 Task: Create custom Objects Employees, performance review, leave request, training, department, HRs, Job posting, applicant.
Action: Mouse moved to (781, 56)
Screenshot: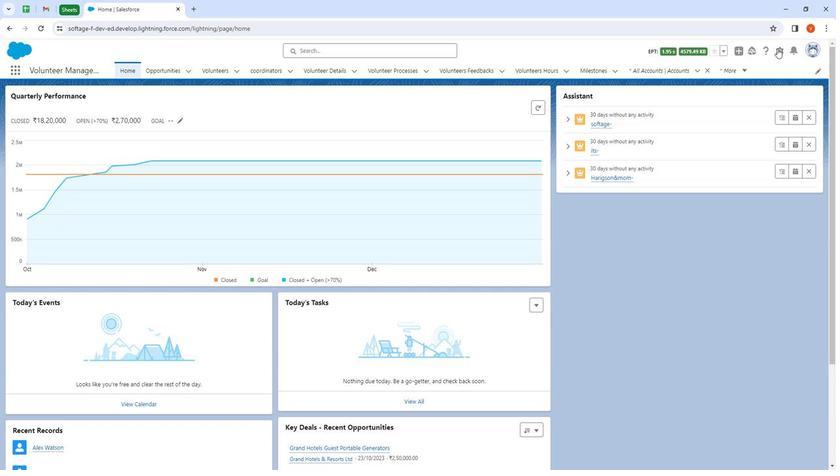 
Action: Mouse pressed left at (781, 56)
Screenshot: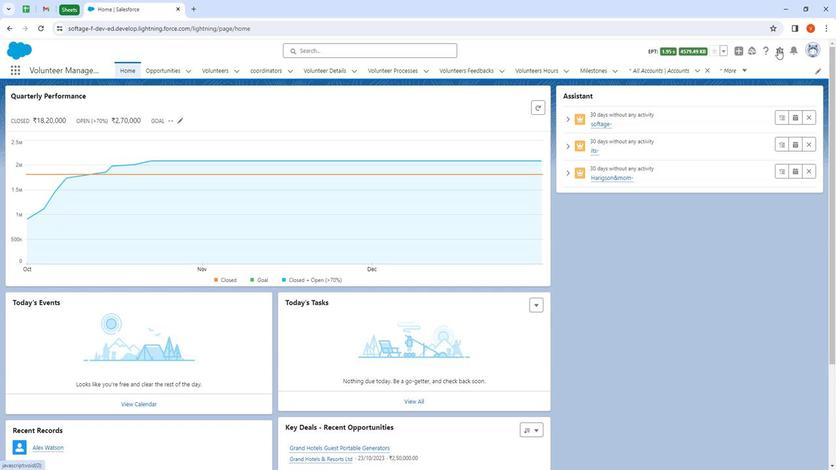 
Action: Mouse moved to (774, 83)
Screenshot: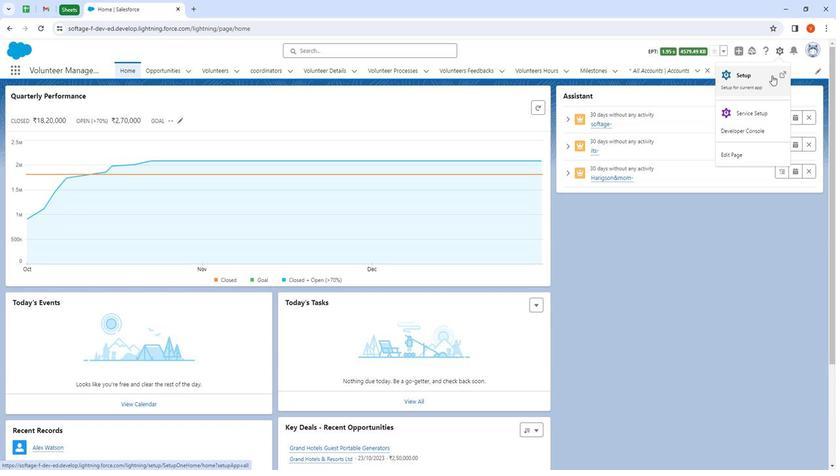 
Action: Mouse pressed left at (774, 83)
Screenshot: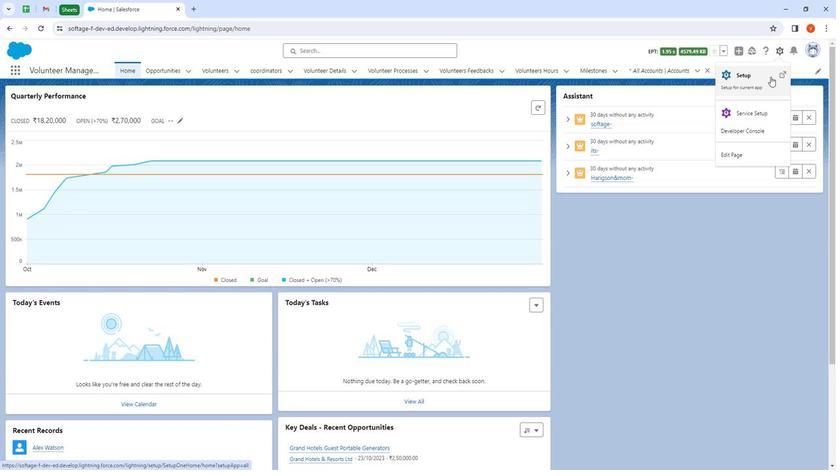 
Action: Mouse moved to (115, 79)
Screenshot: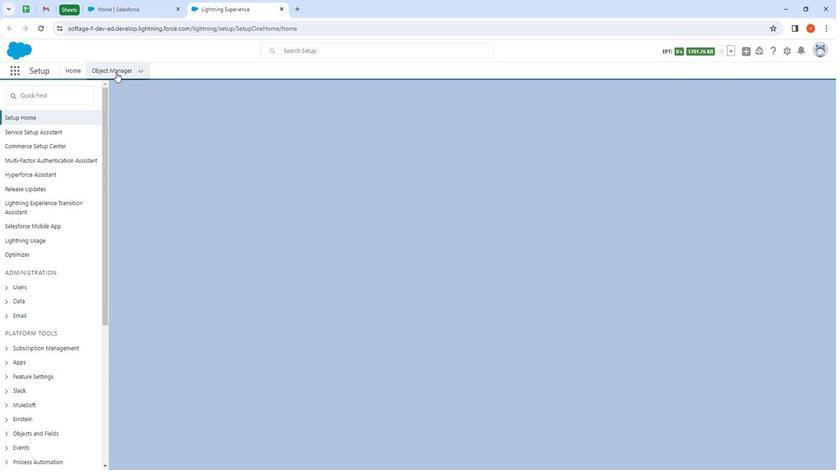 
Action: Mouse pressed left at (115, 79)
Screenshot: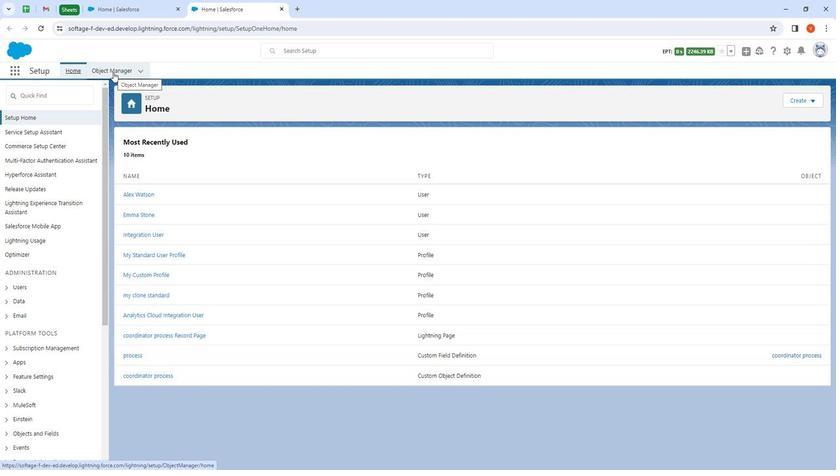 
Action: Mouse moved to (804, 105)
Screenshot: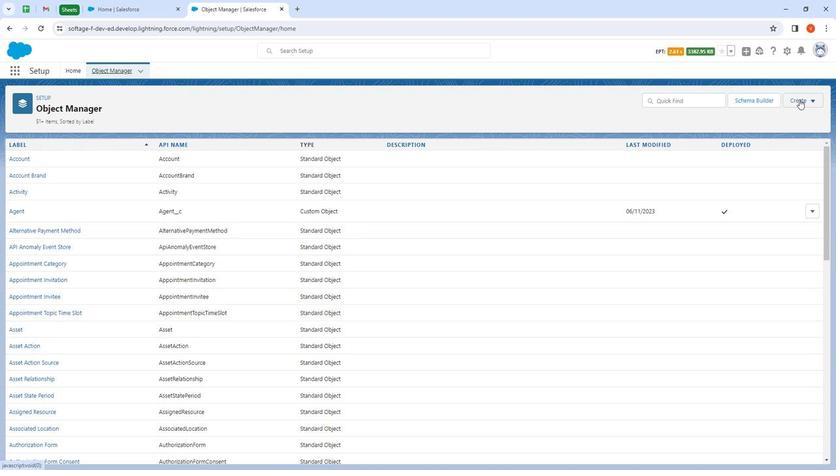 
Action: Mouse pressed left at (804, 105)
Screenshot: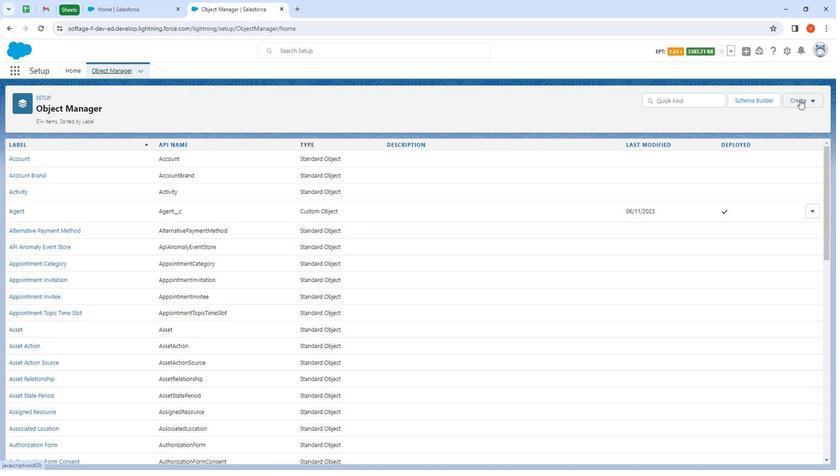
Action: Mouse moved to (780, 132)
Screenshot: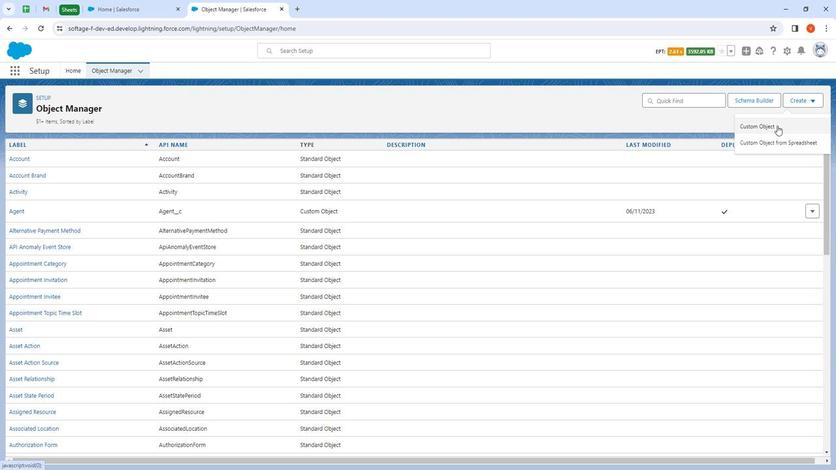 
Action: Mouse pressed left at (780, 132)
Screenshot: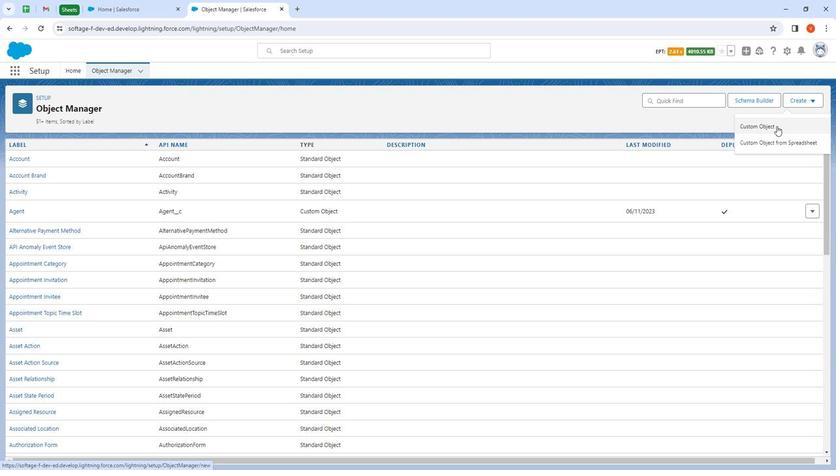 
Action: Mouse moved to (215, 219)
Screenshot: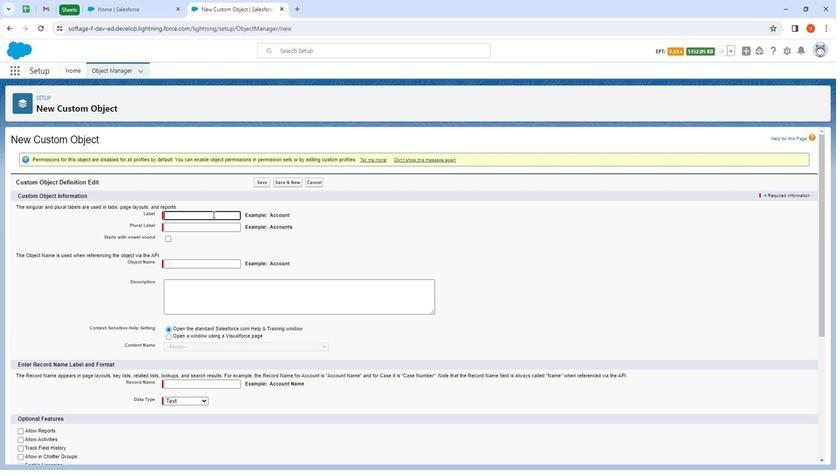 
Action: Mouse pressed left at (215, 219)
Screenshot: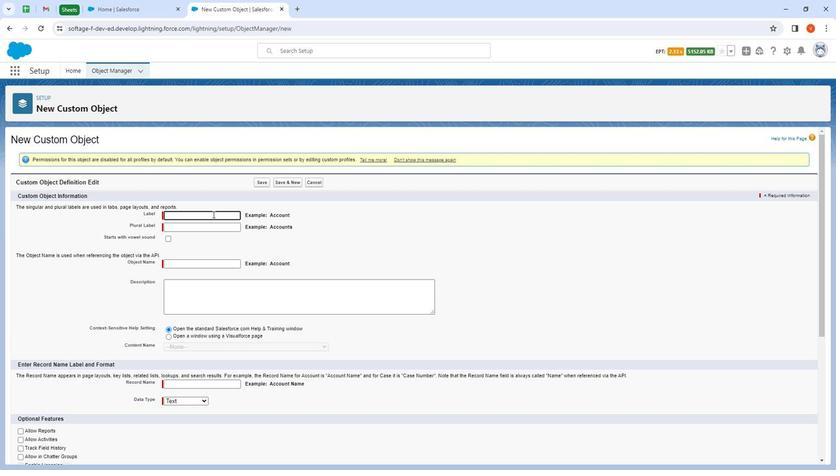 
Action: Key pressed <Key.shift>Employee<Key.shift><Key.shift><Key.shift><Key.shift><Key.shift><Key.shift><Key.shift><Key.shift><Key.shift>H
Screenshot: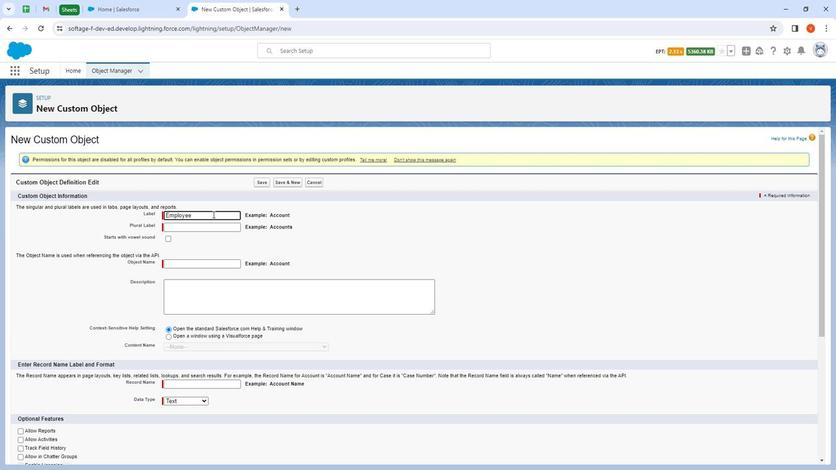 
Action: Mouse moved to (200, 238)
Screenshot: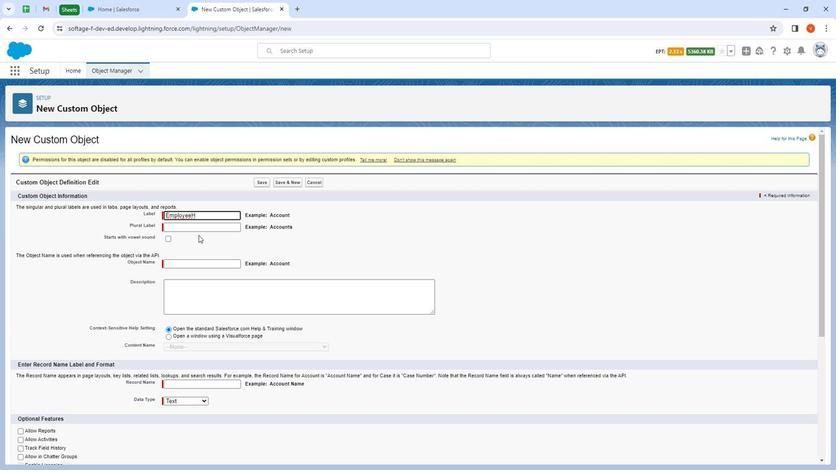 
Action: Key pressed <Key.shift>
Screenshot: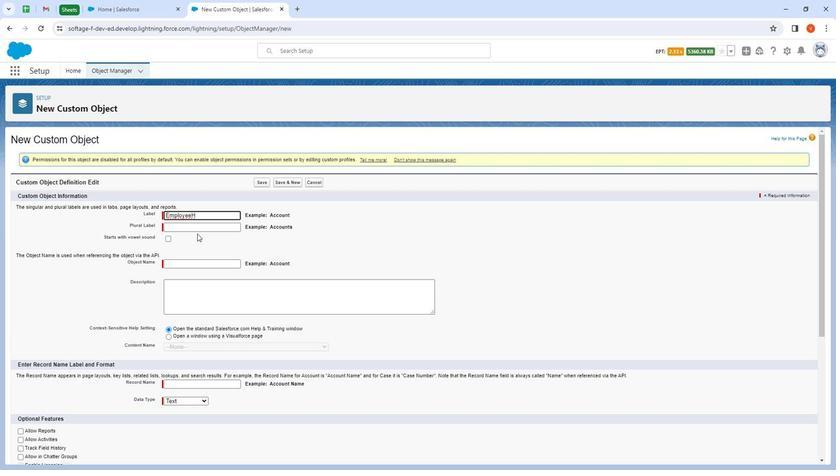 
Action: Mouse moved to (202, 237)
Screenshot: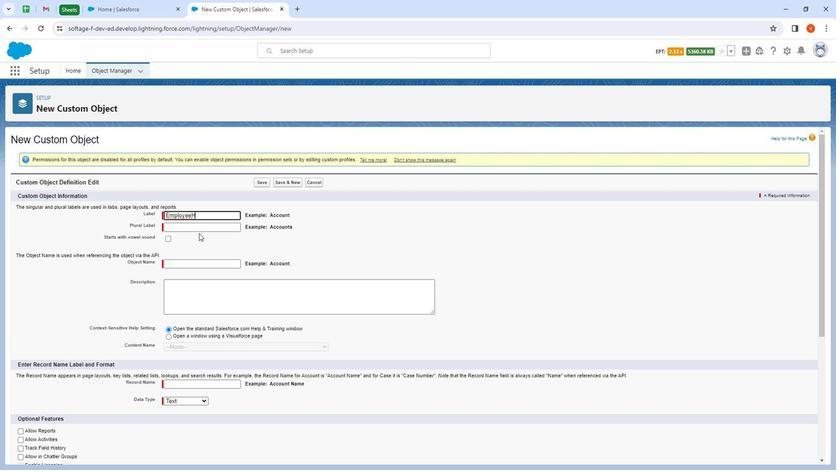 
Action: Key pressed R
Screenshot: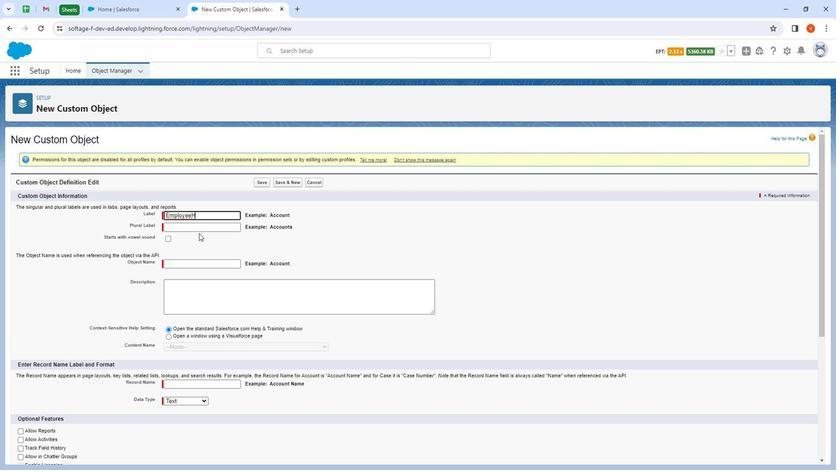 
Action: Mouse moved to (183, 232)
Screenshot: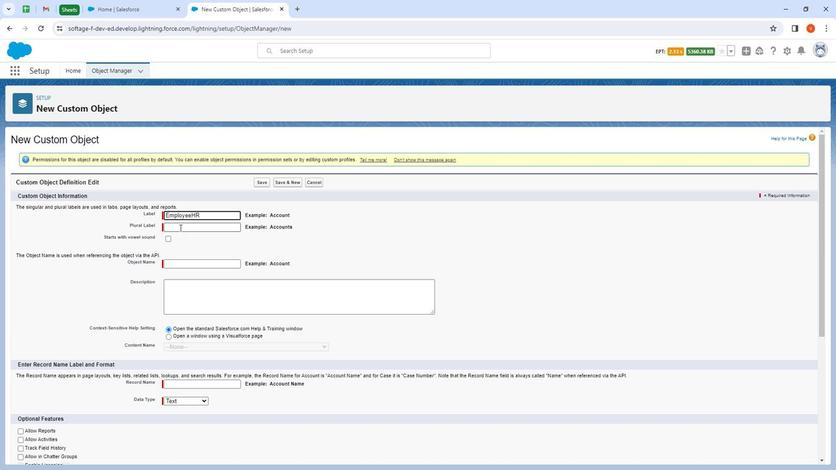 
Action: Mouse pressed left at (183, 232)
Screenshot: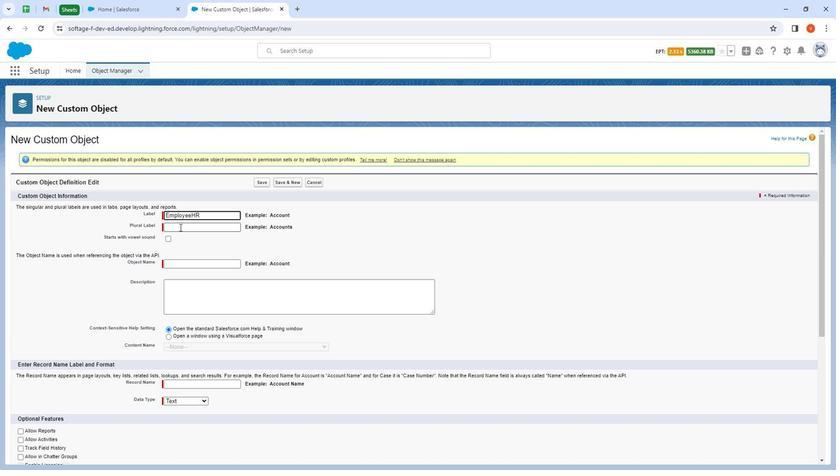 
Action: Key pressed <Key.shift>Employees<Key.shift><Key.shift><Key.shift><Key.shift><Key.shift>HR
Screenshot: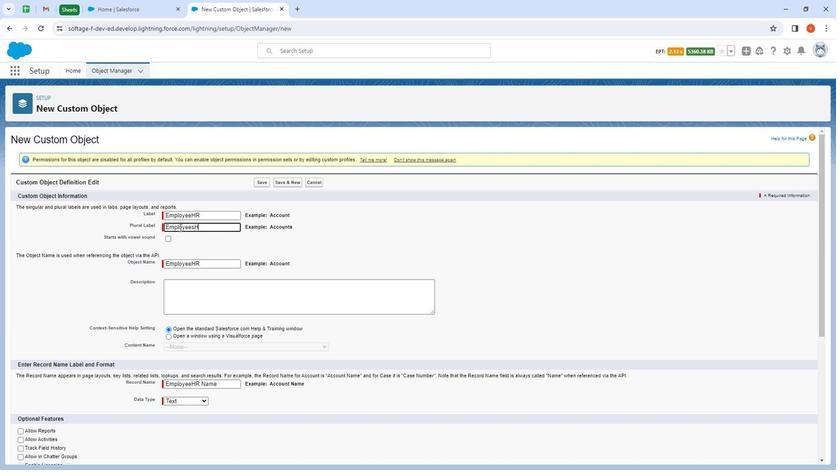 
Action: Mouse moved to (173, 242)
Screenshot: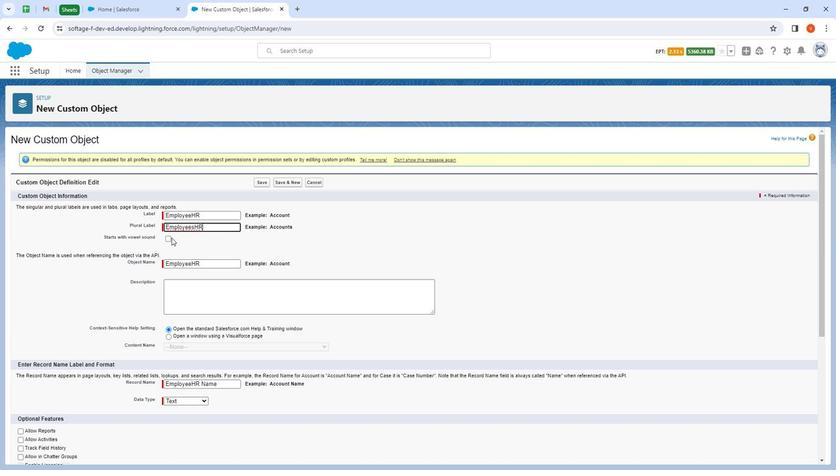 
Action: Mouse pressed left at (173, 242)
Screenshot: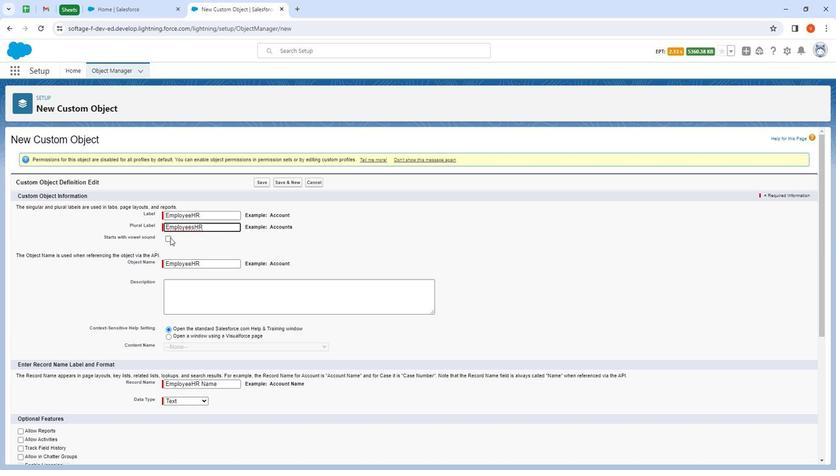 
Action: Mouse moved to (202, 293)
Screenshot: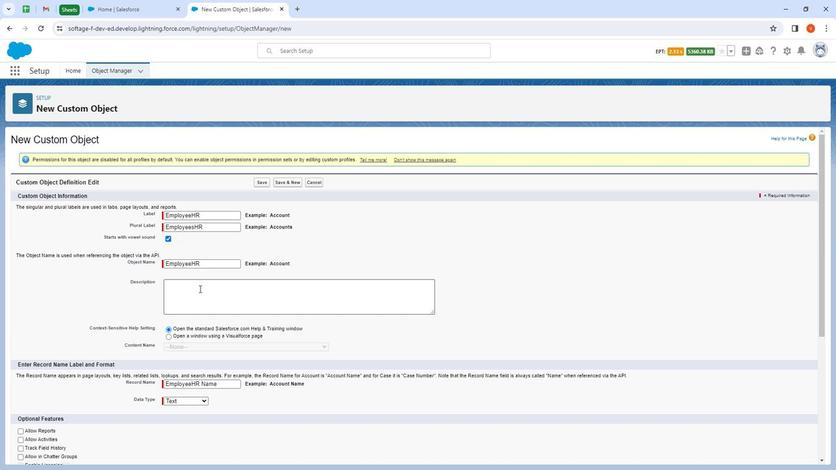 
Action: Mouse pressed left at (202, 293)
Screenshot: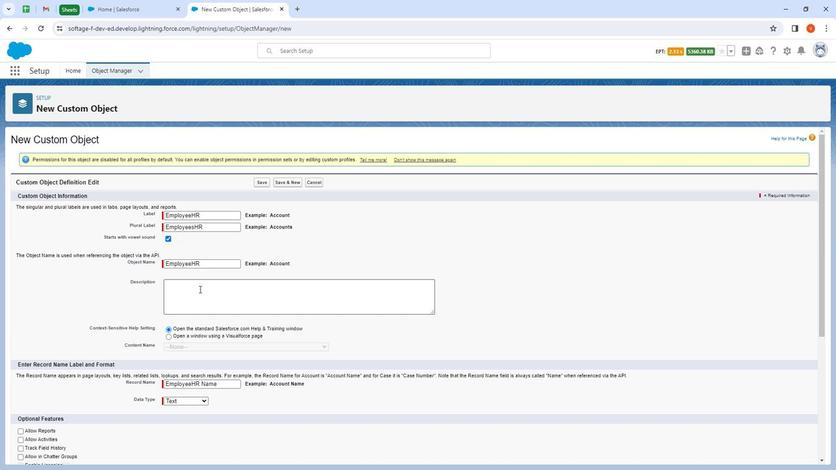 
Action: Key pressed <Key.shift>This<Key.space>is<Key.space>custom<Key.space>object<Key.space>field<Key.space><Key.backspace><Key.shift>For<Key.space><Key.shift>Application<Key.space>name<Key.space><Key.shift>HR<Key.space>management.
Screenshot: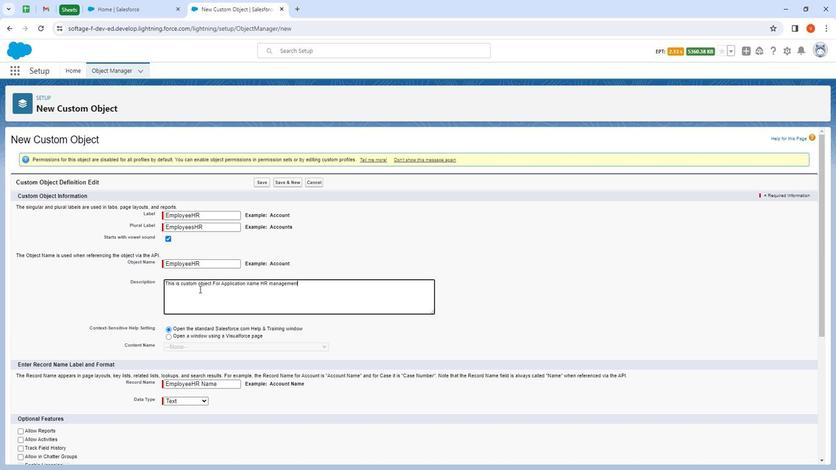 
Action: Mouse moved to (211, 270)
Screenshot: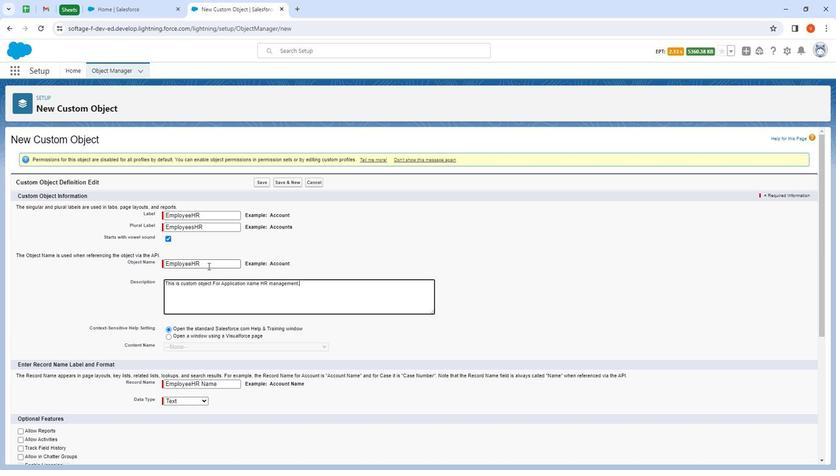 
Action: Mouse scrolled (211, 270) with delta (0, 0)
Screenshot: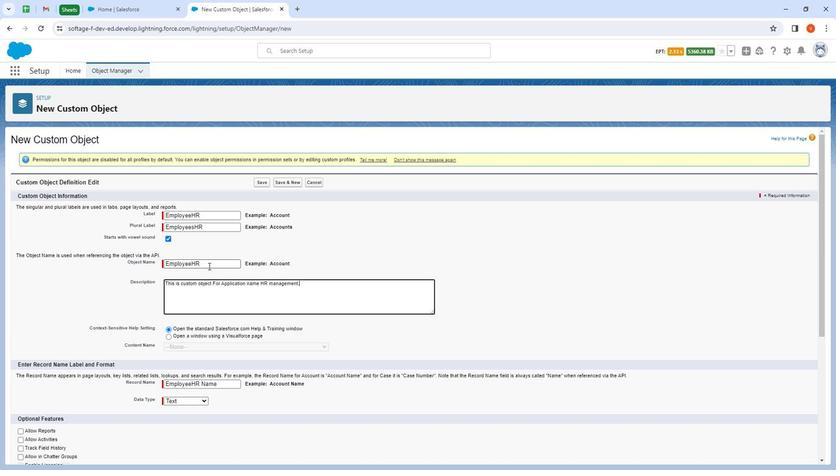 
Action: Mouse moved to (211, 271)
Screenshot: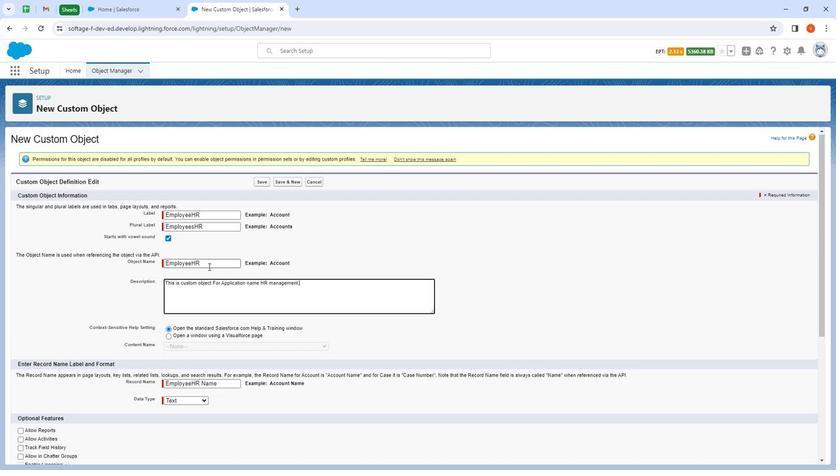 
Action: Mouse scrolled (211, 271) with delta (0, 0)
Screenshot: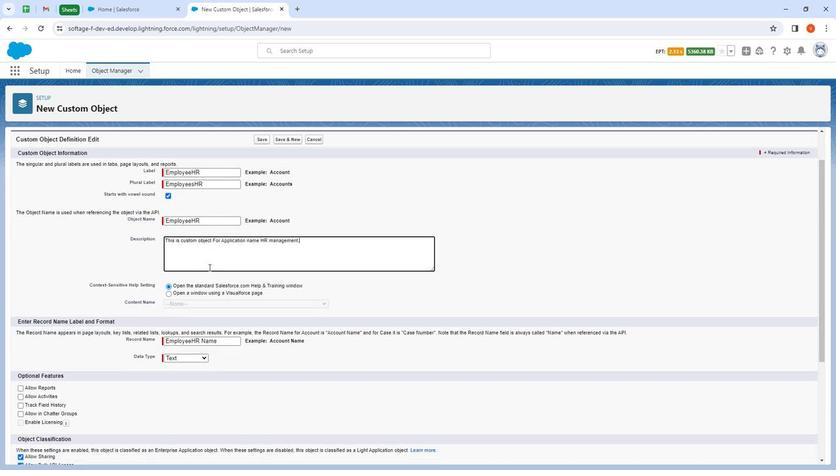 
Action: Mouse moved to (187, 298)
Screenshot: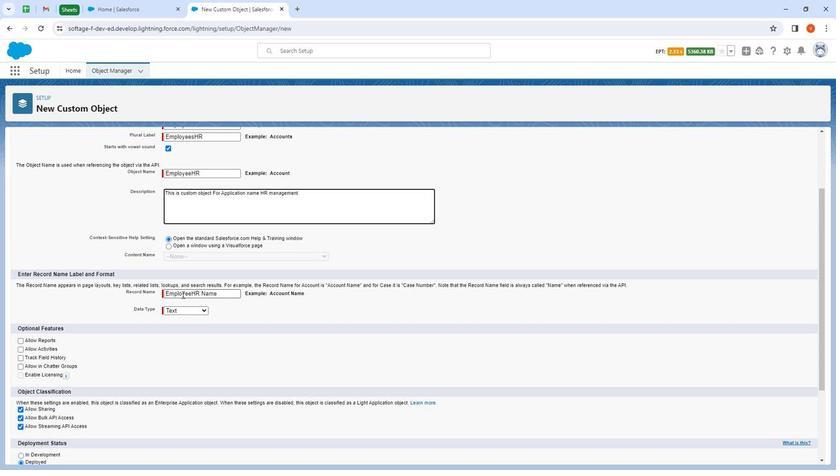 
Action: Mouse scrolled (187, 298) with delta (0, 0)
Screenshot: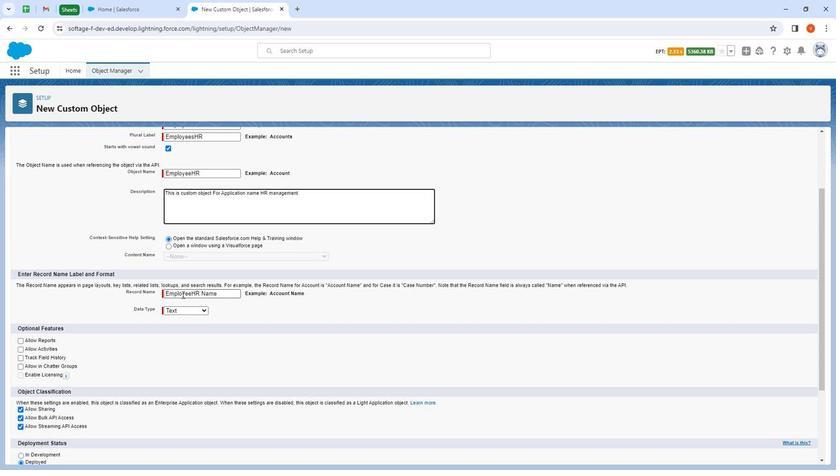 
Action: Mouse scrolled (187, 298) with delta (0, 0)
Screenshot: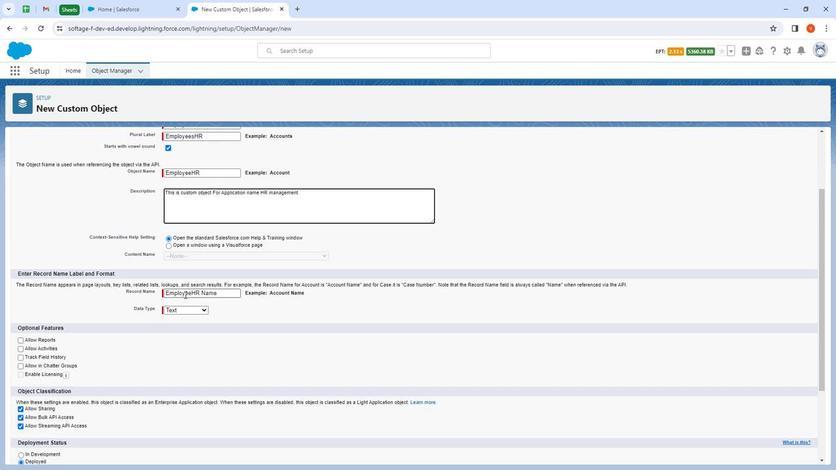 
Action: Mouse moved to (189, 298)
Screenshot: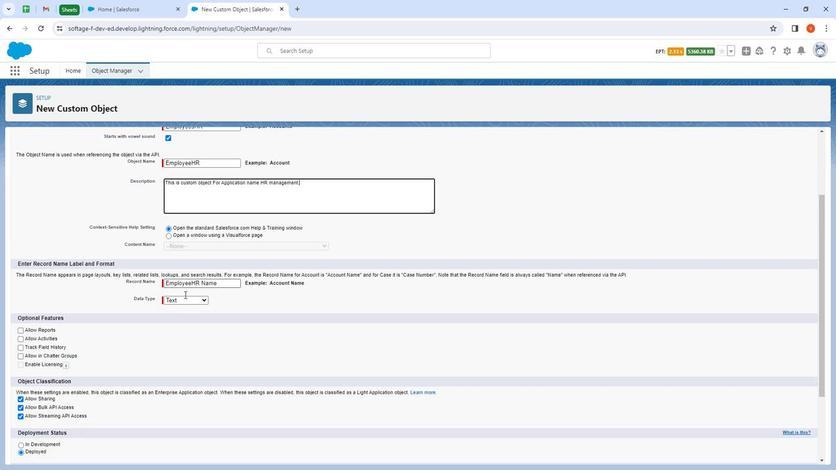 
Action: Mouse scrolled (188, 298) with delta (0, 0)
Screenshot: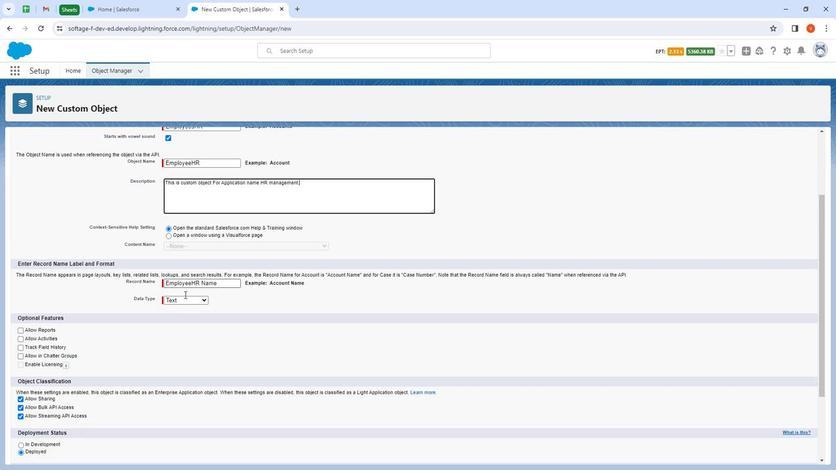 
Action: Mouse moved to (42, 235)
Screenshot: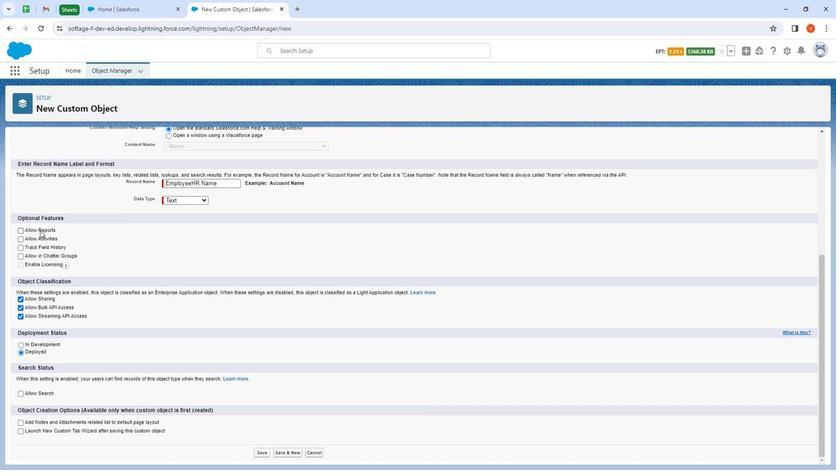 
Action: Mouse pressed left at (42, 235)
Screenshot: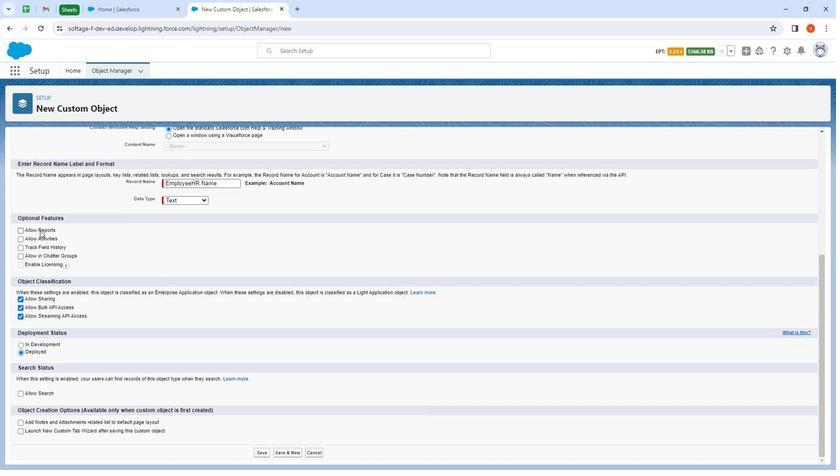 
Action: Mouse moved to (40, 243)
Screenshot: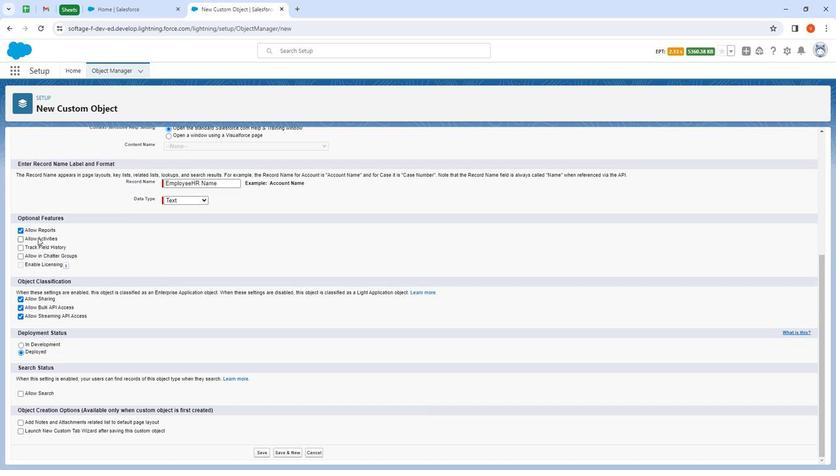 
Action: Mouse pressed left at (40, 243)
Screenshot: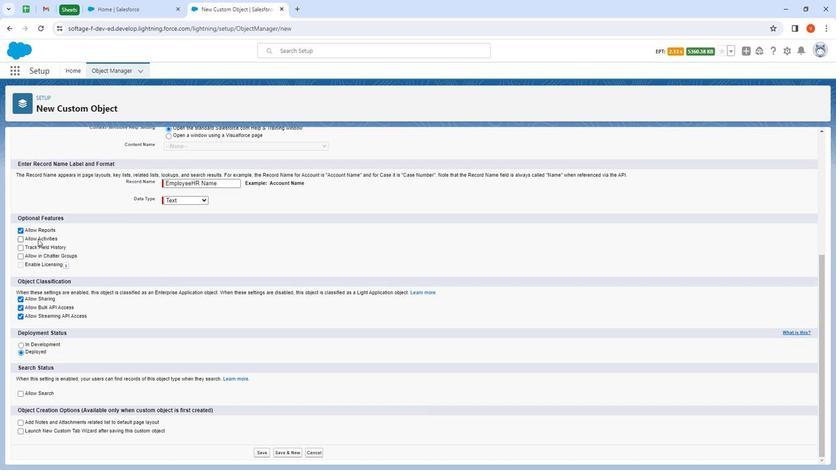 
Action: Mouse moved to (45, 249)
Screenshot: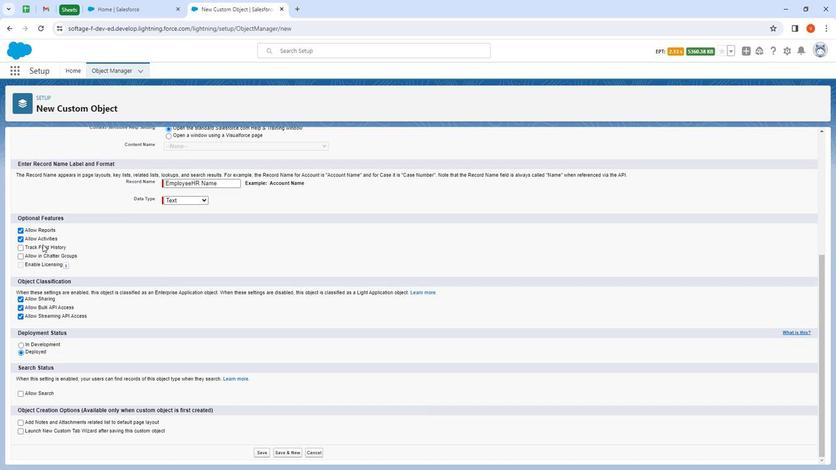 
Action: Mouse pressed left at (45, 249)
Screenshot: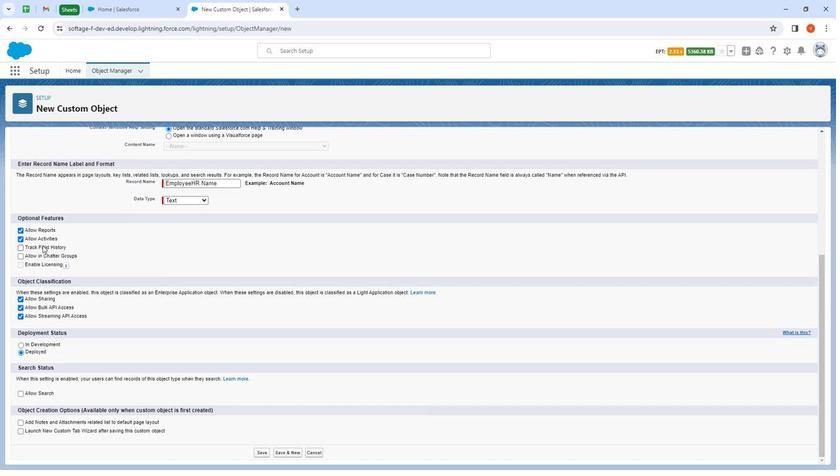 
Action: Mouse moved to (39, 259)
Screenshot: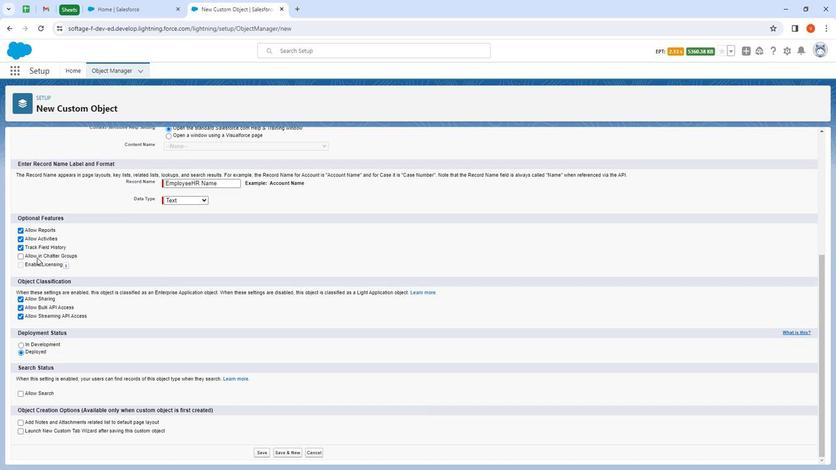 
Action: Mouse pressed left at (39, 259)
Screenshot: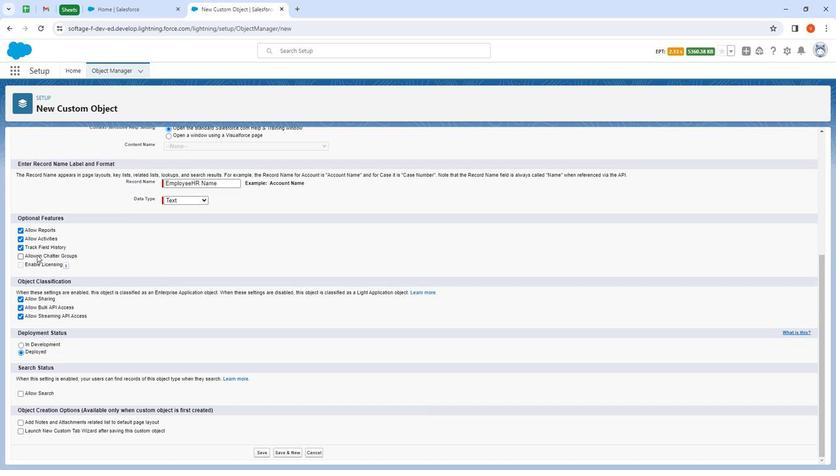 
Action: Mouse moved to (71, 319)
Screenshot: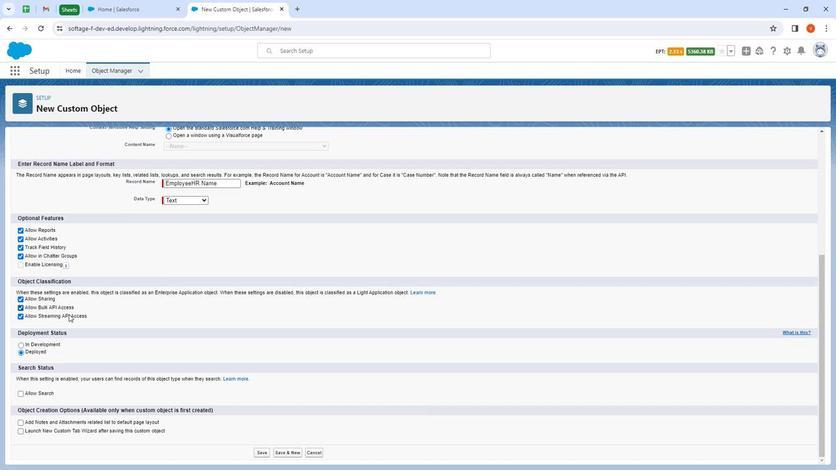 
Action: Mouse scrolled (71, 318) with delta (0, 0)
Screenshot: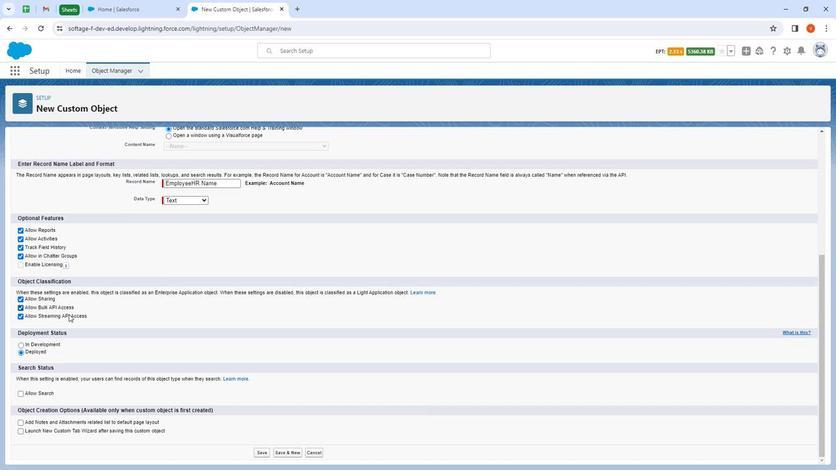 
Action: Mouse moved to (72, 319)
Screenshot: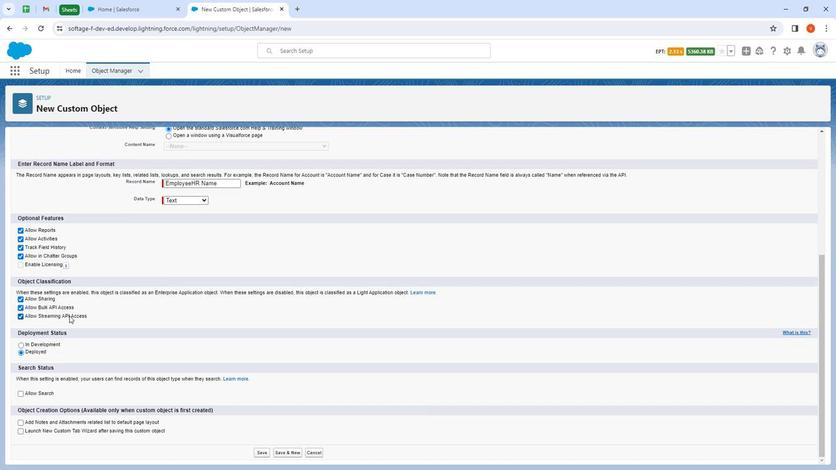 
Action: Mouse scrolled (72, 319) with delta (0, 0)
Screenshot: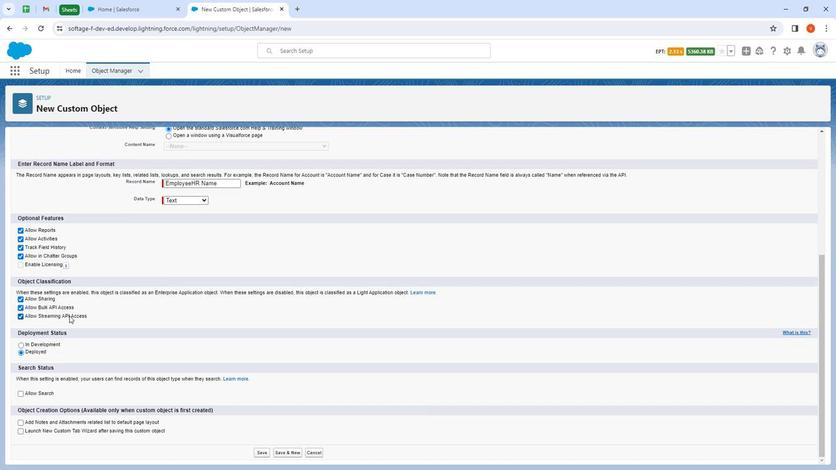 
Action: Mouse scrolled (72, 319) with delta (0, 0)
Screenshot: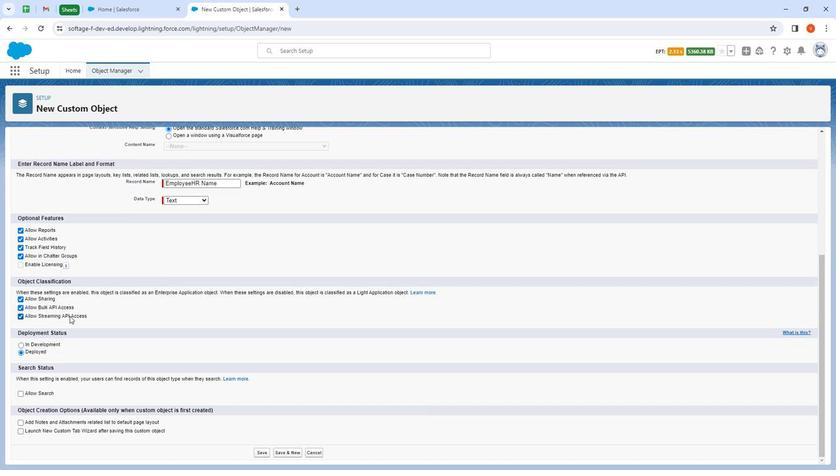
Action: Mouse moved to (32, 396)
Screenshot: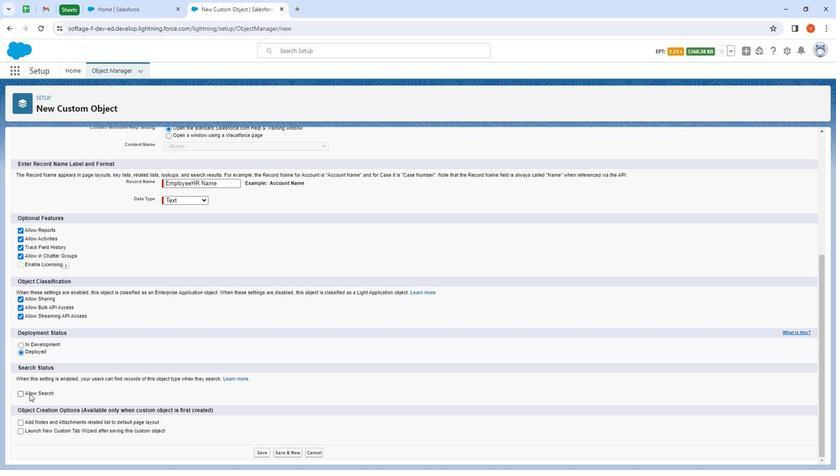 
Action: Mouse pressed left at (32, 396)
Screenshot: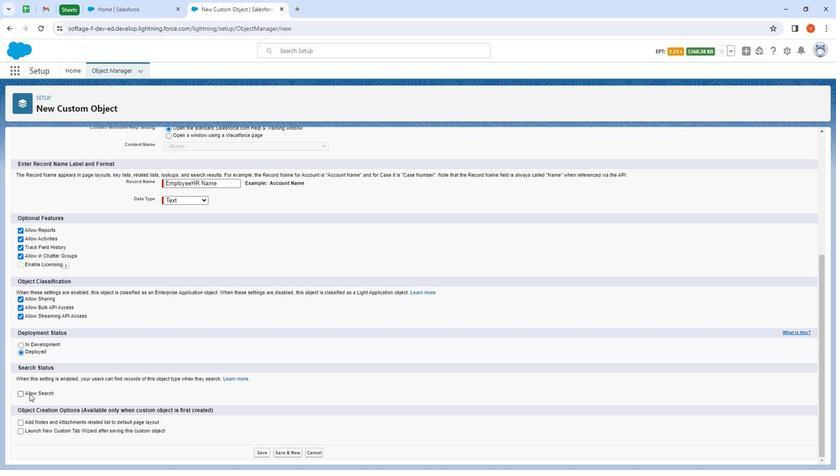 
Action: Mouse moved to (24, 397)
Screenshot: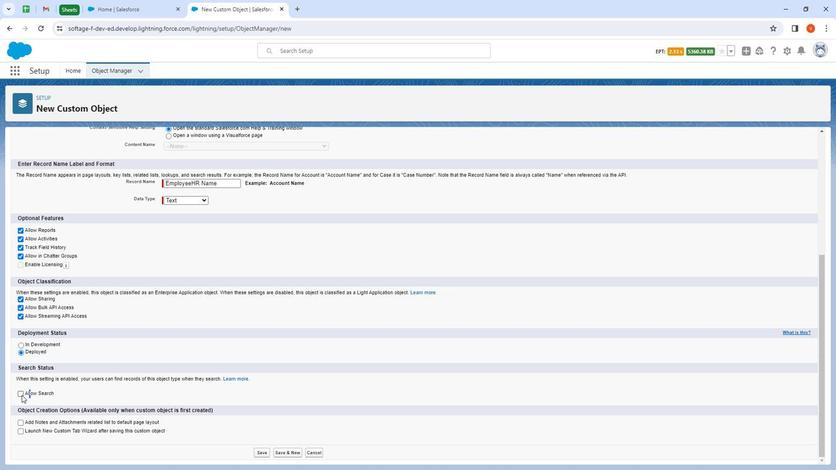 
Action: Mouse pressed left at (24, 397)
Screenshot: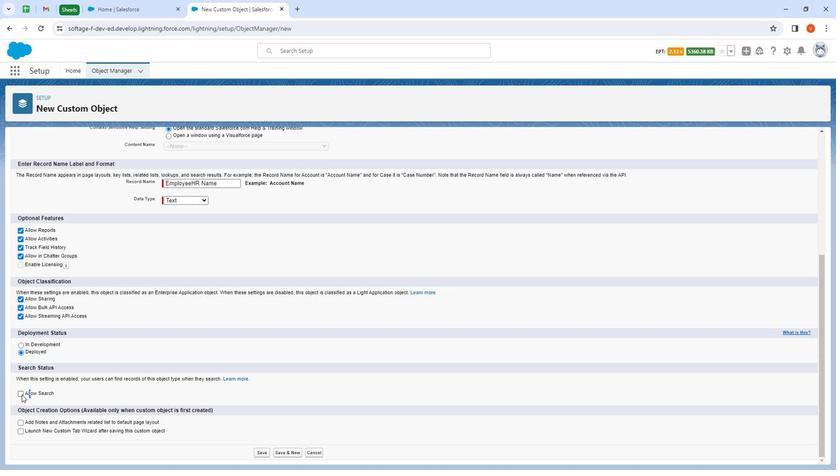 
Action: Mouse moved to (266, 457)
Screenshot: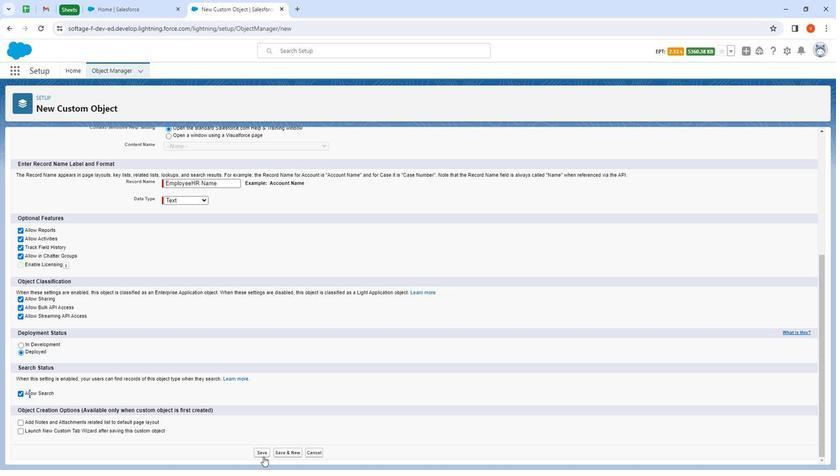
Action: Mouse pressed left at (266, 457)
Screenshot: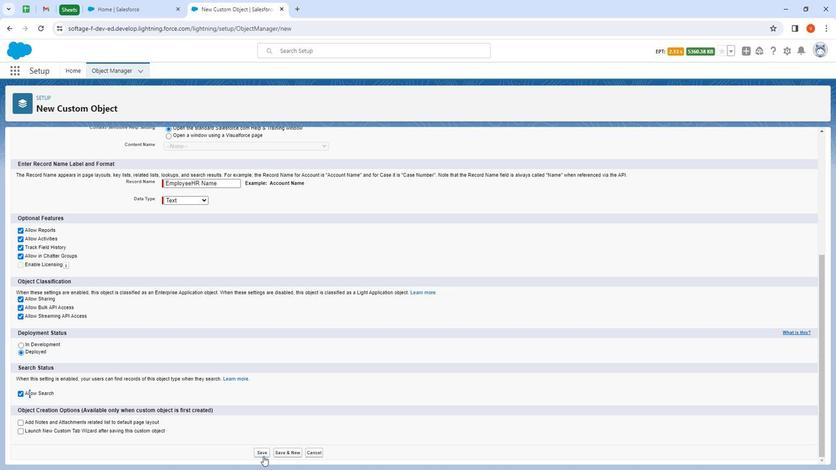 
Action: Mouse moved to (74, 167)
Screenshot: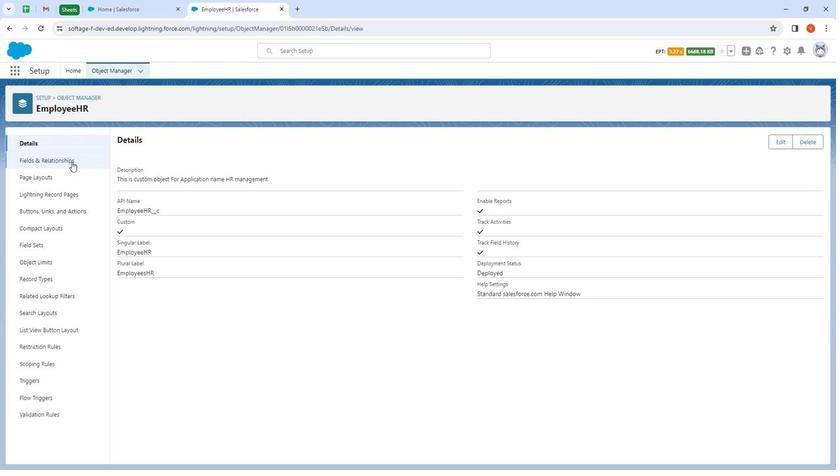 
Action: Mouse pressed left at (74, 167)
Screenshot: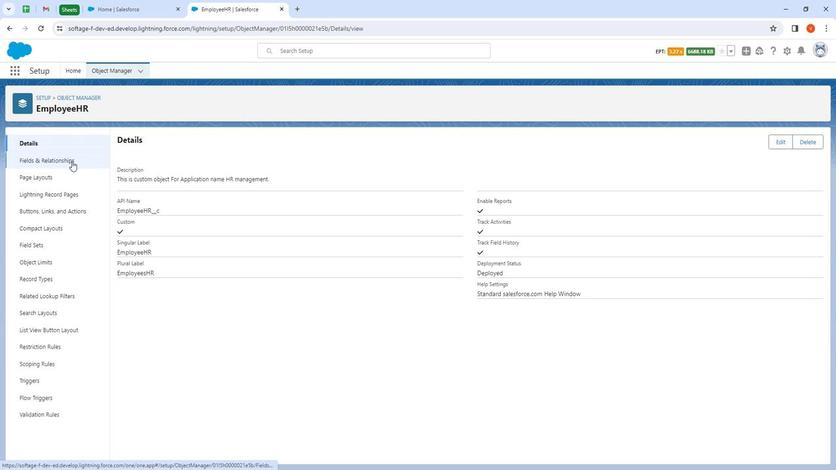 
Action: Mouse moved to (645, 148)
Screenshot: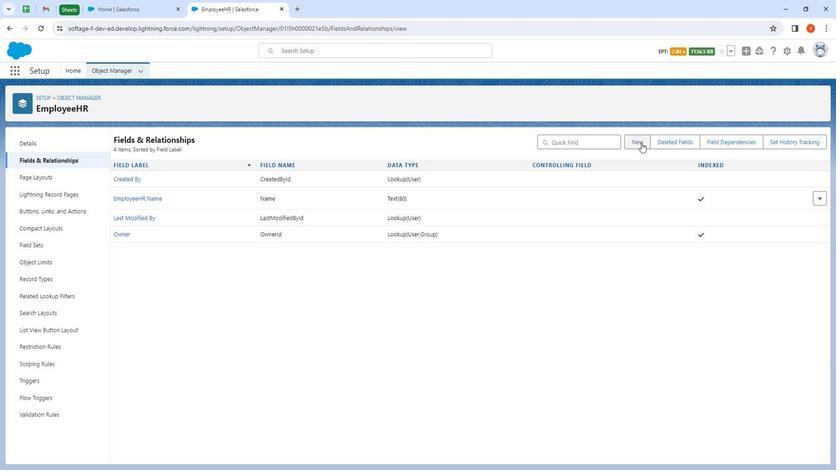 
Action: Mouse pressed left at (645, 148)
Screenshot: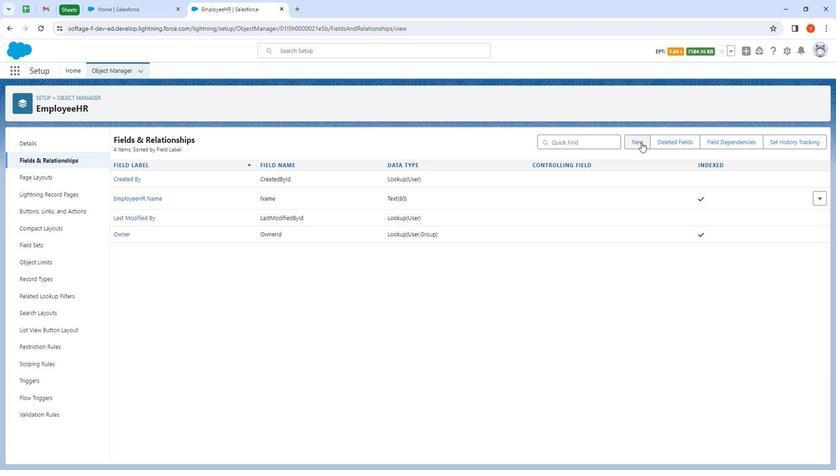
Action: Mouse moved to (140, 264)
Screenshot: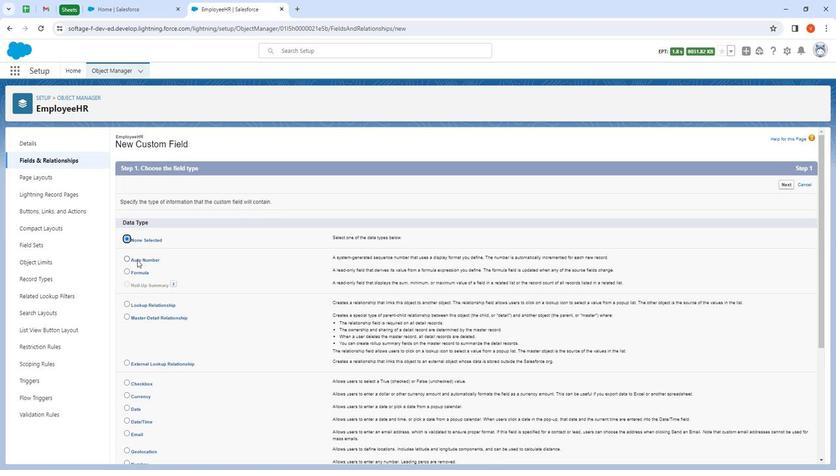 
Action: Mouse pressed left at (140, 264)
Screenshot: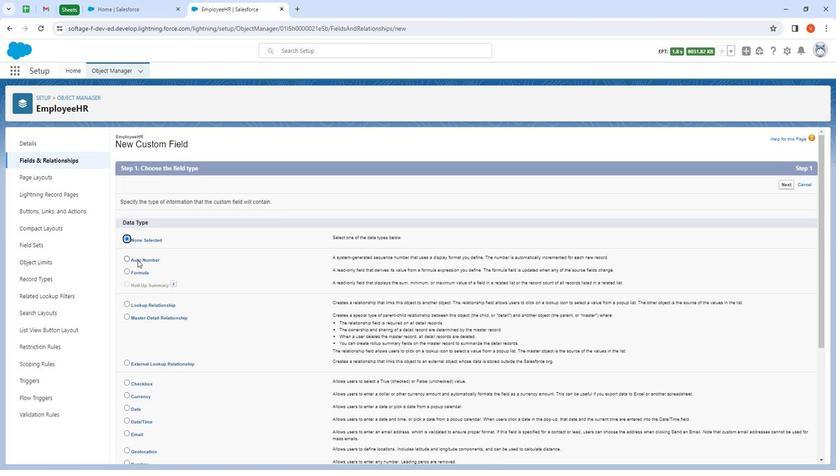 
Action: Mouse moved to (790, 188)
Screenshot: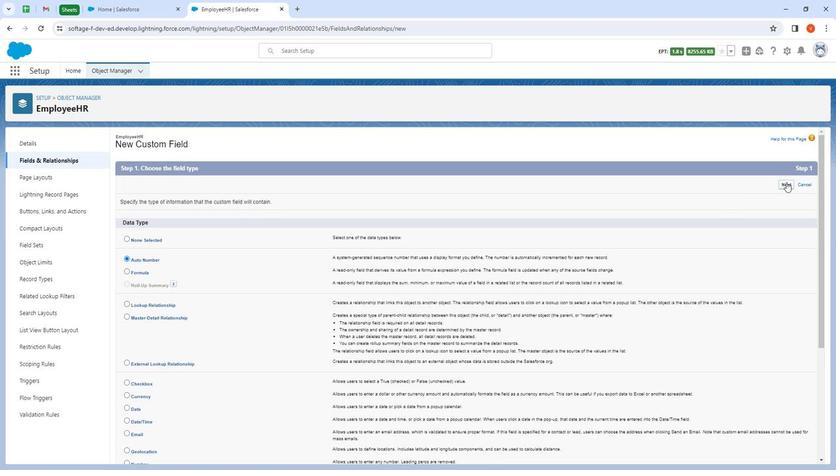 
Action: Mouse pressed left at (790, 188)
Screenshot: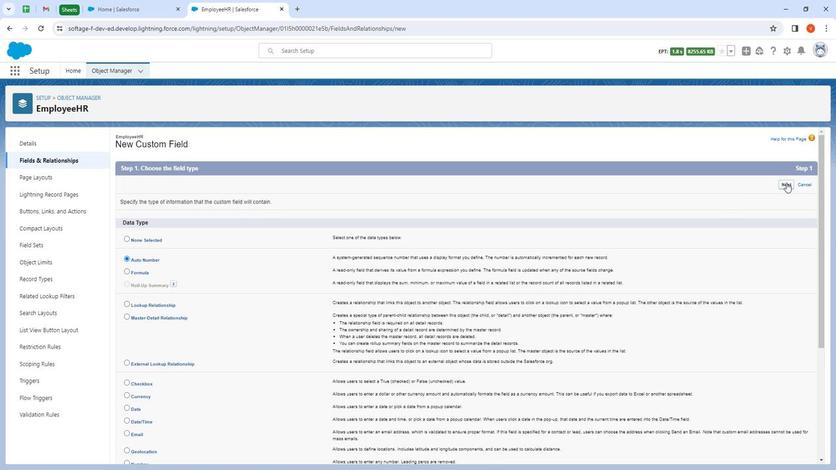 
Action: Mouse moved to (258, 208)
Screenshot: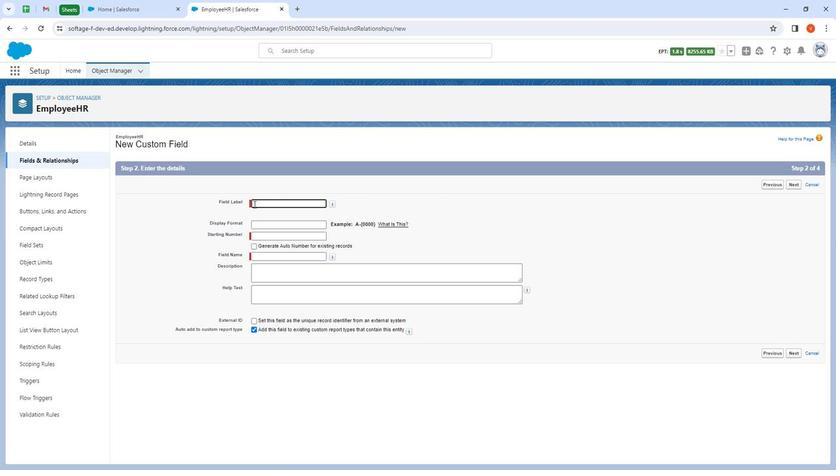 
Action: Mouse pressed left at (258, 208)
Screenshot: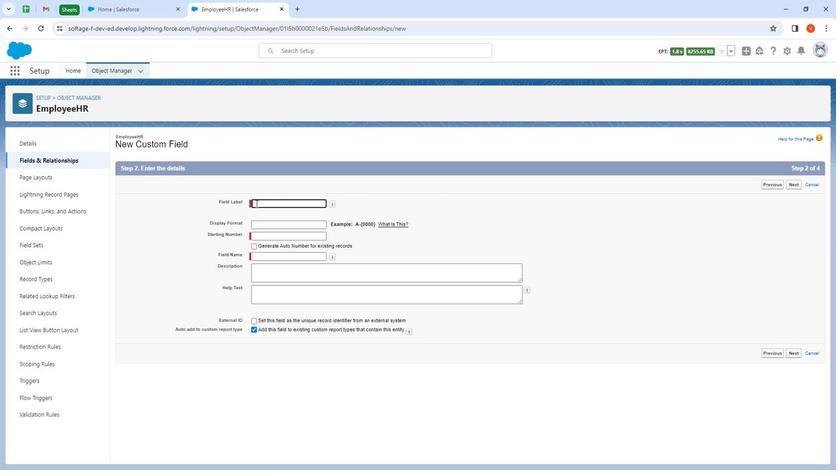 
Action: Mouse moved to (258, 208)
Screenshot: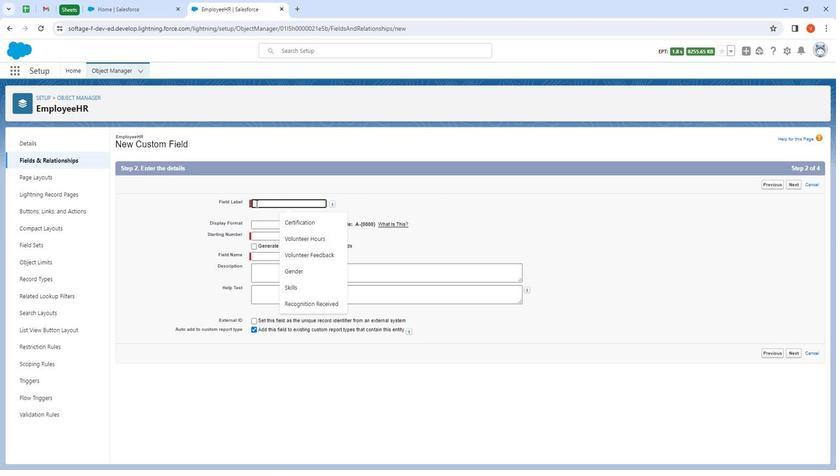 
Action: Key pressed <Key.shift>
Screenshot: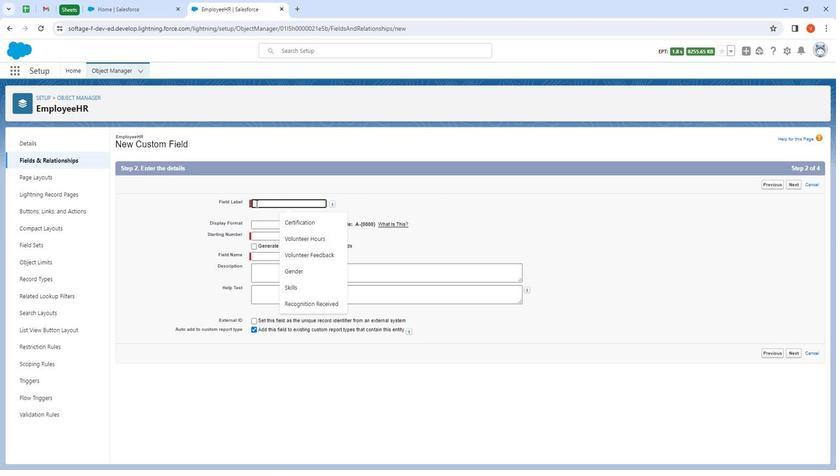 
Action: Mouse moved to (254, 205)
Screenshot: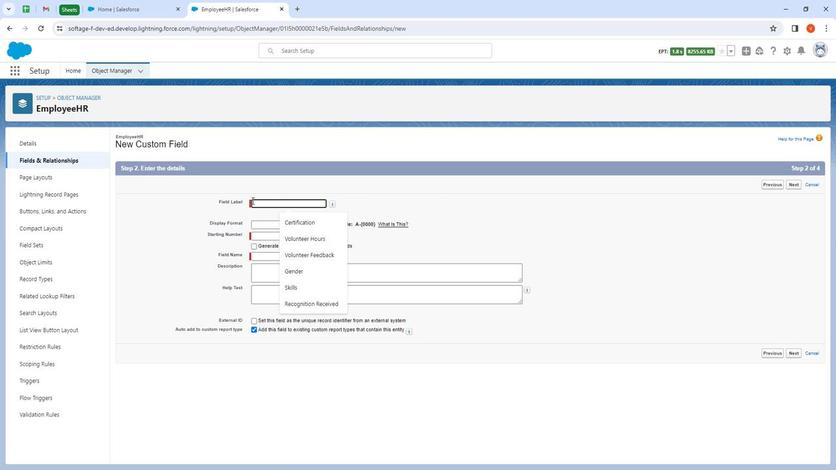 
Action: Key pressed Employee<Key.space><Key.shift>
Screenshot: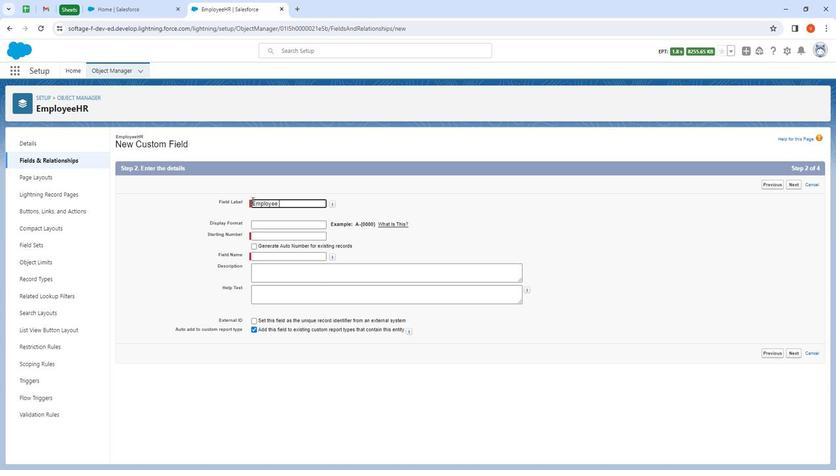 
Action: Mouse moved to (254, 205)
Screenshot: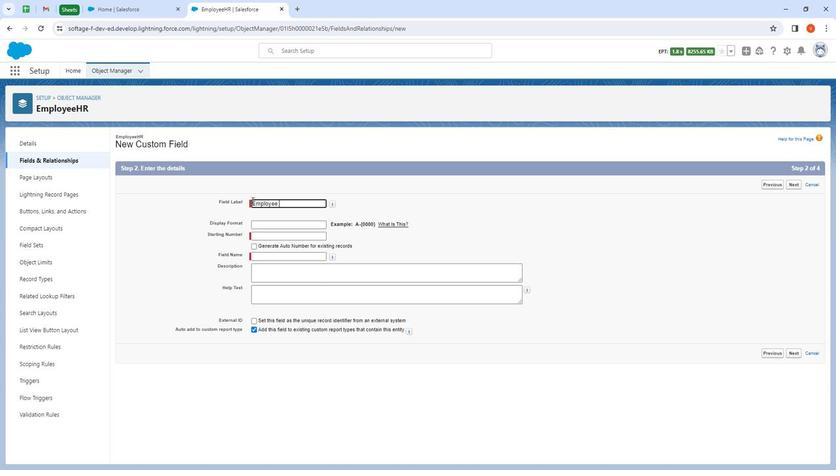 
Action: Key pressed Code
Screenshot: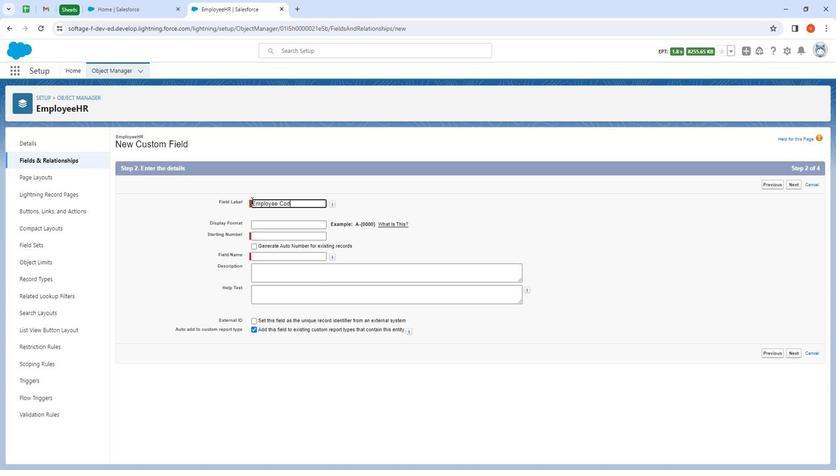 
Action: Mouse moved to (279, 227)
Screenshot: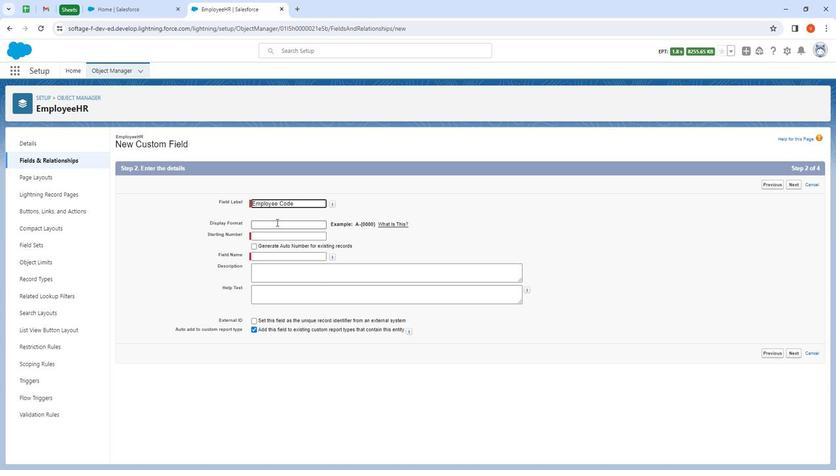 
Action: Mouse pressed left at (279, 227)
Screenshot: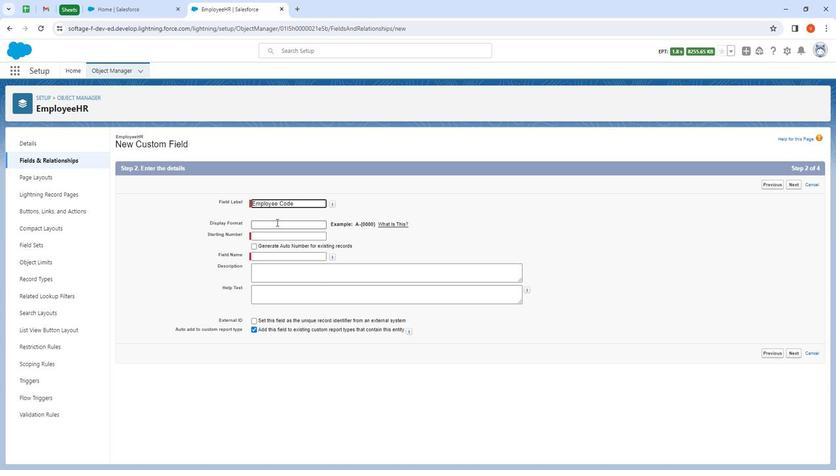 
Action: Key pressed <Key.shift>
Screenshot: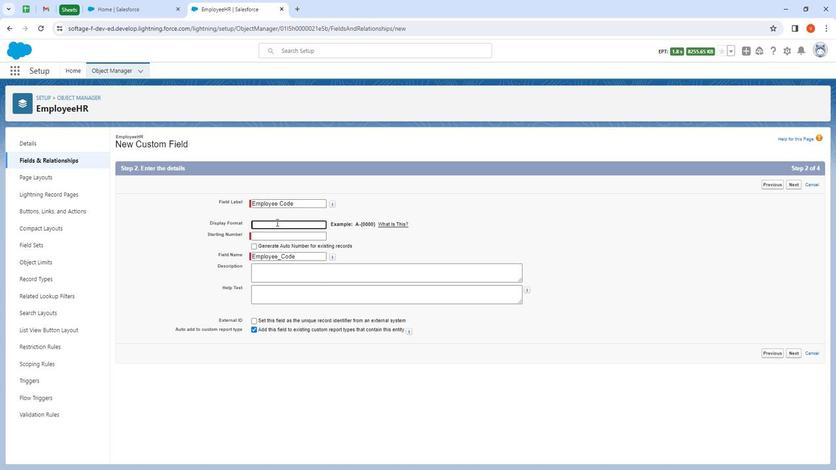 
Action: Mouse moved to (279, 227)
Screenshot: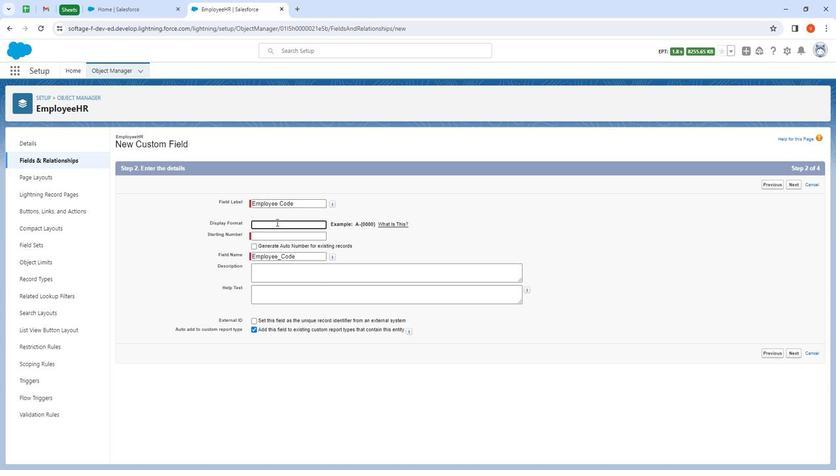 
Action: Key pressed A
Screenshot: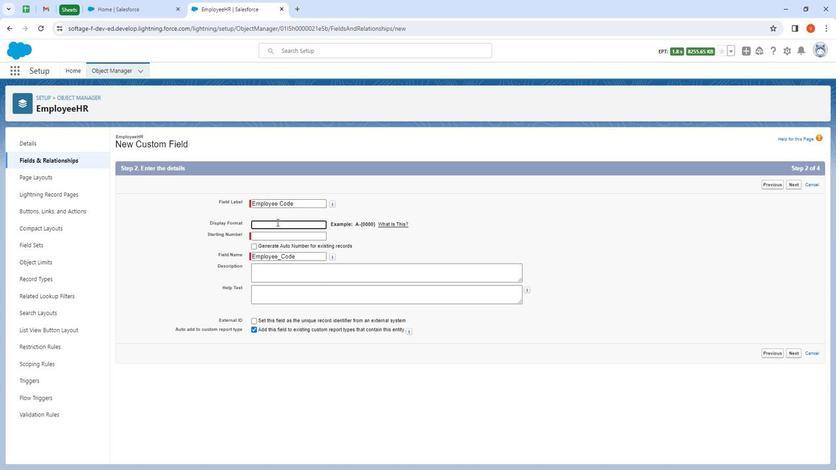 
Action: Mouse moved to (262, 215)
Screenshot: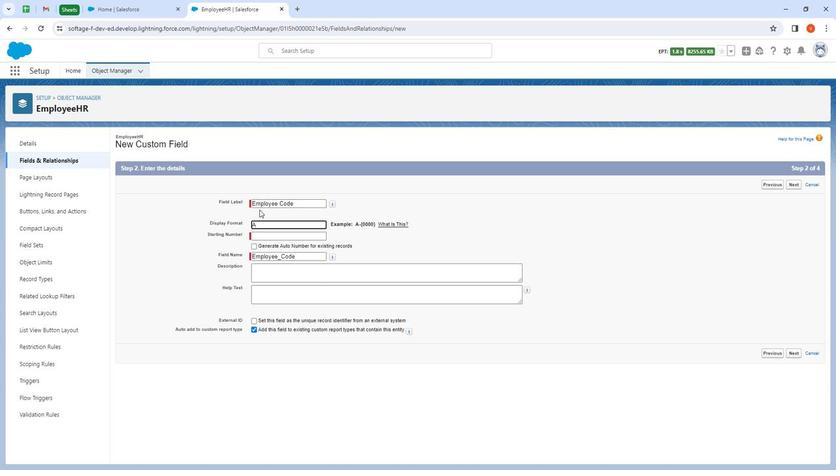 
Action: Key pressed -<Key.shift><Key.shift><Key.shift><Key.shift><Key.shift><Key.shift><Key.shift><Key.shift><Key.shift><Key.shift><Key.shift><Key.shift><Key.shift><Key.shift><Key.shift><Key.shift><Key.shift>(<Key.backspace><Key.shift>{0000000<Key.shift><Key.shift><Key.shift><Key.shift><Key.shift><Key.shift><Key.shift><Key.shift><Key.shift><Key.shift><Key.shift>}
Screenshot: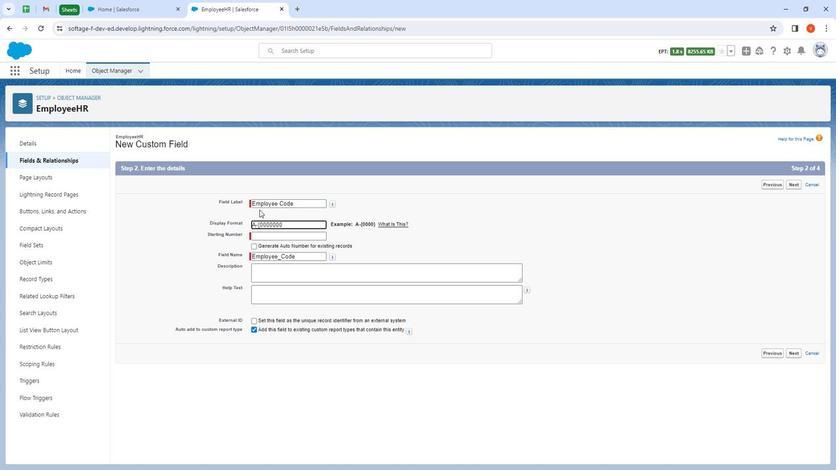 
Action: Mouse moved to (281, 241)
Screenshot: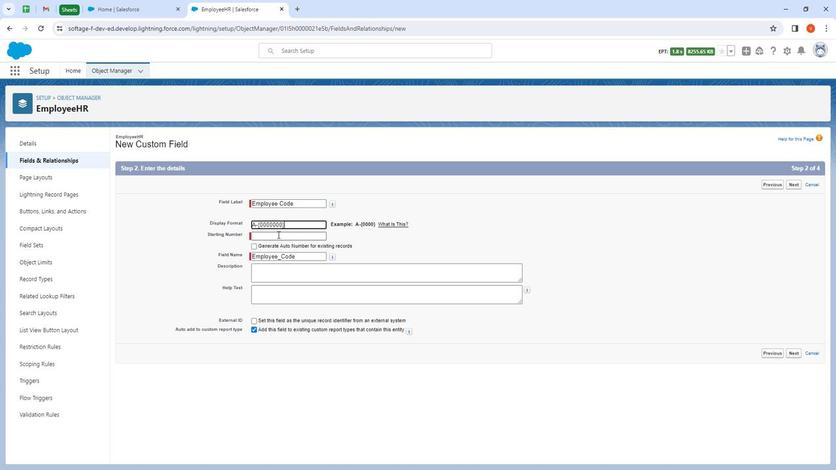 
Action: Mouse pressed left at (281, 241)
Screenshot: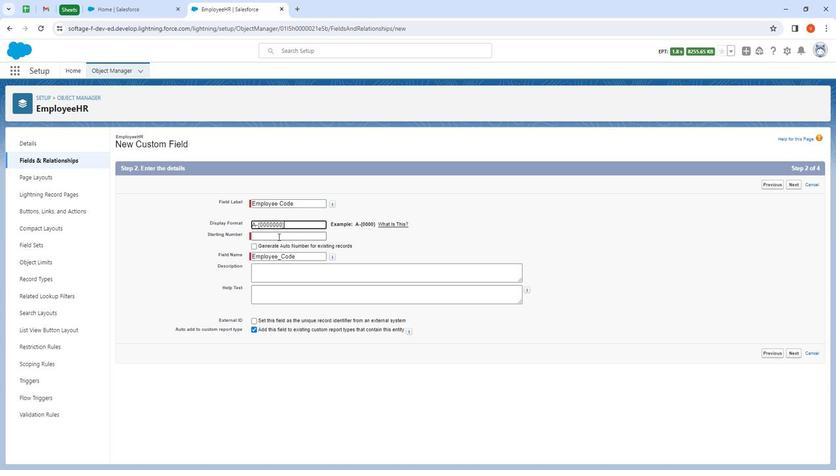 
Action: Key pressed 0
Screenshot: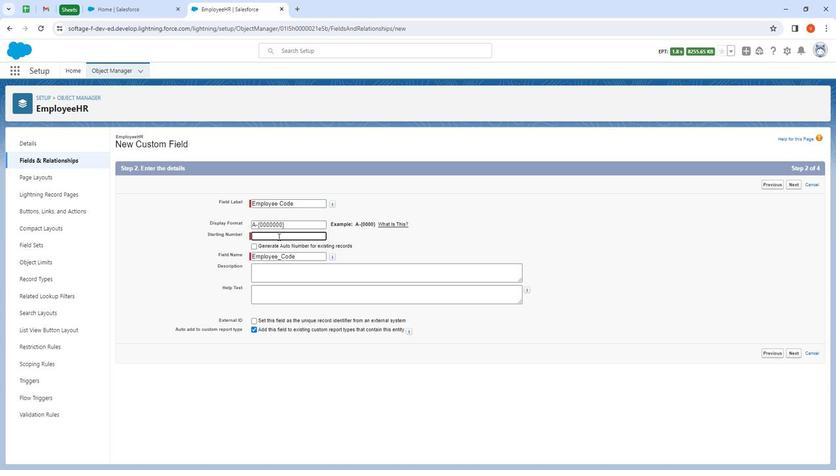 
Action: Mouse moved to (262, 237)
Screenshot: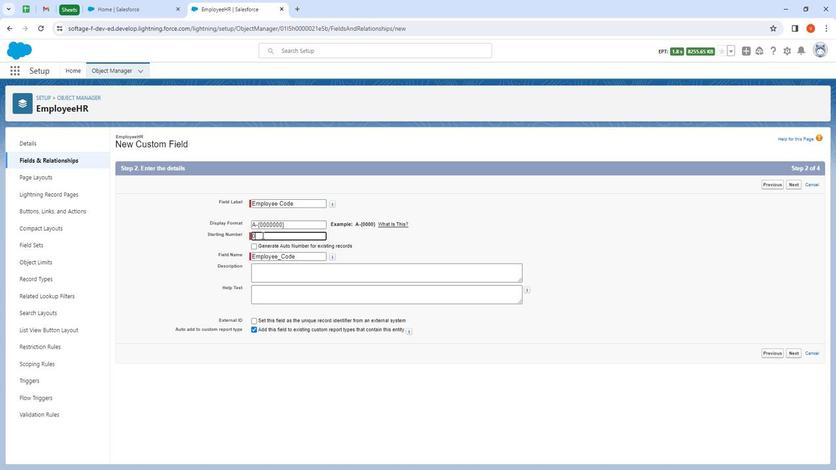 
Action: Key pressed <Key.backspace>1
Screenshot: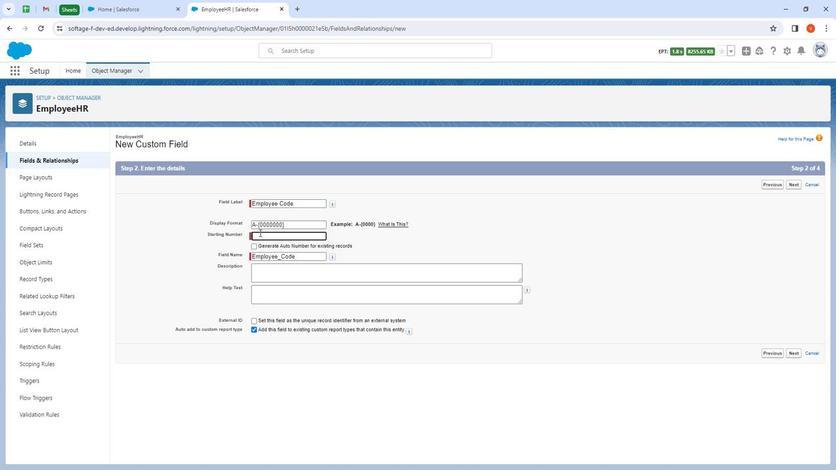 
Action: Mouse moved to (283, 275)
Screenshot: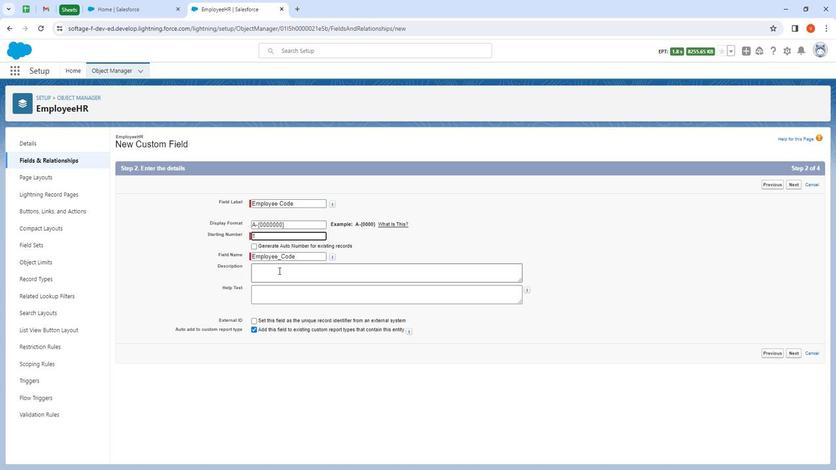 
Action: Mouse pressed left at (283, 275)
Screenshot: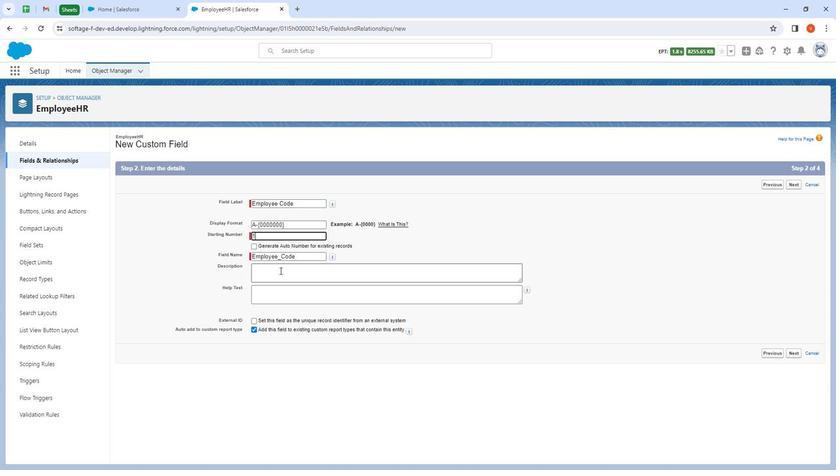 
Action: Mouse moved to (260, 252)
Screenshot: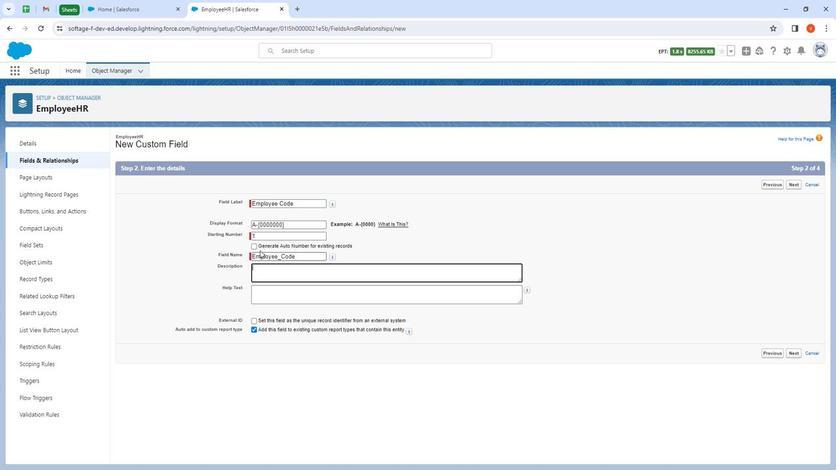 
Action: Key pressed <Key.shift>This<Key.space>is<Key.space>description<Key.space>for<Key.space>emplyee<Key.space><Key.backspace><Key.backspace><Key.backspace><Key.backspace><Key.backspace>loyee<Key.space>cd<Key.backspace>ode<Key.space>for<Key.space>custom<Key.space>object<Key.space><Key.shift>Employee
Screenshot: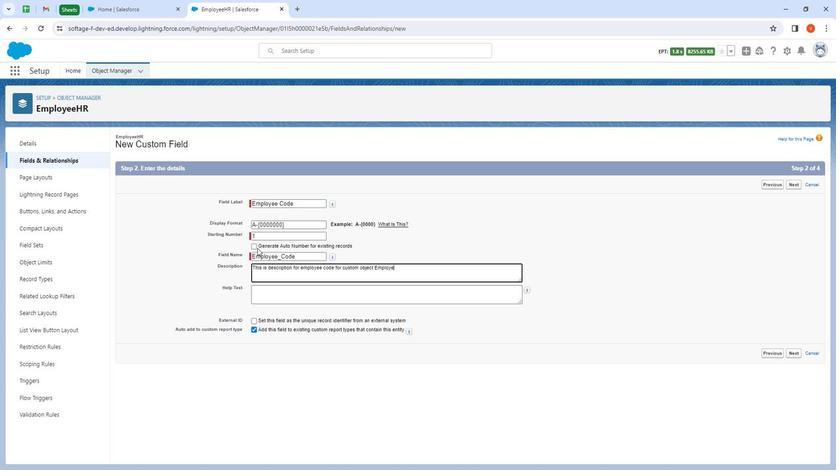 
Action: Mouse moved to (300, 298)
Screenshot: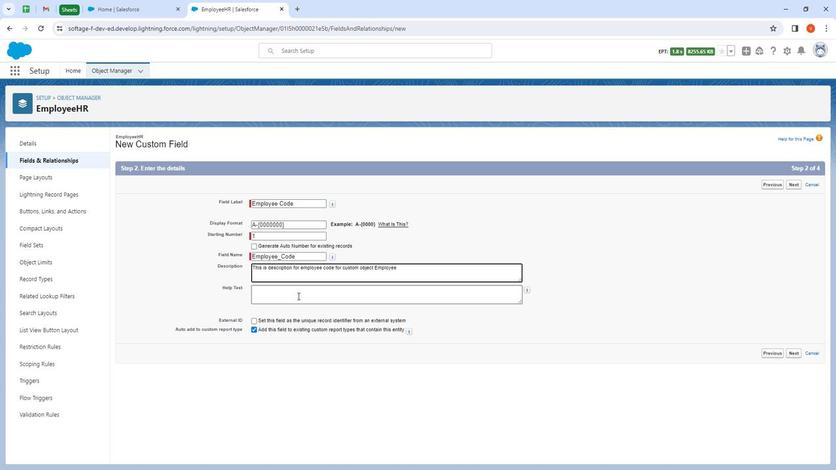 
Action: Mouse pressed left at (300, 298)
Screenshot: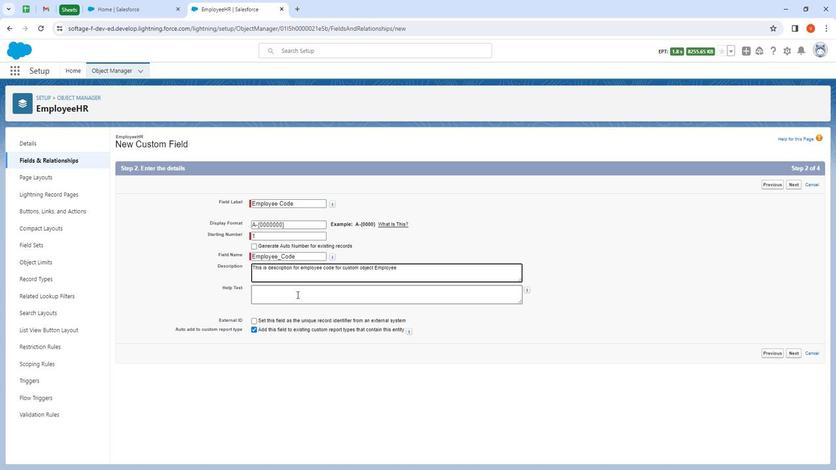 
Action: Mouse moved to (290, 290)
Screenshot: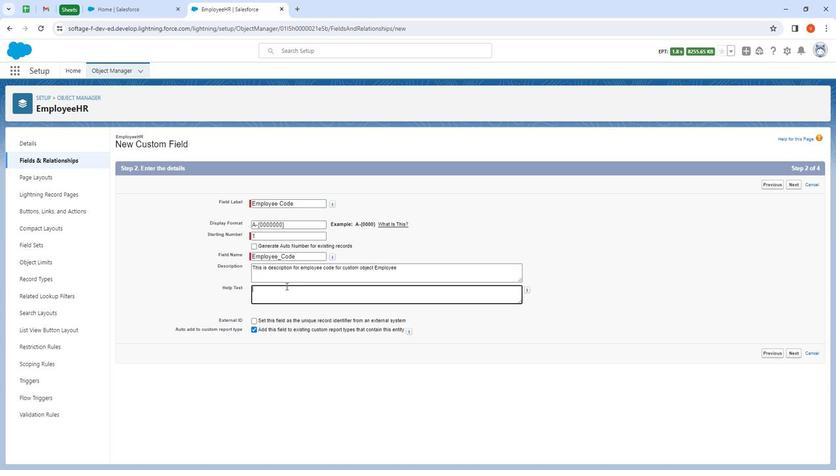 
Action: Key pressed <Key.shift>
Screenshot: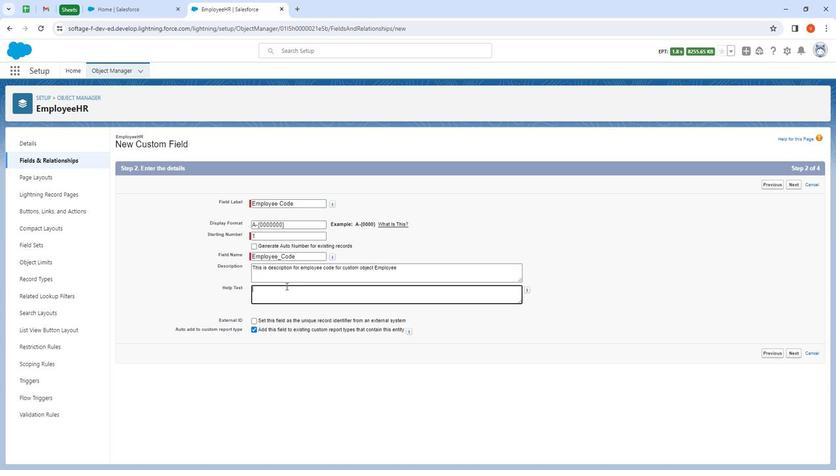 
Action: Mouse moved to (283, 285)
Screenshot: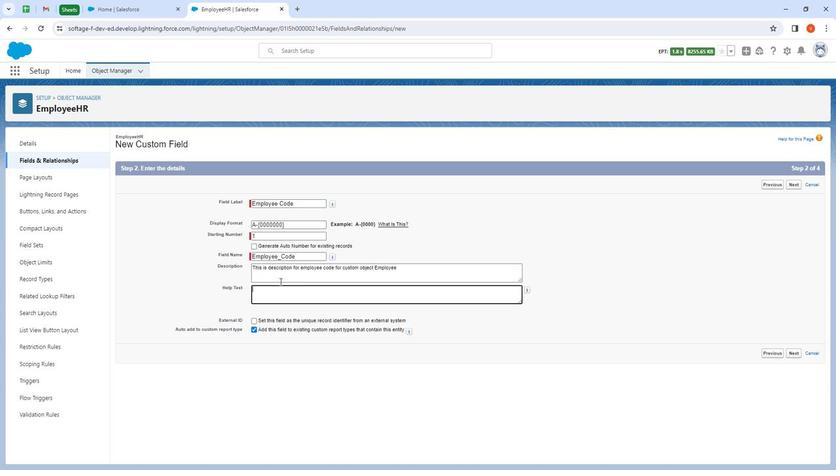 
Action: Key pressed <Key.shift><Key.shift><Key.shift><Key.shift><Key.shift><Key.shift><Key.shift><Key.shift><Key.shift><Key.shift><Key.shift><Key.shift><Key.shift><Key.shift><Key.shift><Key.shift><Key.shift><Key.shift><Key.shift><Key.shift><Key.shift><Key.shift><Key.shift><Key.shift><Key.shift><Key.shift><Key.shift><Key.shift><Key.shift><Key.shift><Key.shift><Key.shift><Key.shift><Key.shift><Key.shift><Key.shift><Key.shift><Key.shift><Key.shift><Key.shift><Key.shift>This<Key.space>is<Key.space>auto<Key.space>generated<Key.space>field<Key.space>that<Key.space>is<Key.space>employee<Key.space>code
Screenshot: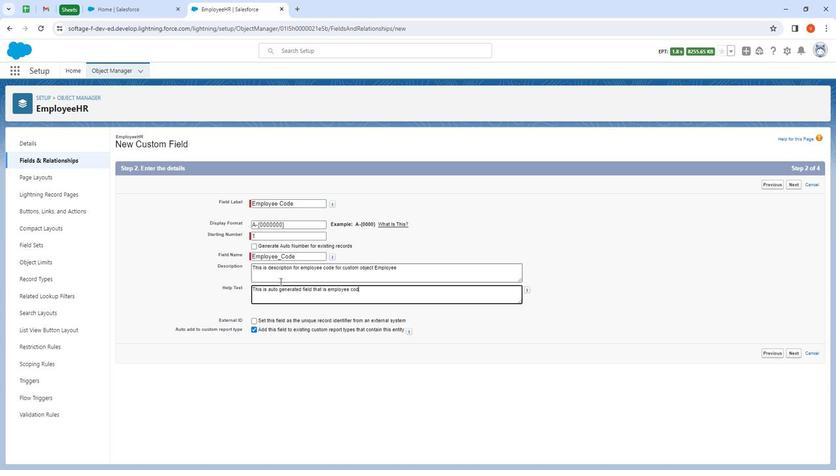 
Action: Mouse moved to (796, 353)
Screenshot: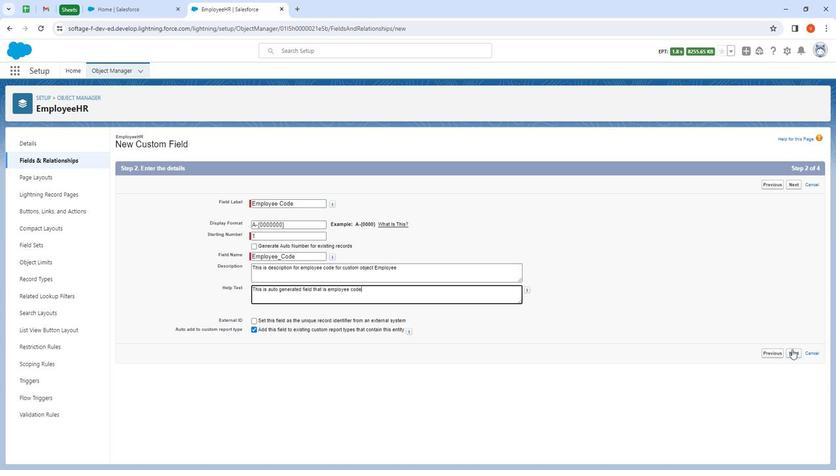 
Action: Mouse pressed left at (796, 353)
Screenshot: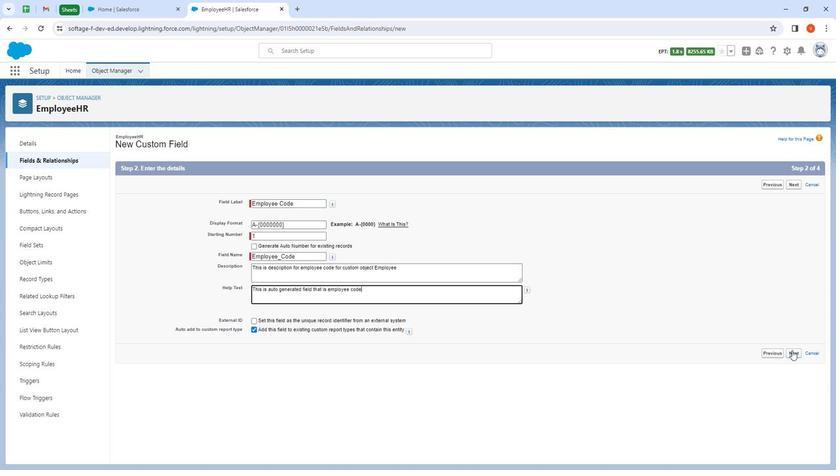 
Action: Mouse moved to (628, 295)
Screenshot: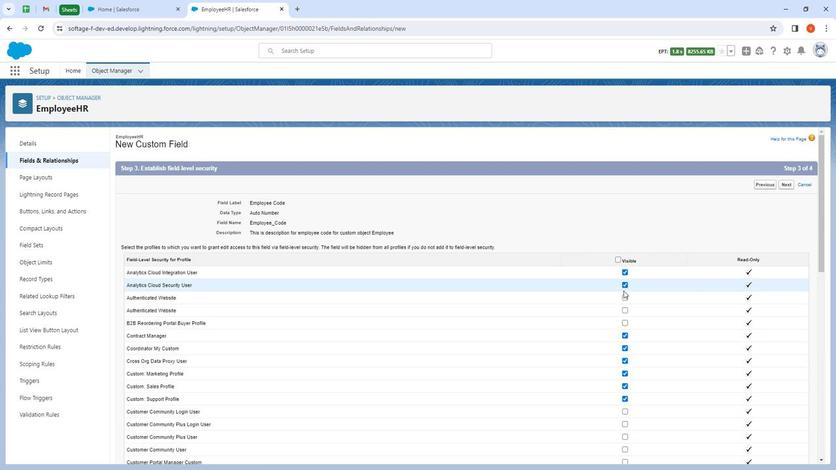 
Action: Mouse scrolled (628, 294) with delta (0, 0)
Screenshot: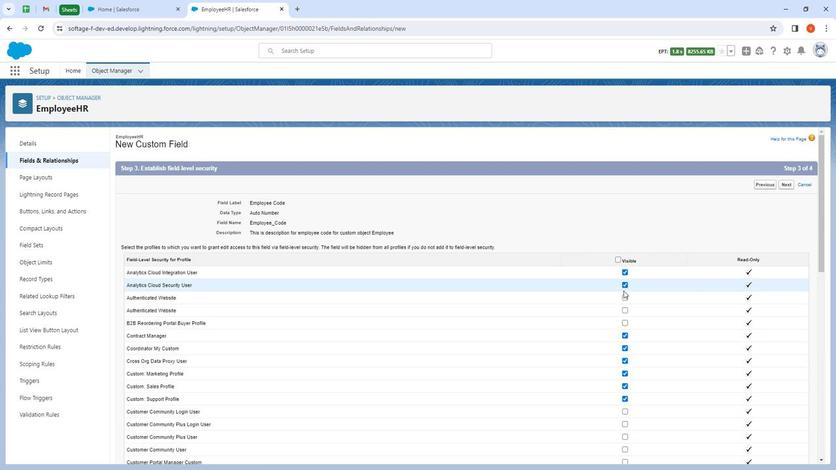 
Action: Mouse moved to (630, 296)
Screenshot: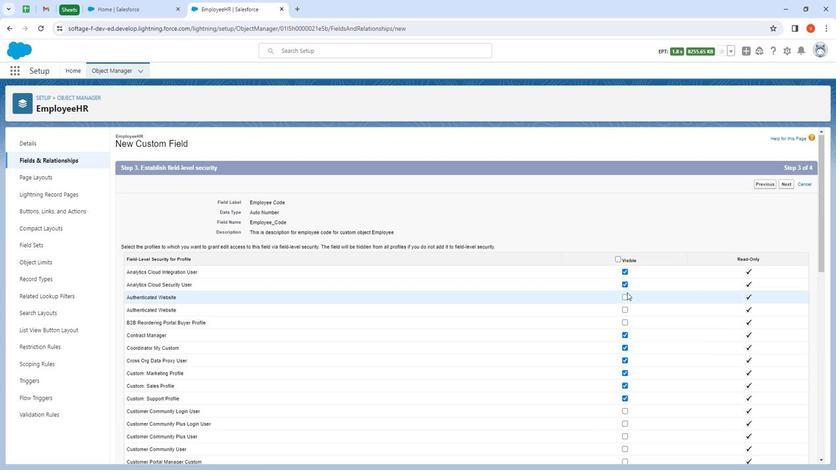 
Action: Mouse scrolled (630, 296) with delta (0, 0)
Screenshot: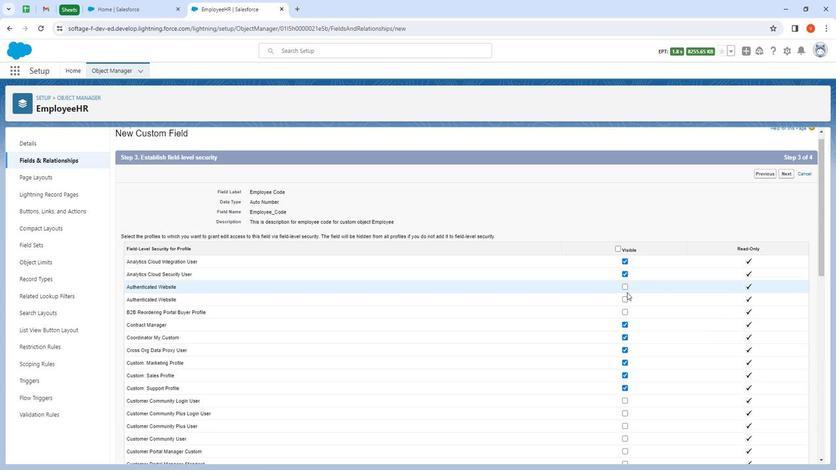 
Action: Mouse moved to (628, 212)
Screenshot: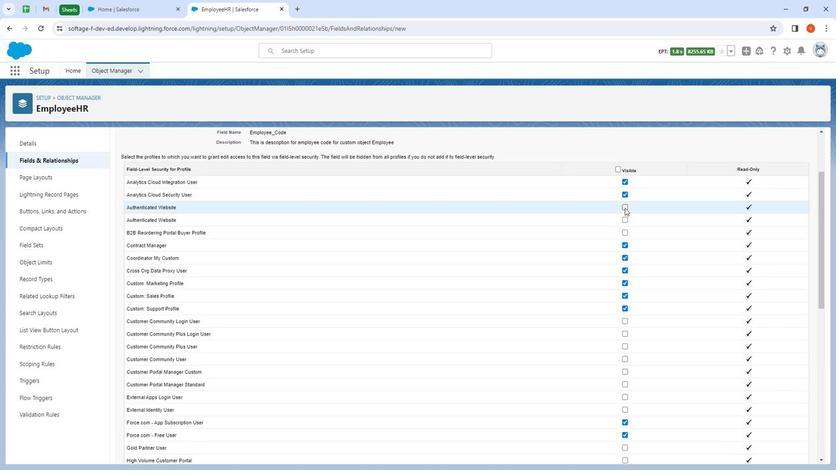 
Action: Mouse pressed left at (628, 212)
Screenshot: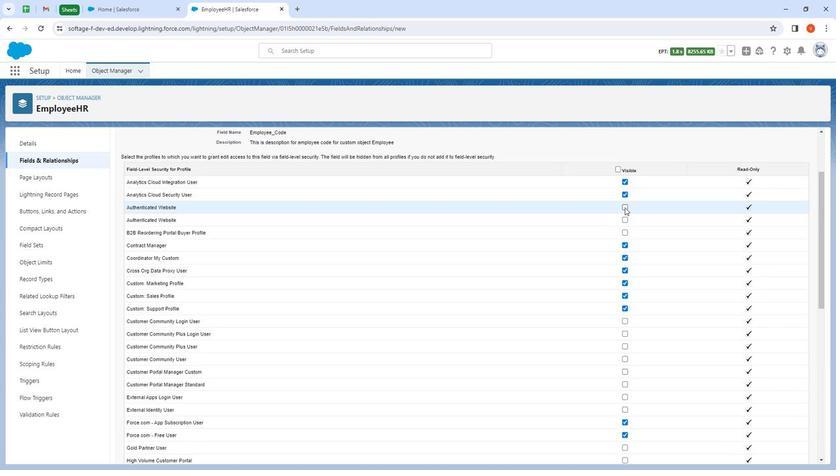 
Action: Mouse moved to (627, 226)
Screenshot: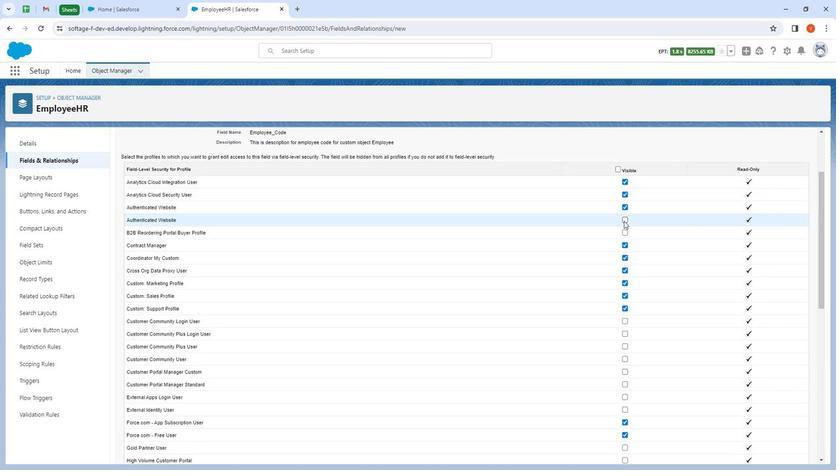 
Action: Mouse pressed left at (627, 226)
Screenshot: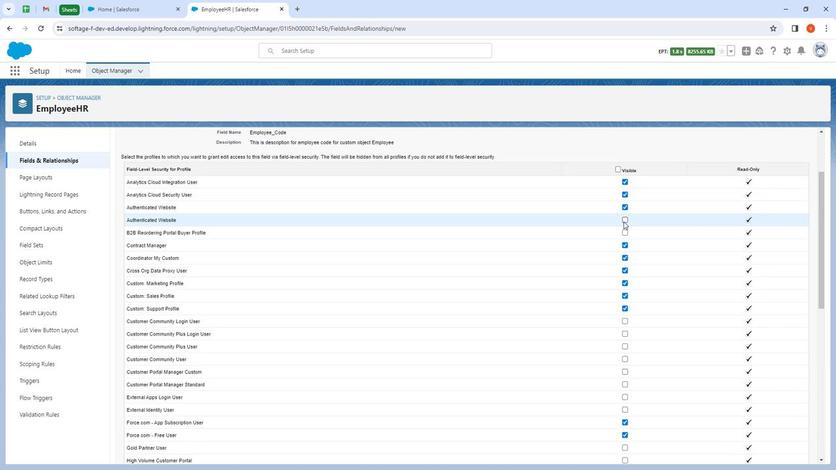 
Action: Mouse moved to (628, 236)
Screenshot: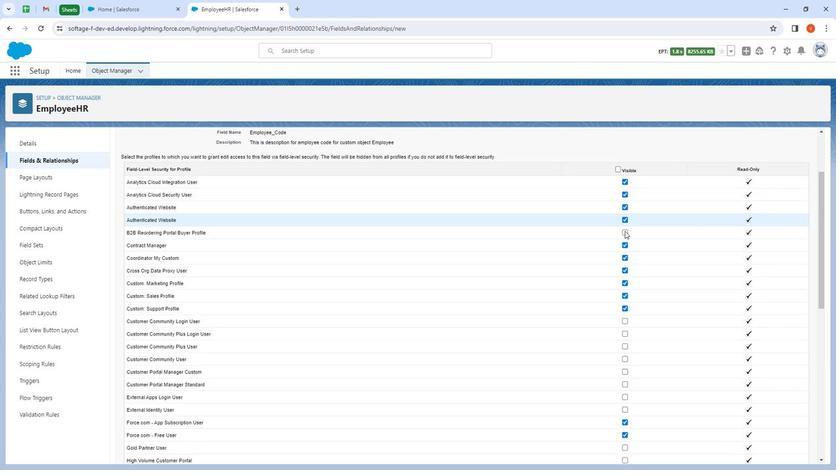 
Action: Mouse pressed left at (628, 236)
Screenshot: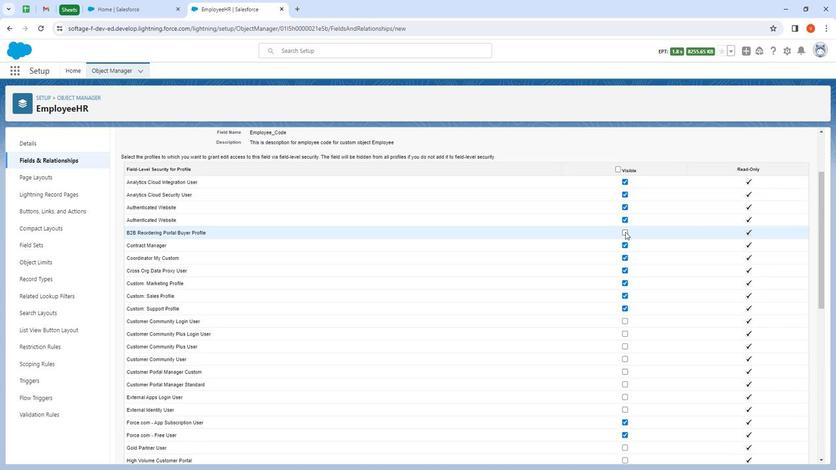 
Action: Mouse moved to (631, 325)
Screenshot: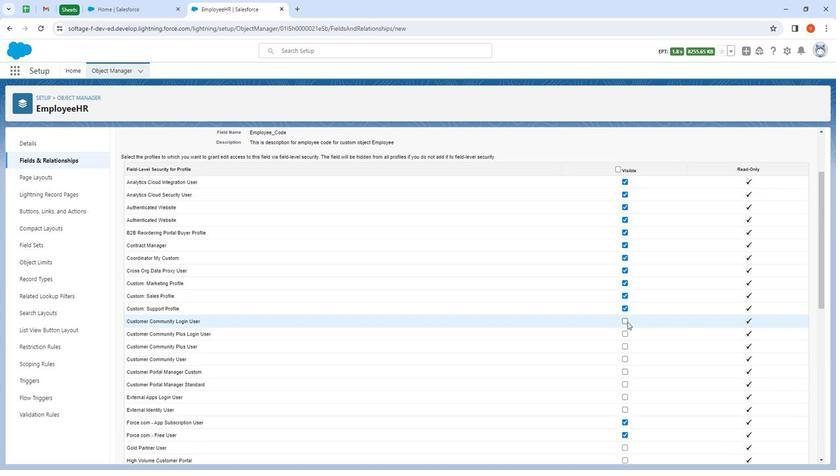 
Action: Mouse pressed left at (631, 325)
Screenshot: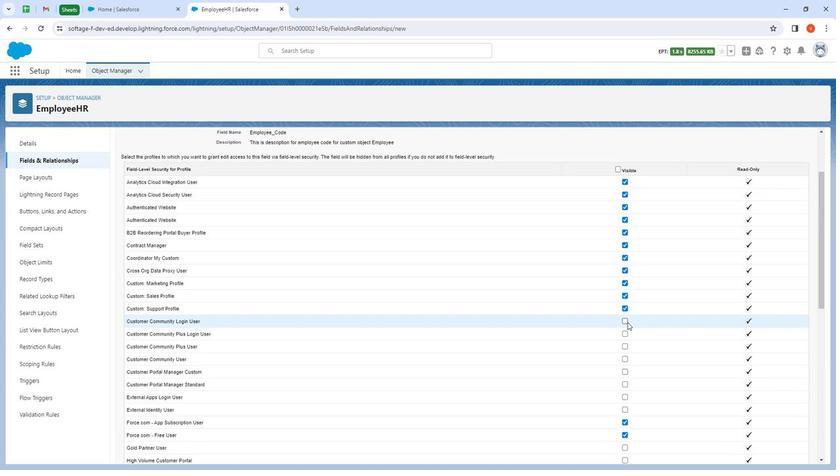 
Action: Mouse moved to (629, 338)
Screenshot: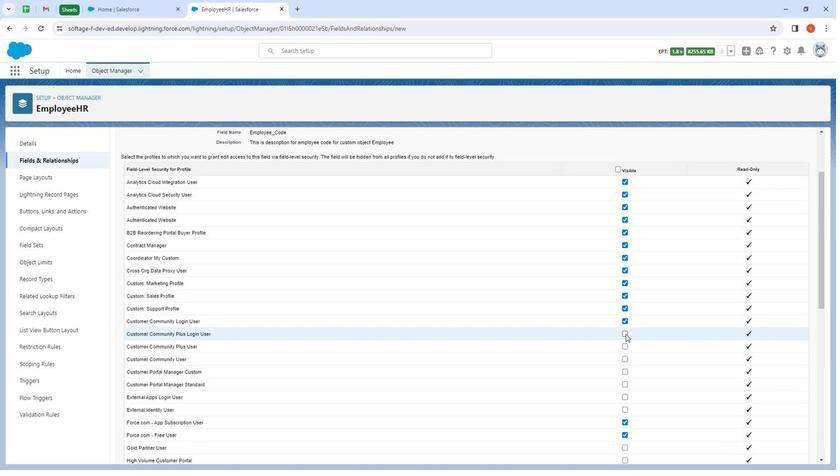 
Action: Mouse pressed left at (629, 338)
Screenshot: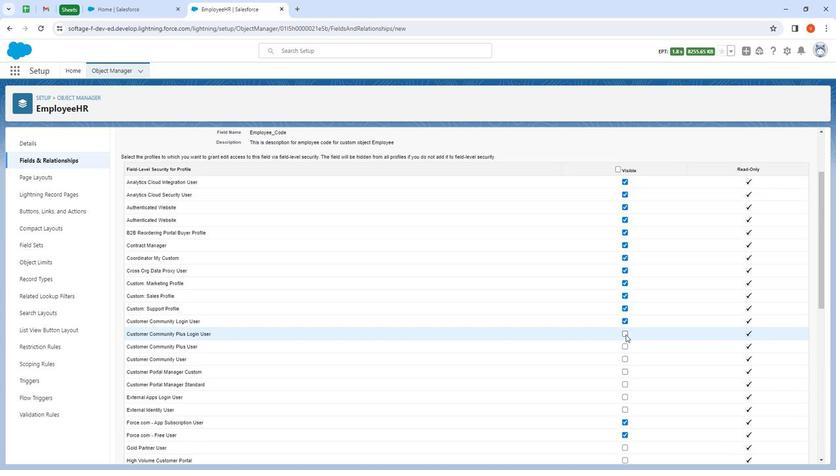 
Action: Mouse moved to (643, 324)
Screenshot: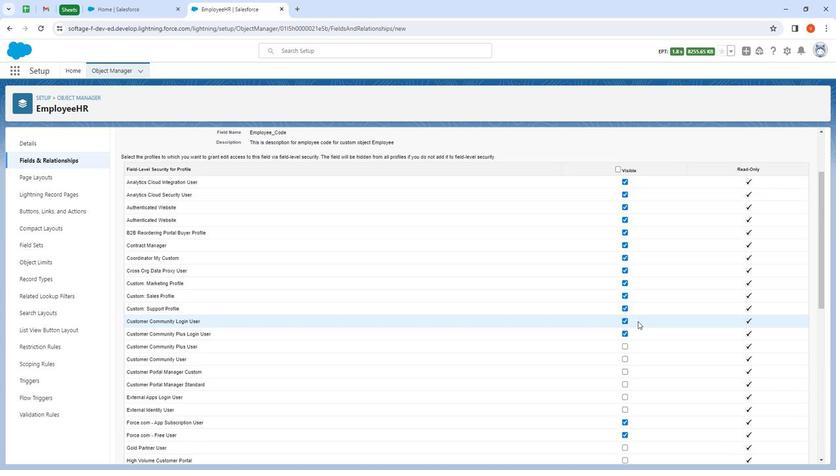 
Action: Mouse scrolled (643, 324) with delta (0, 0)
Screenshot: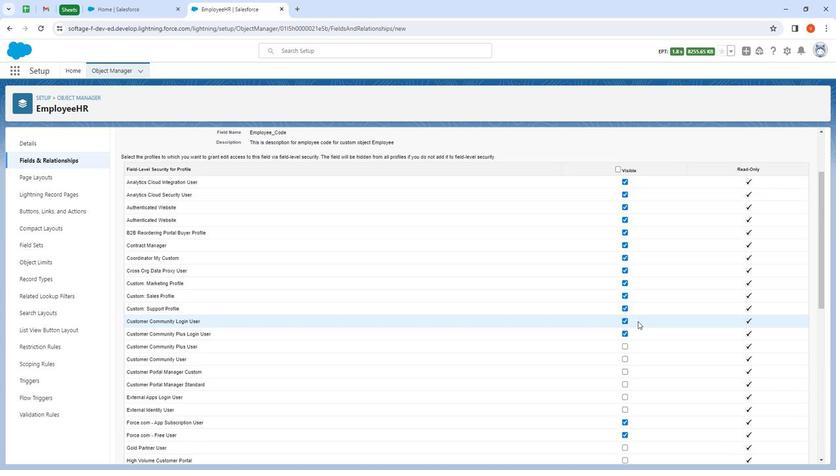 
Action: Mouse scrolled (643, 324) with delta (0, 0)
Screenshot: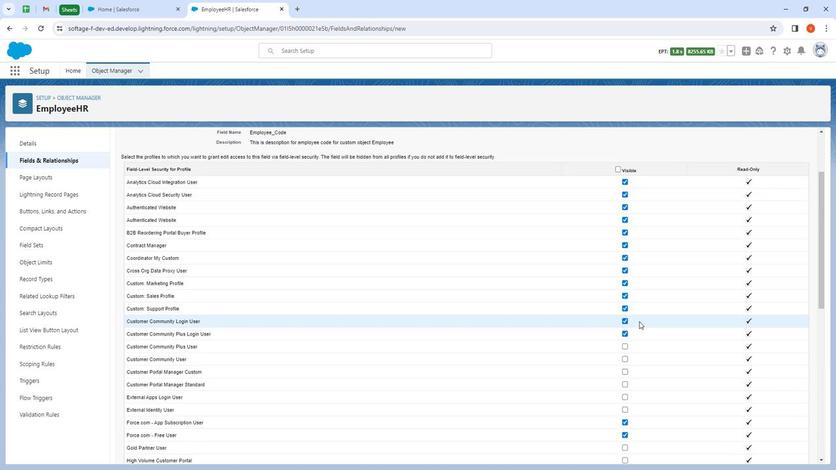 
Action: Mouse scrolled (643, 324) with delta (0, 0)
Screenshot: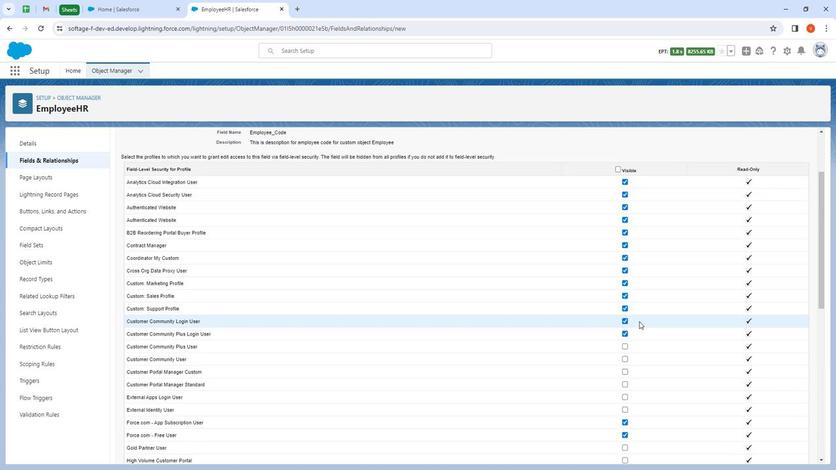 
Action: Mouse scrolled (643, 324) with delta (0, 0)
Screenshot: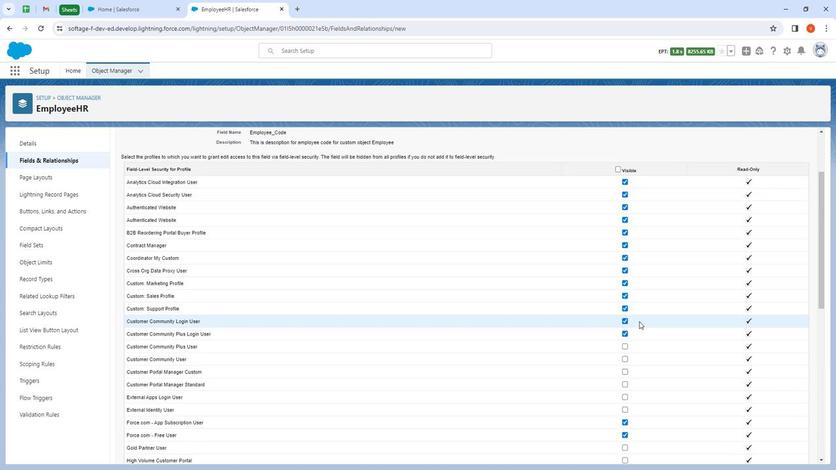 
Action: Mouse moved to (643, 324)
Screenshot: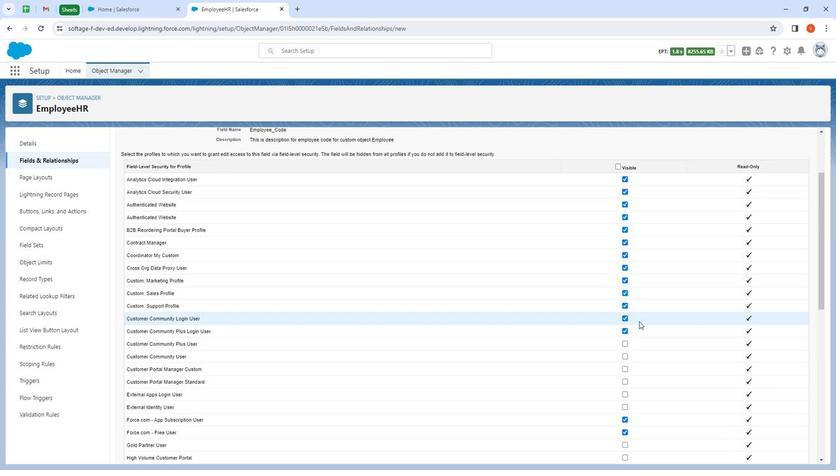
Action: Mouse scrolled (643, 324) with delta (0, 0)
Screenshot: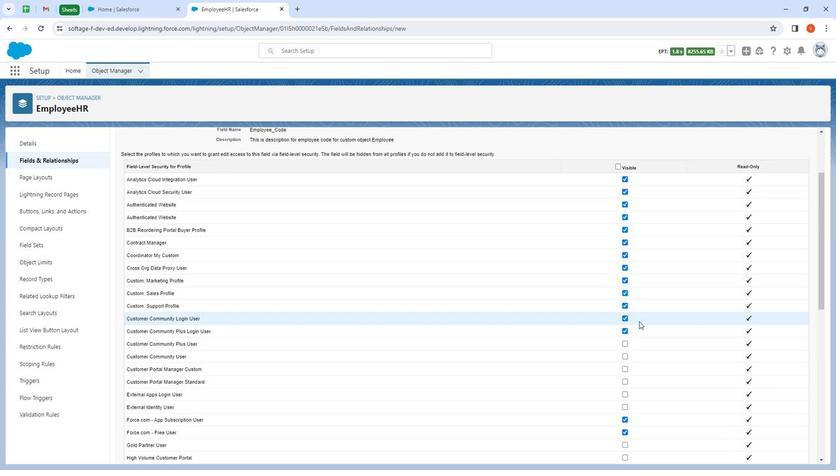 
Action: Mouse moved to (644, 324)
Screenshot: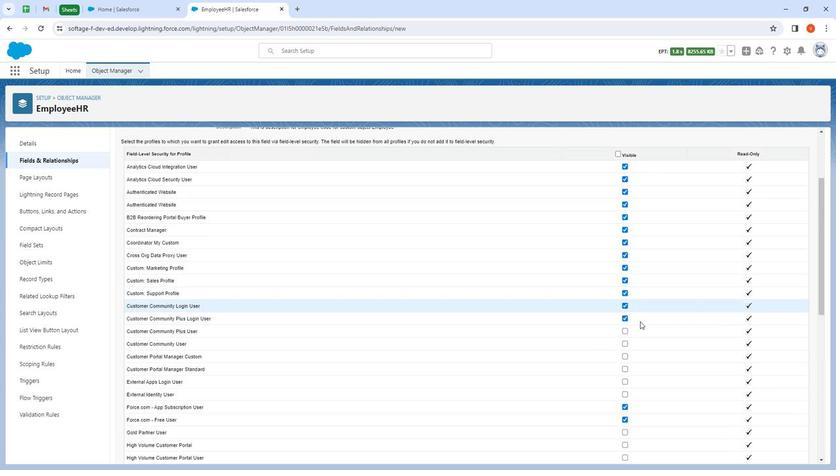 
Action: Mouse scrolled (644, 323) with delta (0, 0)
Screenshot: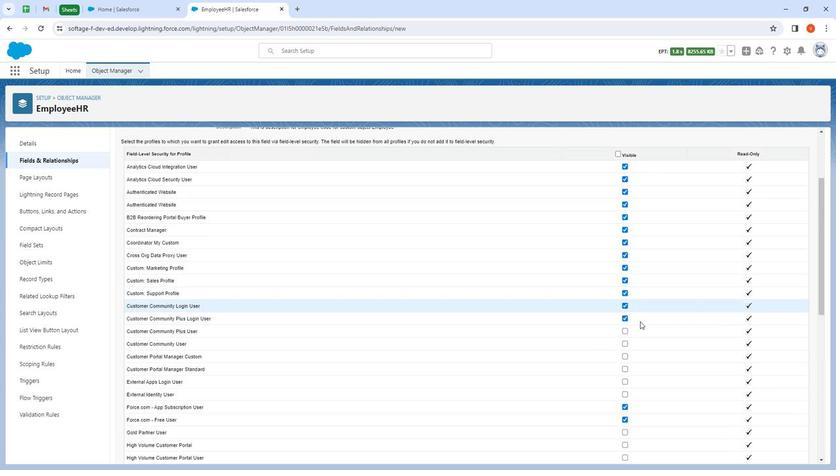 
Action: Mouse moved to (646, 321)
Screenshot: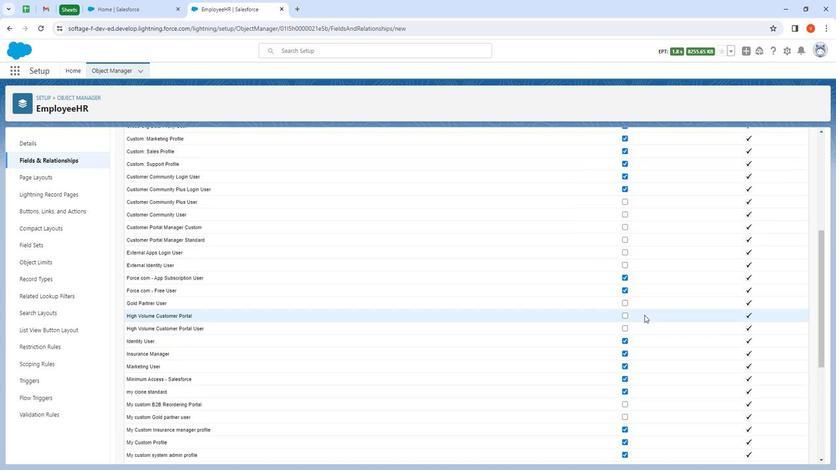 
Action: Mouse scrolled (646, 321) with delta (0, 0)
Screenshot: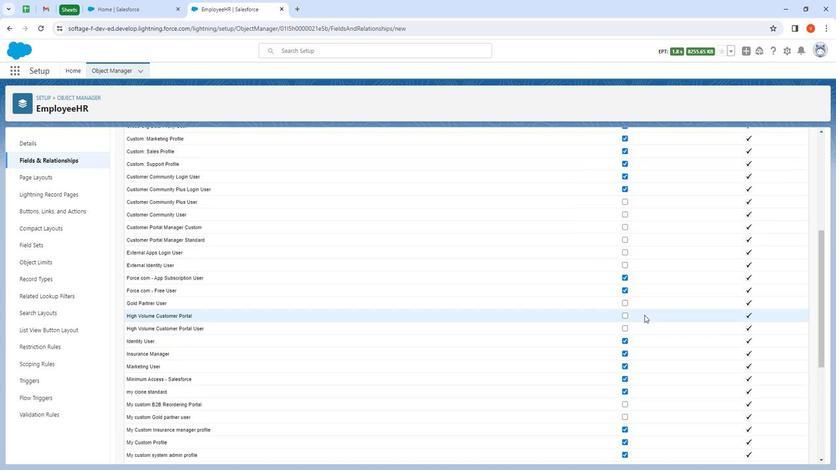 
Action: Mouse moved to (629, 337)
Screenshot: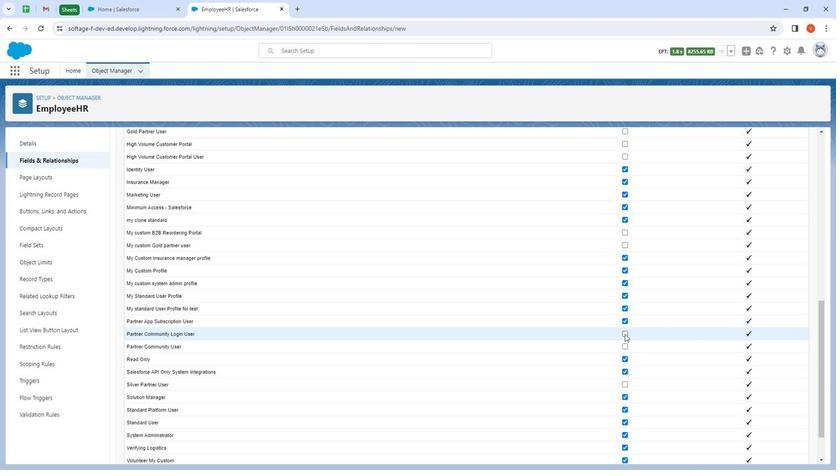
Action: Mouse pressed left at (629, 337)
Screenshot: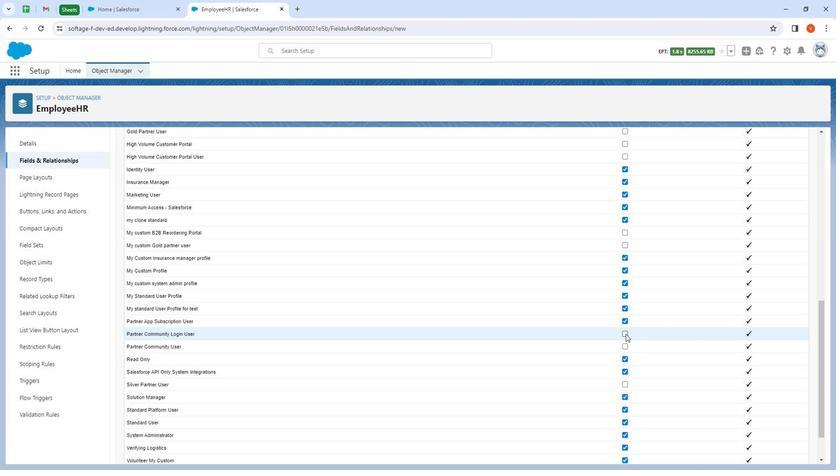 
Action: Mouse moved to (630, 349)
Screenshot: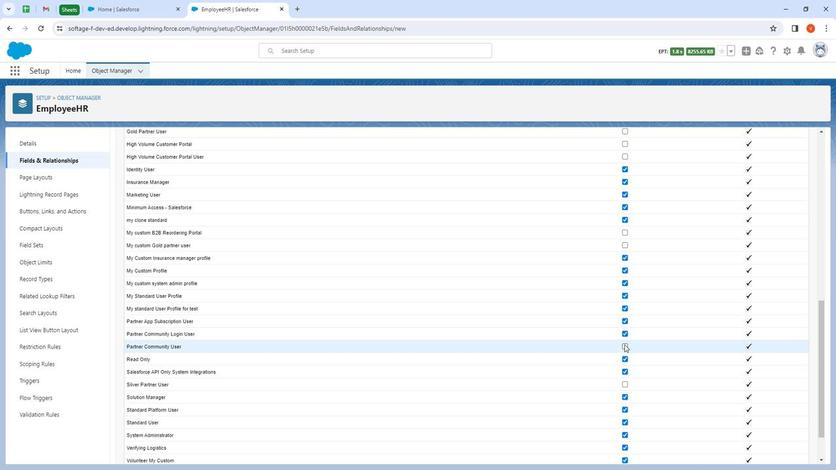 
Action: Mouse pressed left at (630, 349)
Screenshot: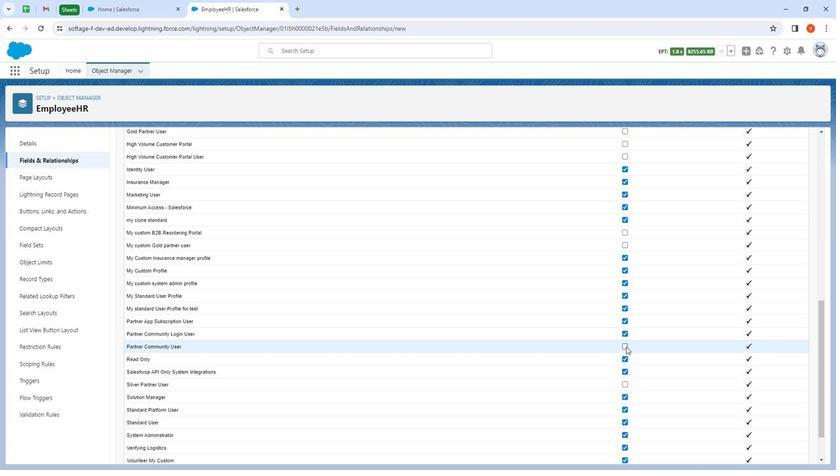 
Action: Mouse moved to (719, 318)
Screenshot: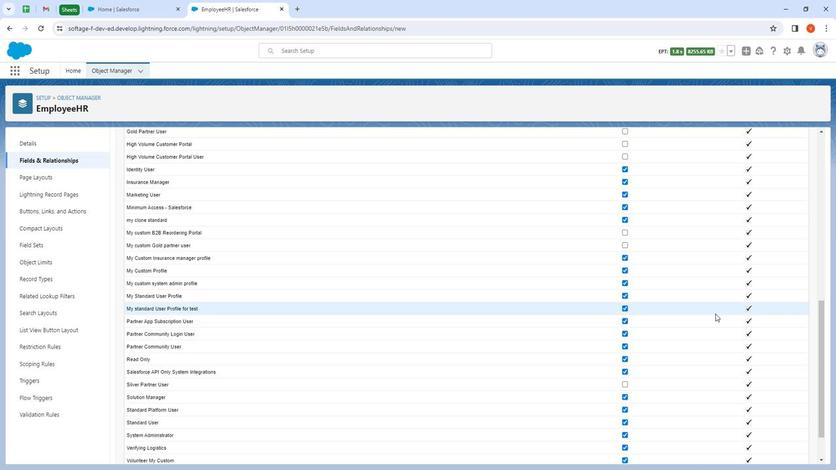 
Action: Mouse scrolled (719, 318) with delta (0, 0)
Screenshot: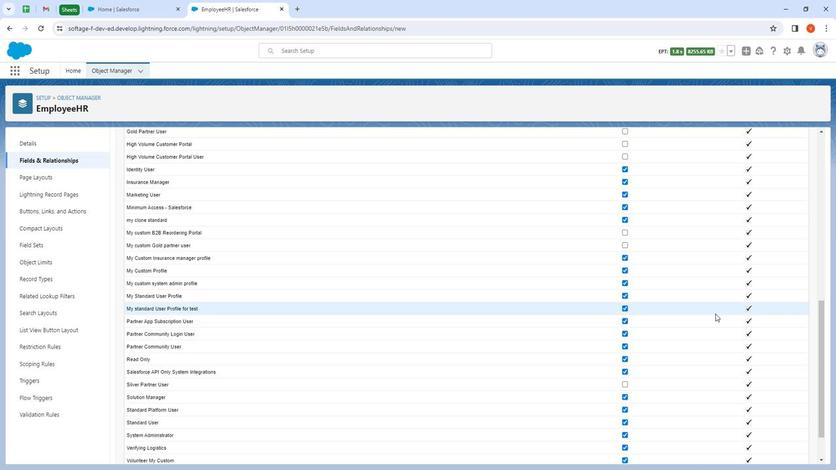 
Action: Mouse moved to (719, 321)
Screenshot: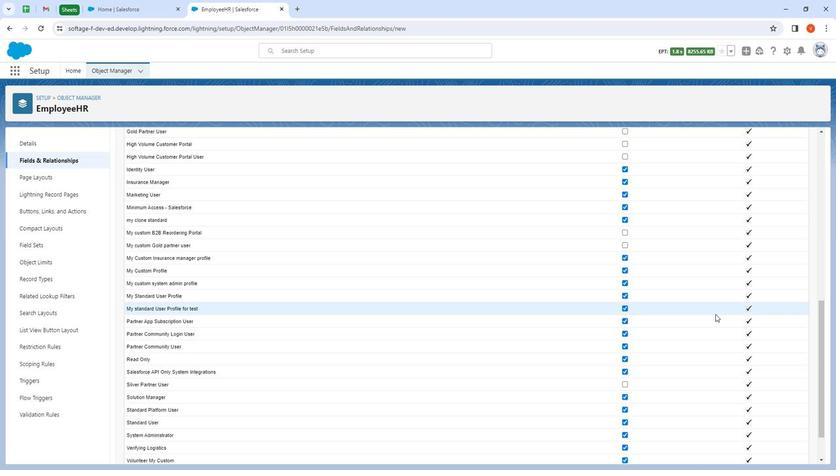 
Action: Mouse scrolled (719, 320) with delta (0, 0)
Screenshot: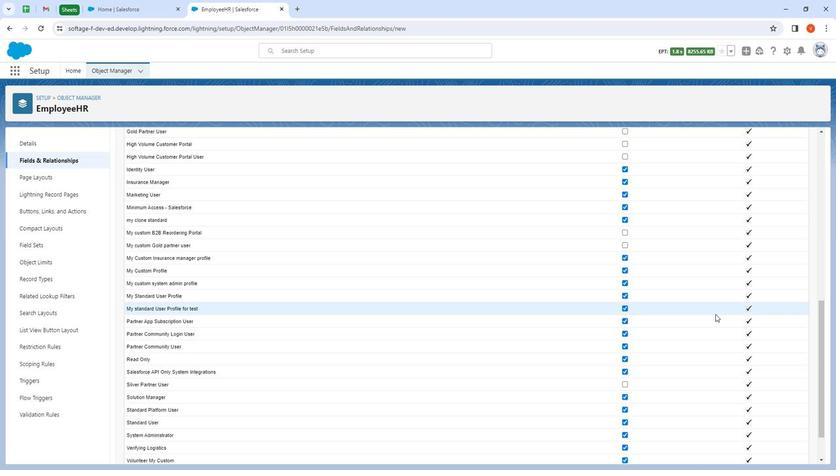 
Action: Mouse moved to (719, 321)
Screenshot: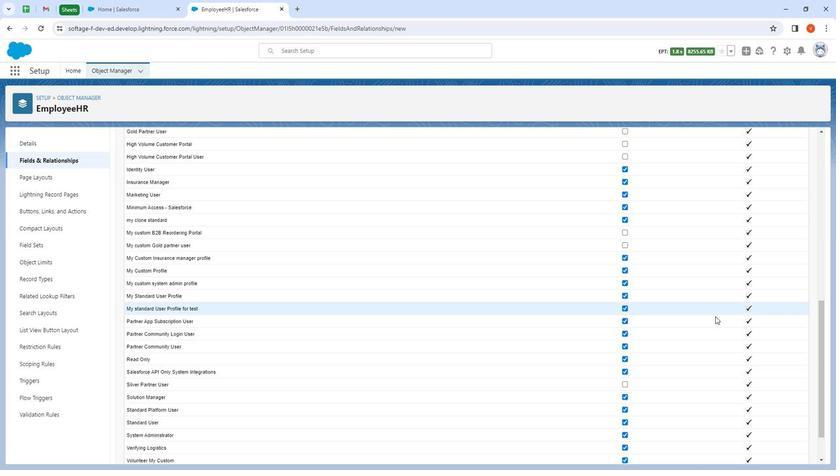 
Action: Mouse scrolled (719, 321) with delta (0, 0)
Screenshot: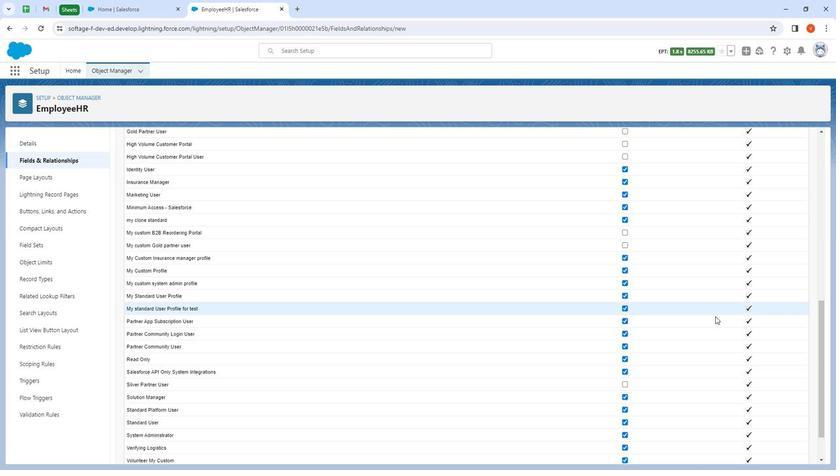 
Action: Mouse moved to (716, 321)
Screenshot: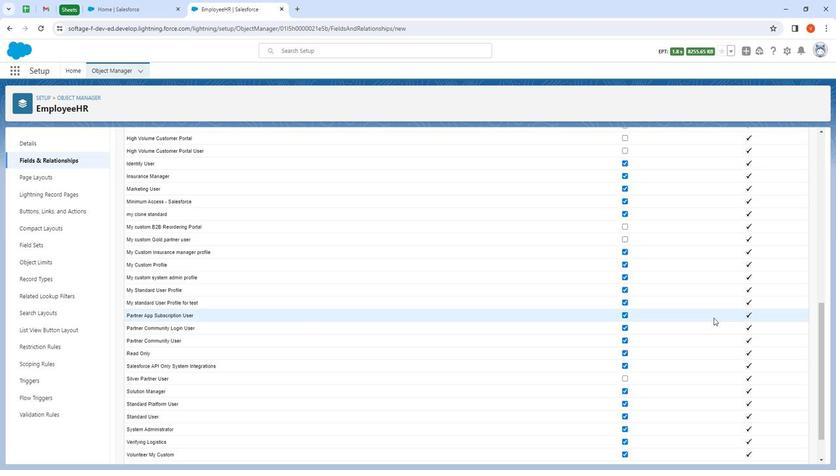 
Action: Mouse scrolled (716, 321) with delta (0, 0)
Screenshot: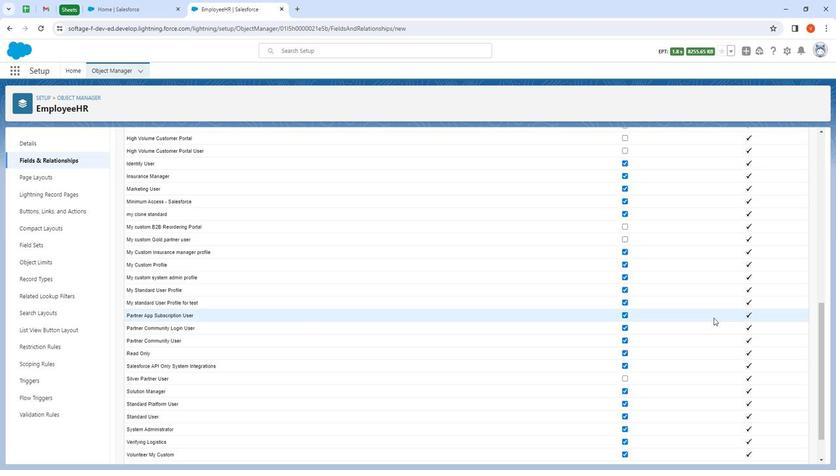 
Action: Mouse moved to (631, 341)
Screenshot: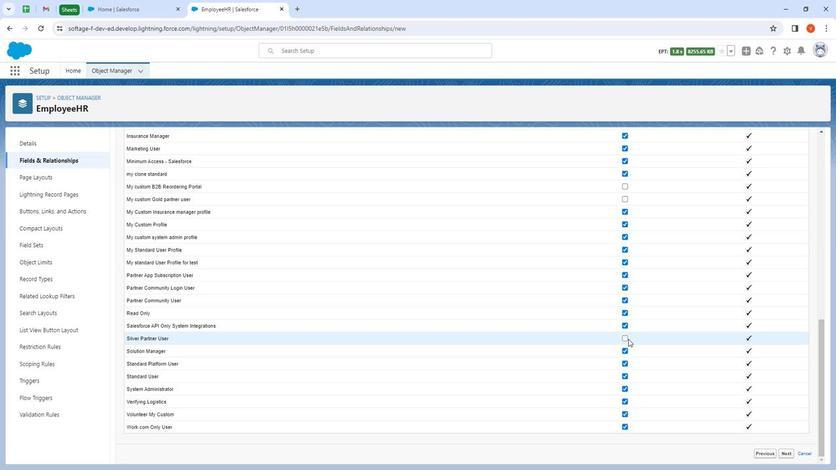 
Action: Mouse pressed left at (631, 341)
Screenshot: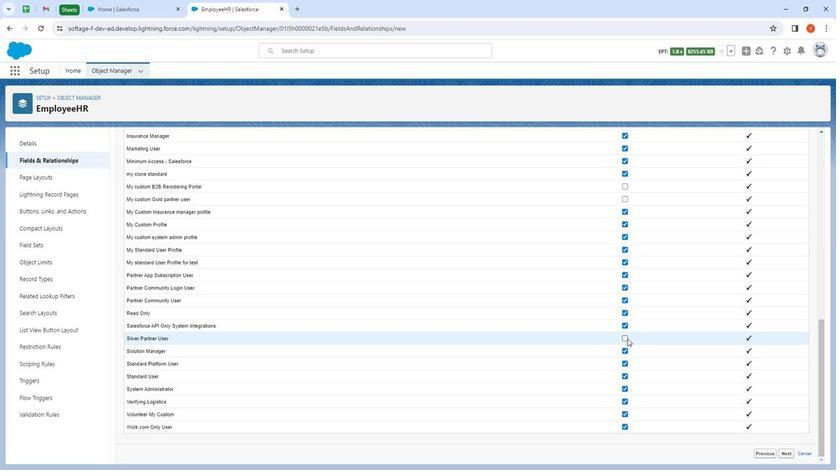 
Action: Mouse moved to (795, 457)
Screenshot: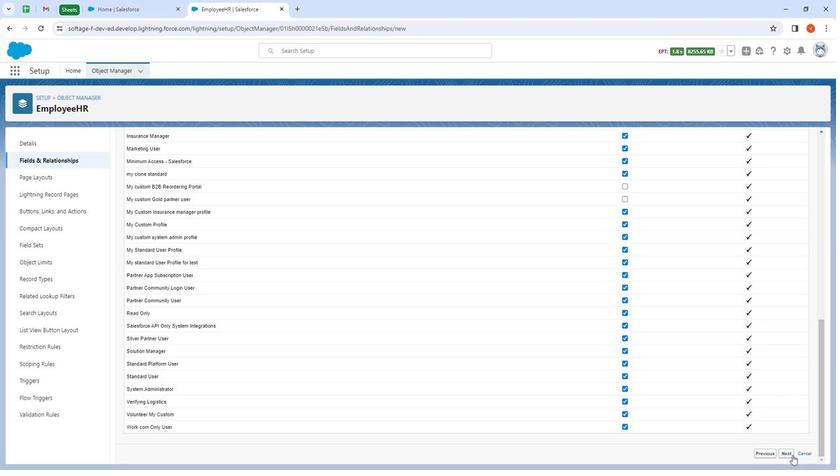 
Action: Mouse pressed left at (795, 457)
Screenshot: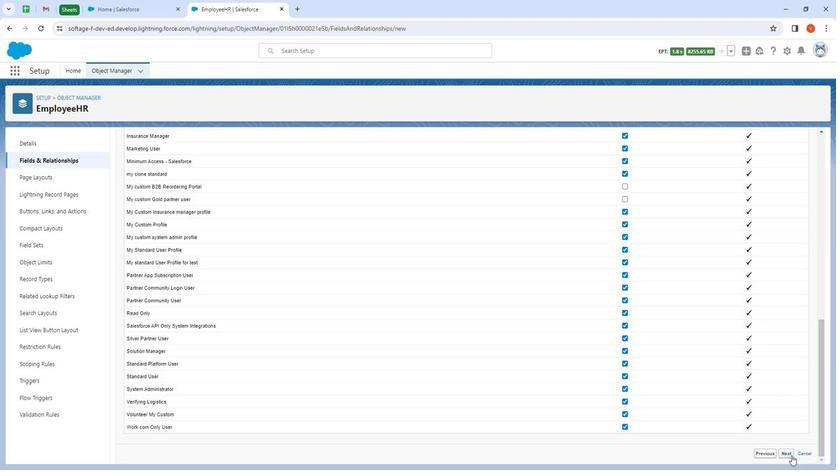 
Action: Mouse moved to (795, 319)
Screenshot: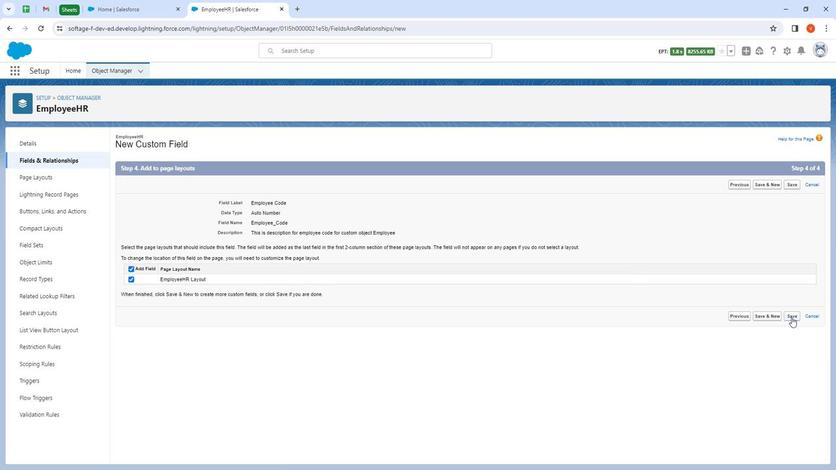 
Action: Mouse pressed left at (795, 319)
Screenshot: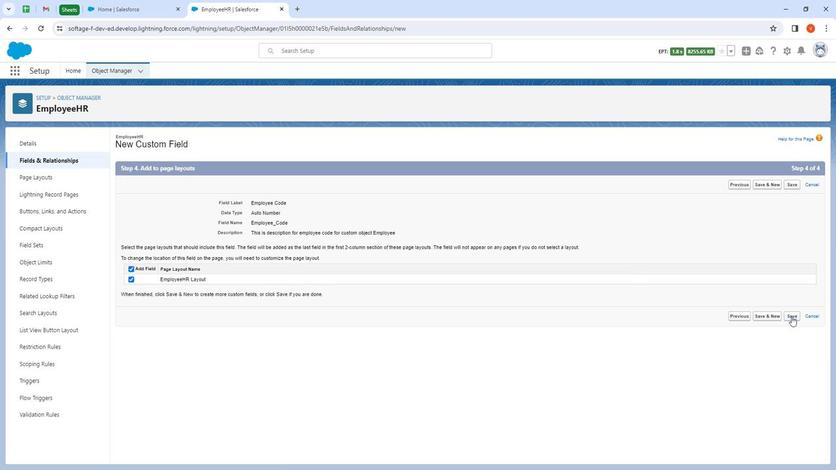 
Action: Mouse moved to (640, 148)
Screenshot: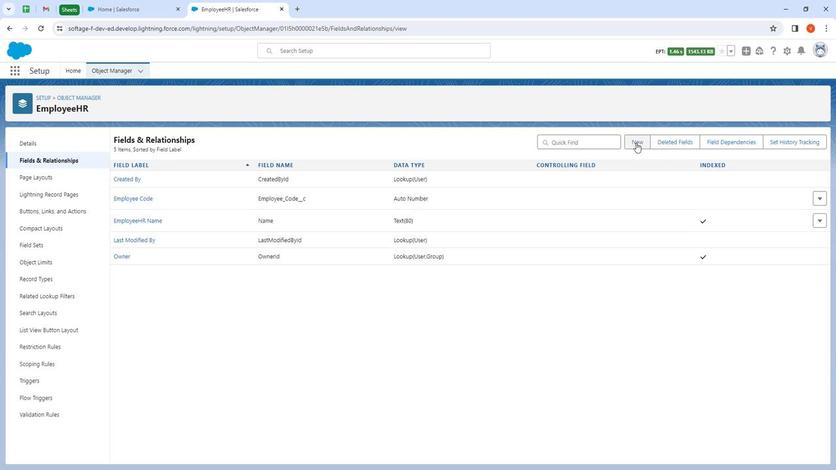 
Action: Mouse pressed left at (640, 148)
Screenshot: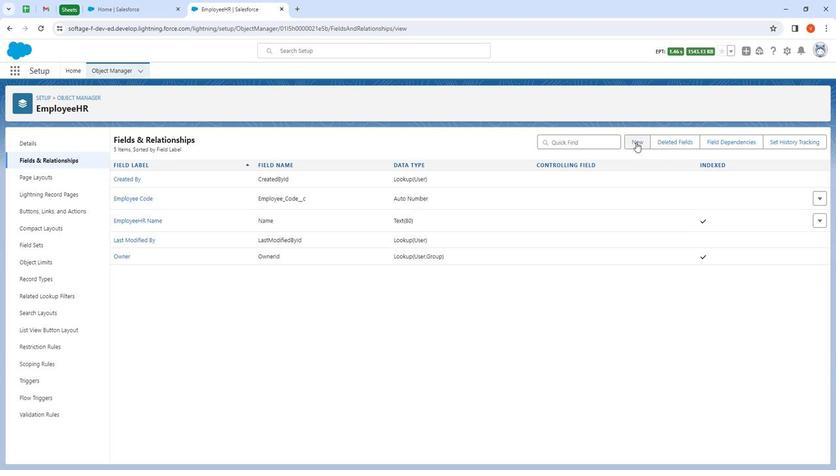 
Action: Mouse moved to (241, 273)
Screenshot: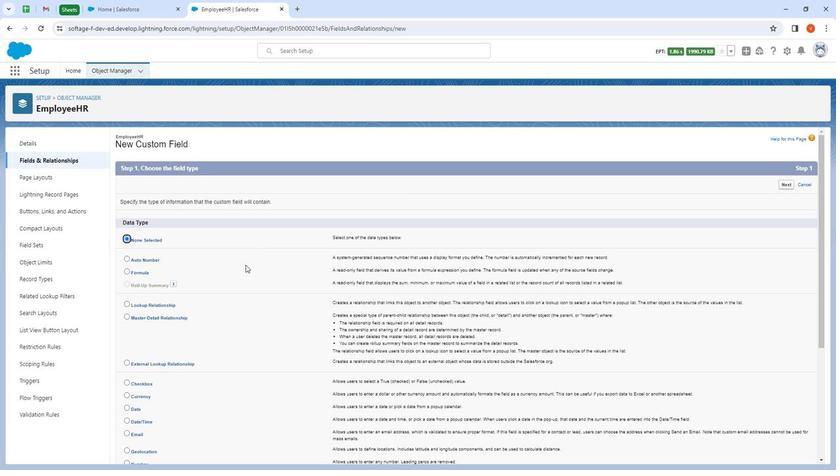 
Action: Mouse scrolled (241, 273) with delta (0, 0)
Screenshot: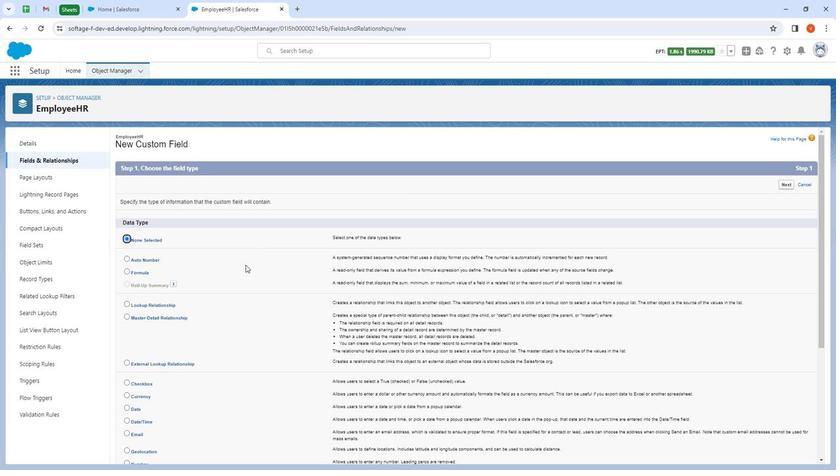 
Action: Mouse moved to (220, 279)
Screenshot: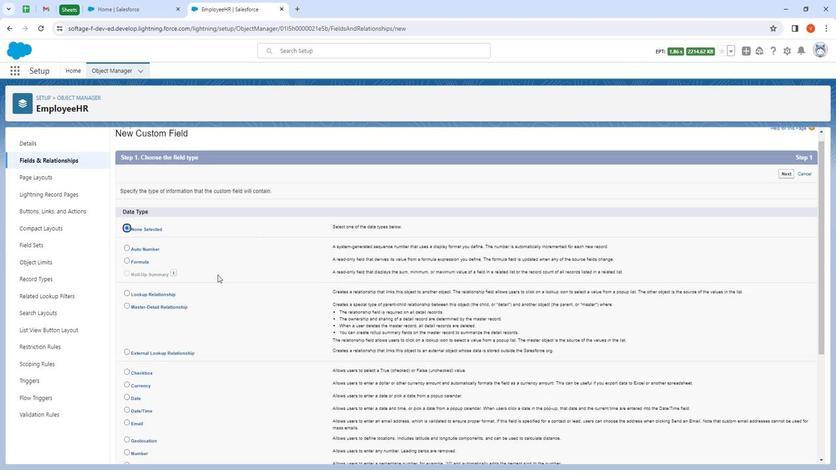 
Action: Mouse scrolled (220, 279) with delta (0, 0)
Screenshot: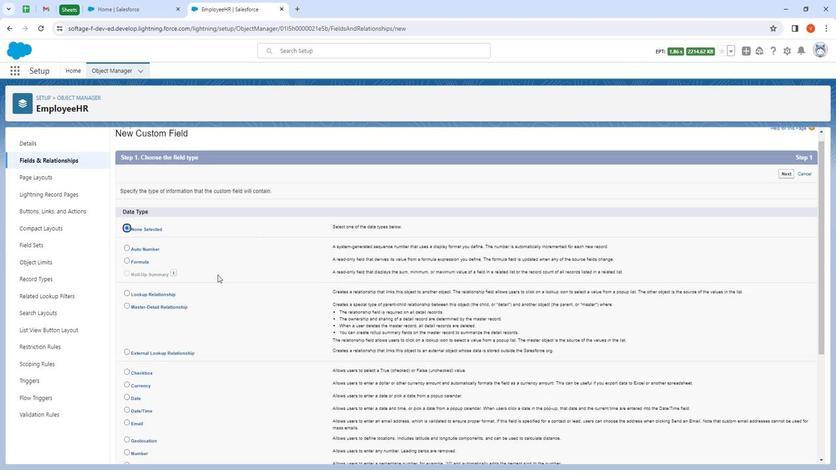 
Action: Mouse moved to (217, 276)
Screenshot: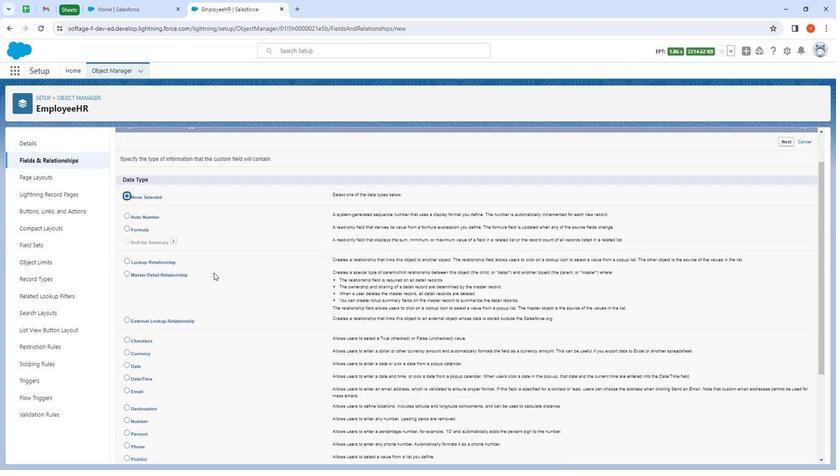 
Action: Mouse scrolled (217, 276) with delta (0, 0)
Screenshot: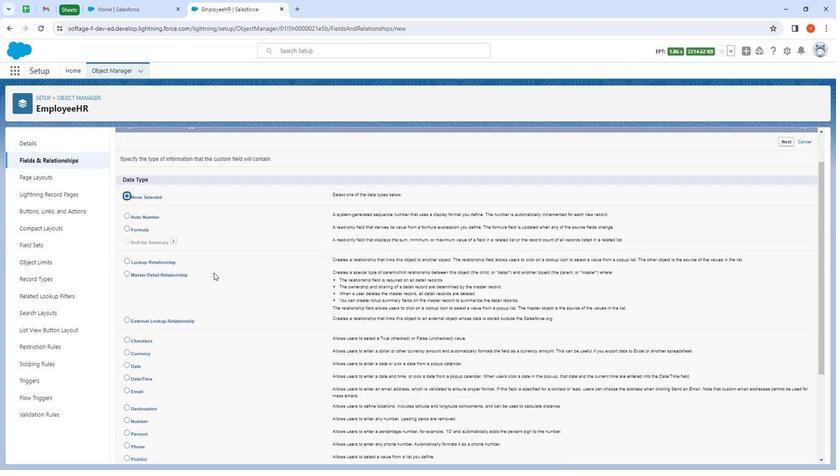 
Action: Mouse moved to (134, 277)
Screenshot: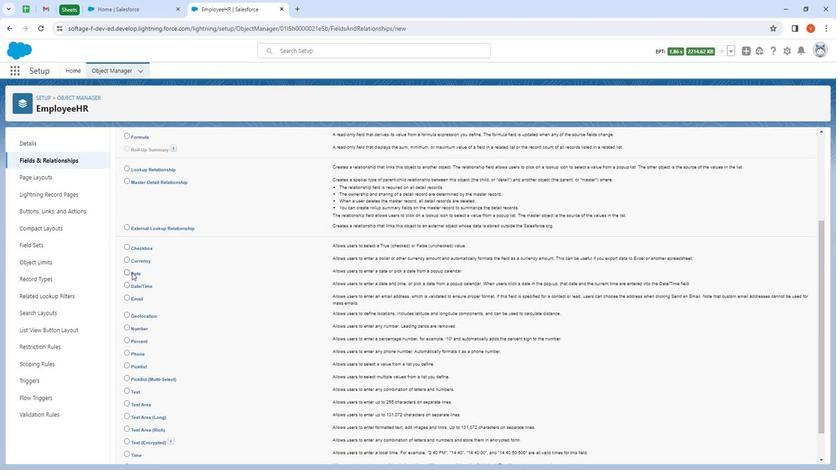 
Action: Mouse pressed left at (134, 277)
Screenshot: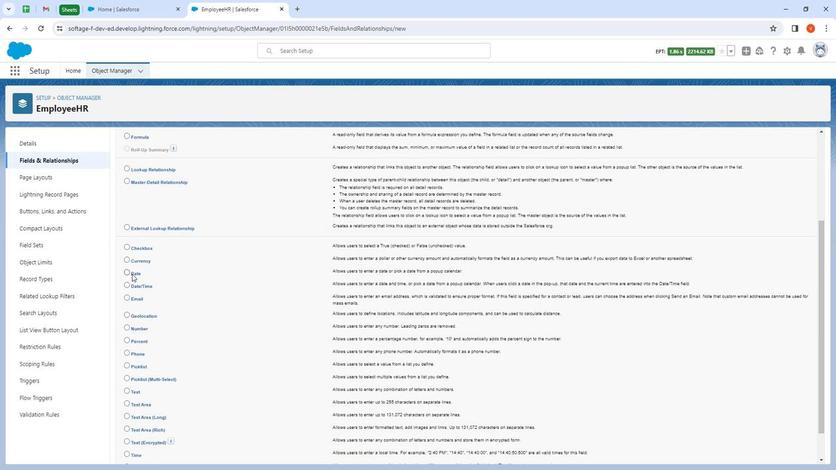 
Action: Mouse moved to (771, 422)
Screenshot: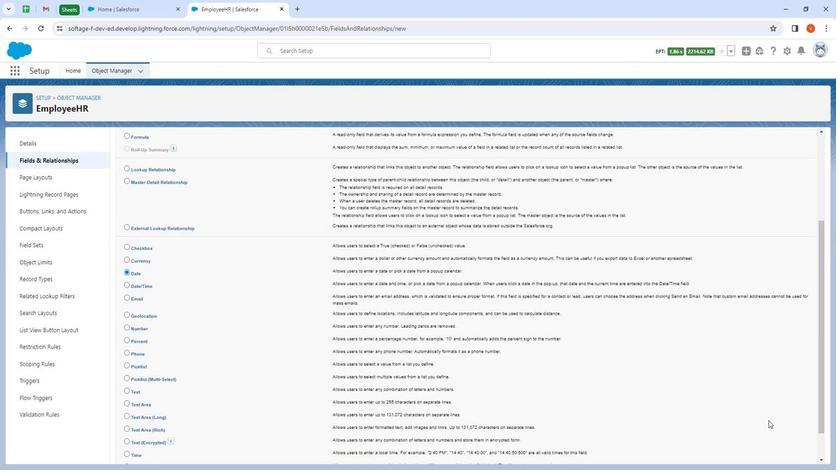 
Action: Mouse scrolled (771, 422) with delta (0, 0)
Screenshot: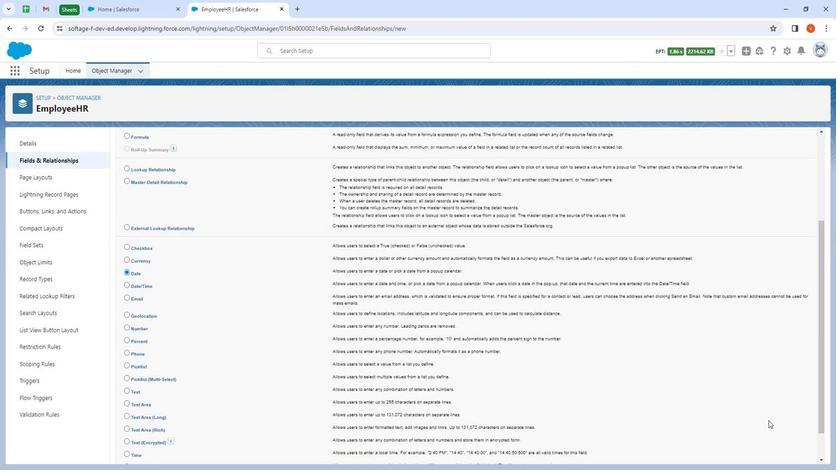 
Action: Mouse moved to (771, 422)
Screenshot: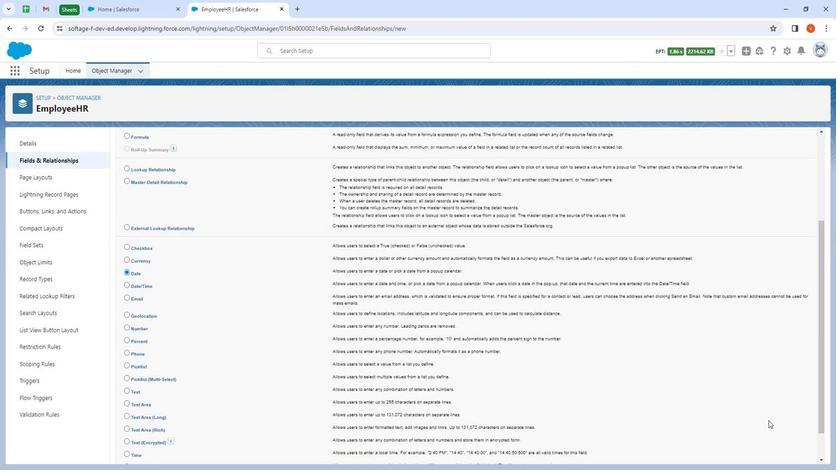 
Action: Mouse scrolled (771, 422) with delta (0, 0)
Screenshot: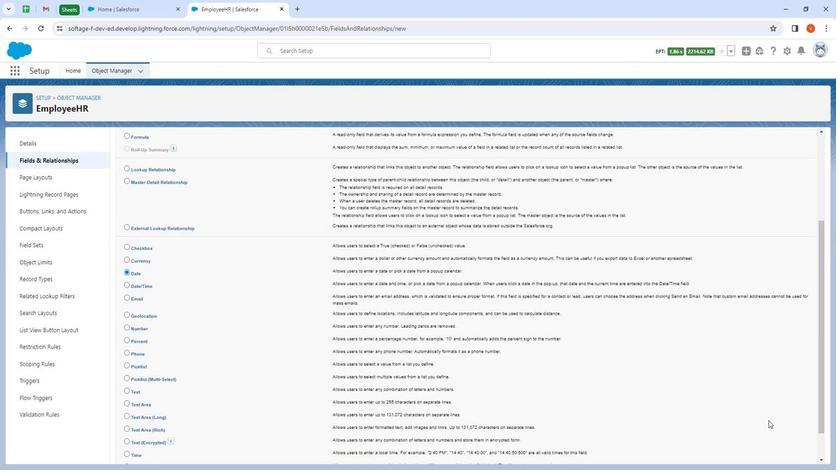 
Action: Mouse scrolled (771, 422) with delta (0, 0)
Screenshot: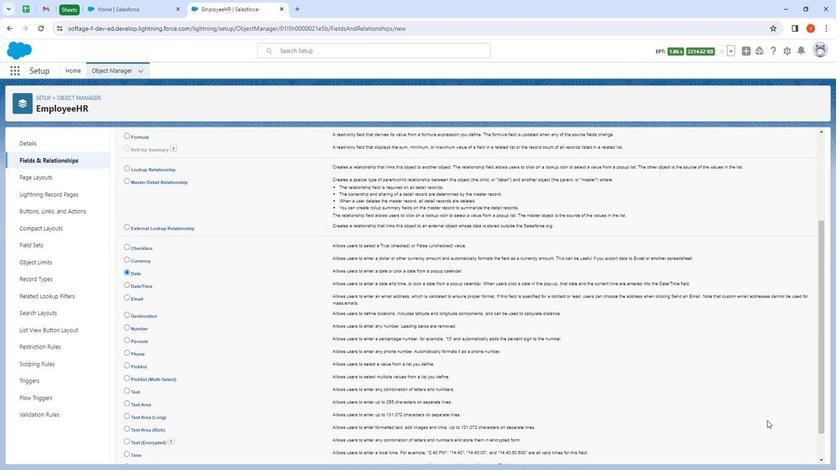 
Action: Mouse scrolled (771, 422) with delta (0, 0)
Screenshot: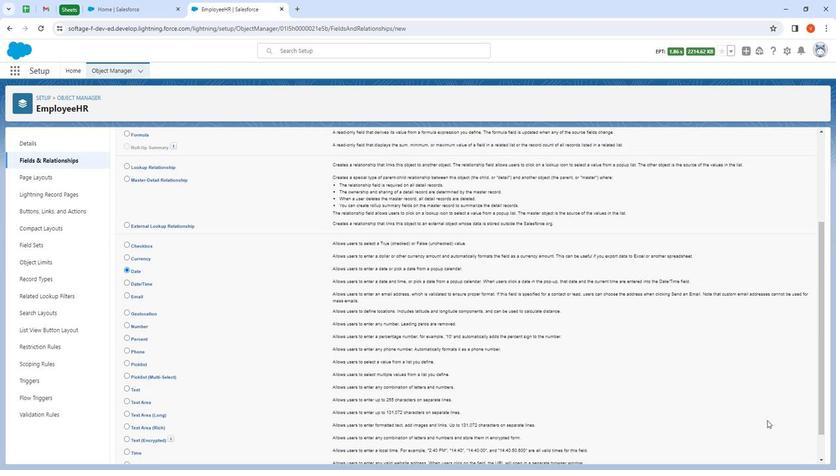 
Action: Mouse moved to (771, 422)
Screenshot: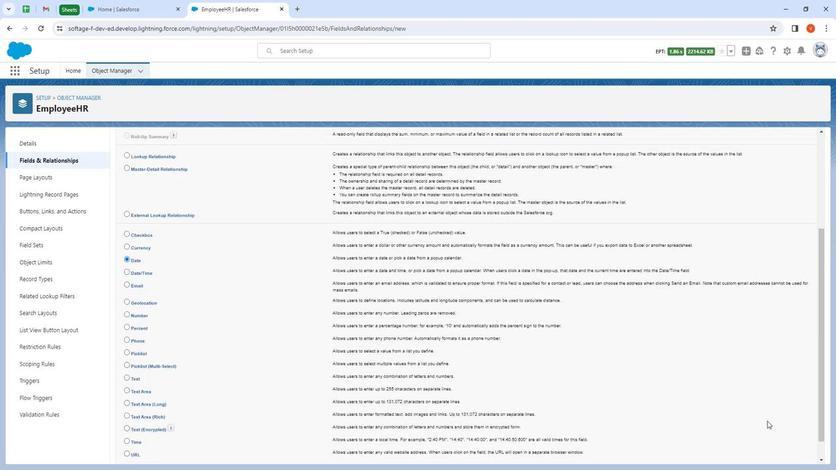 
Action: Mouse scrolled (771, 422) with delta (0, 0)
Screenshot: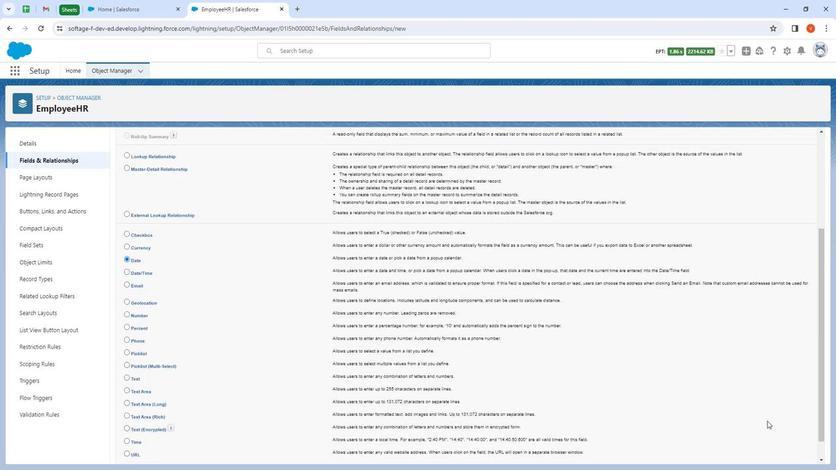 
Action: Mouse moved to (787, 455)
Screenshot: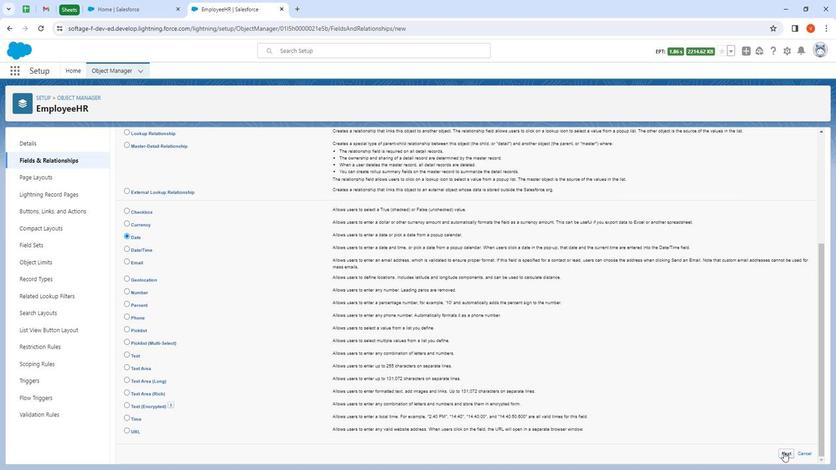 
Action: Mouse pressed left at (787, 455)
Screenshot: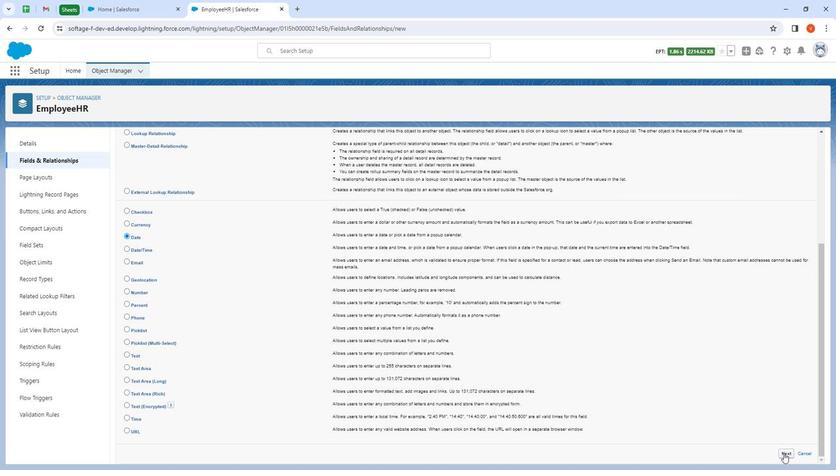 
Action: Mouse moved to (265, 211)
Screenshot: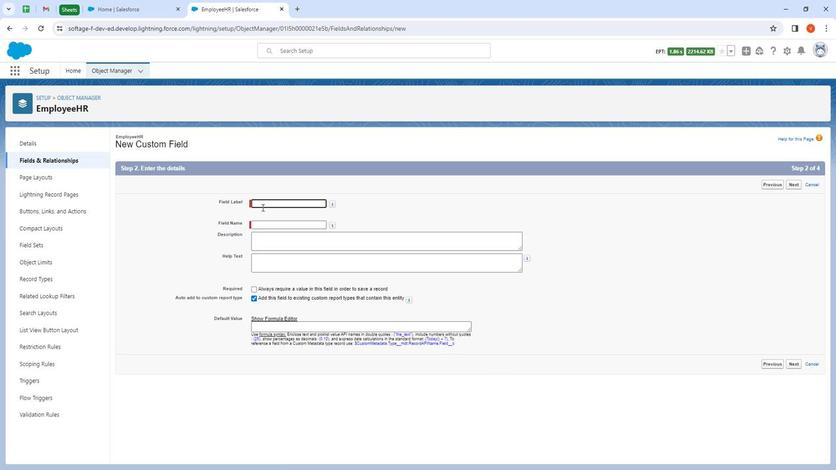 
Action: Mouse pressed left at (265, 211)
Screenshot: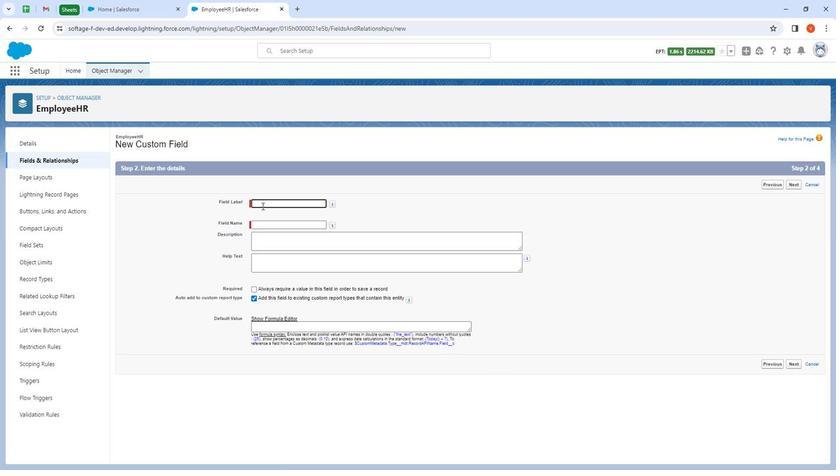 
Action: Key pressed <Key.shift><Key.shift><Key.shift><Key.shift><Key.shift><Key.shift>Joining<Key.space>date
Screenshot: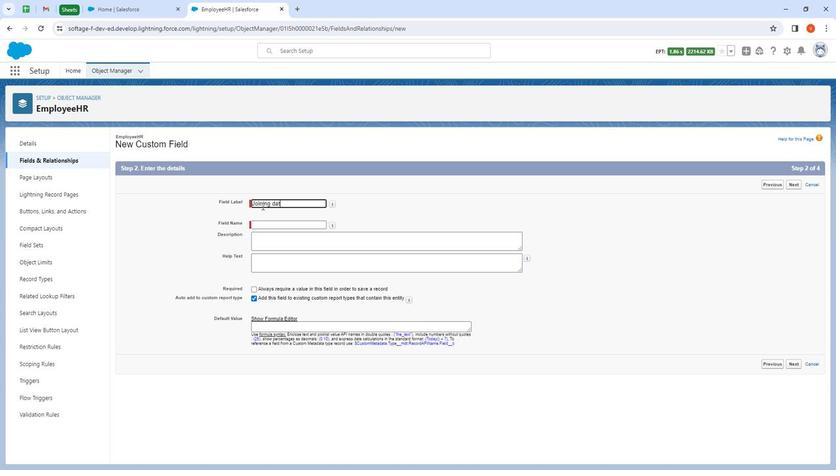 
Action: Mouse moved to (282, 227)
Screenshot: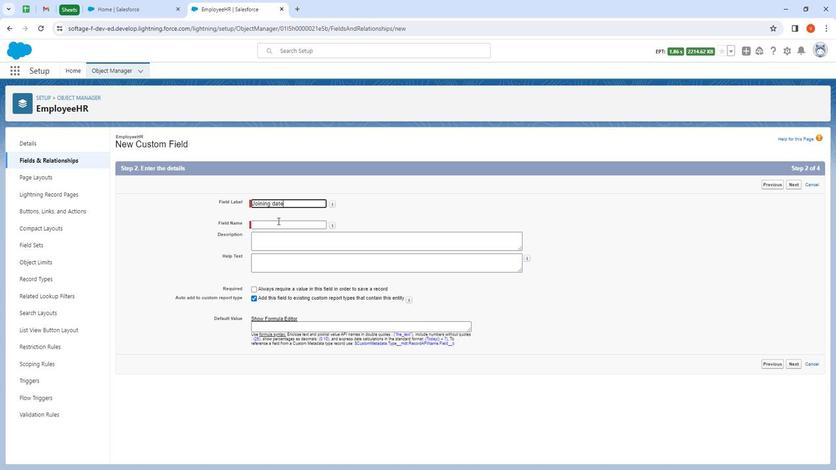 
Action: Mouse pressed left at (282, 227)
Screenshot: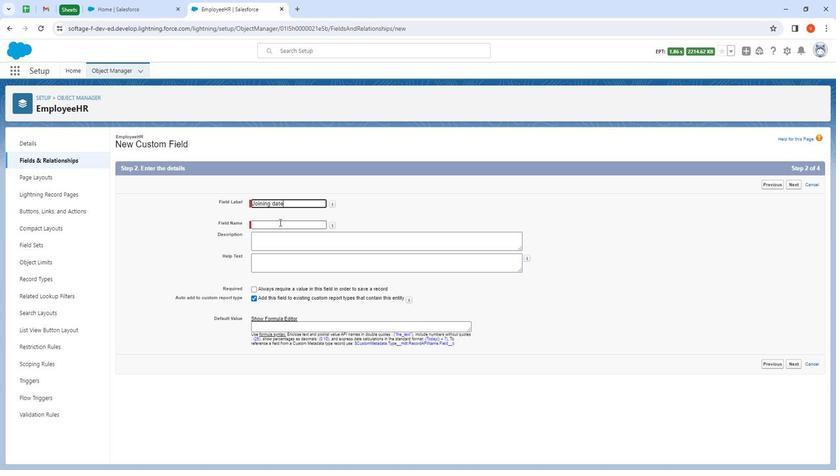 
Action: Mouse moved to (265, 215)
Screenshot: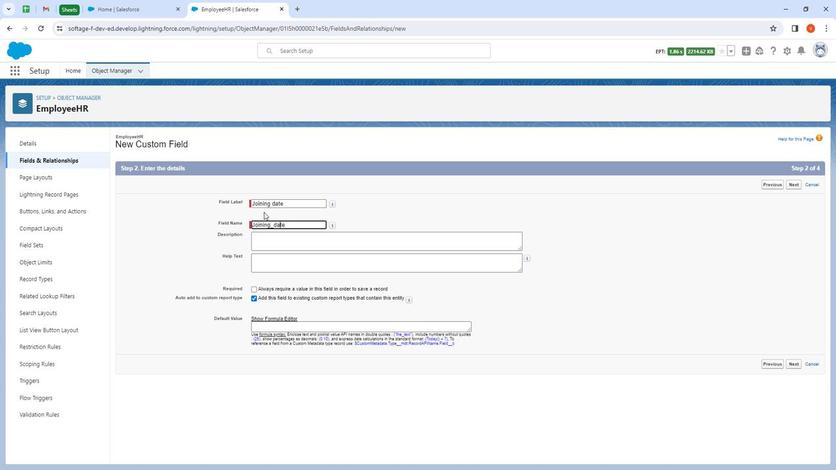 
Action: Key pressed <Key.shift>
Screenshot: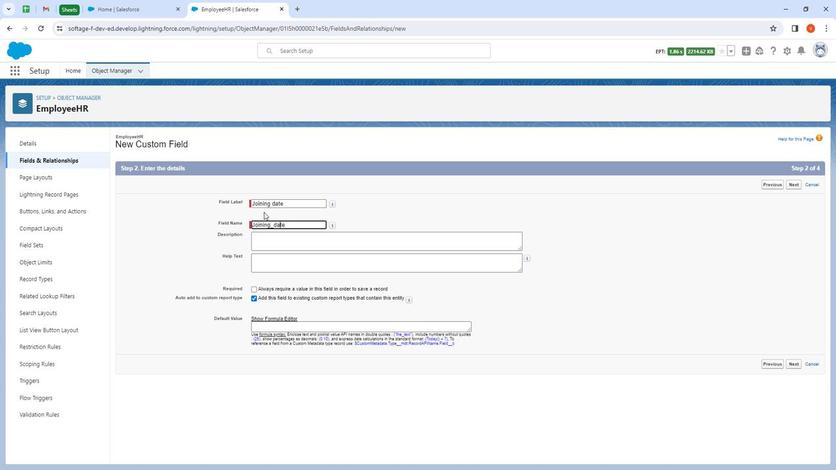 
Action: Mouse moved to (296, 240)
Screenshot: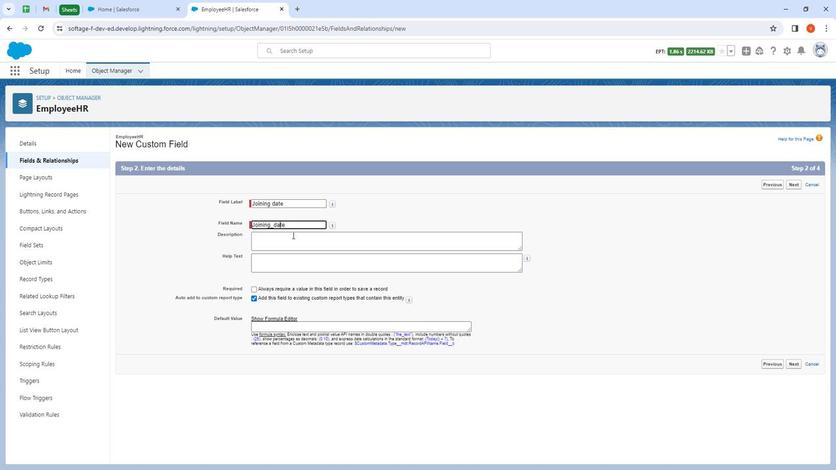 
Action: Mouse pressed left at (296, 240)
Screenshot: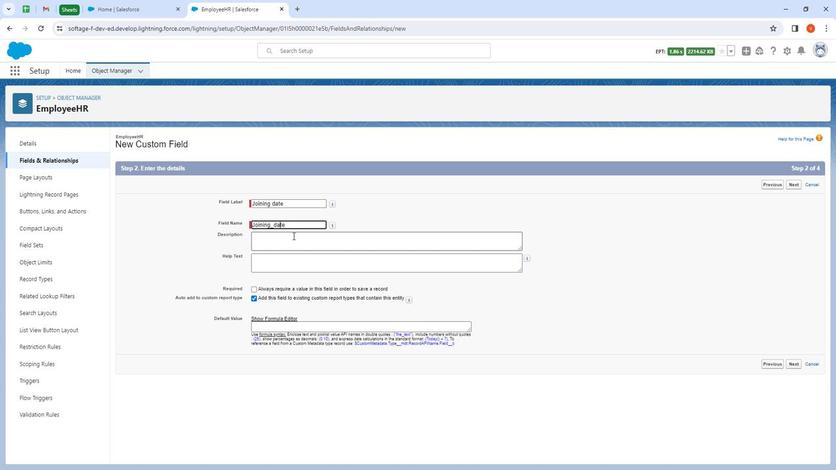 
Action: Key pressed <Key.shift>This<Key.space>is<Key.space>description<Key.space>for<Key.space>joining<Key.space>date<Key.space>d<Key.backspace>field.
Screenshot: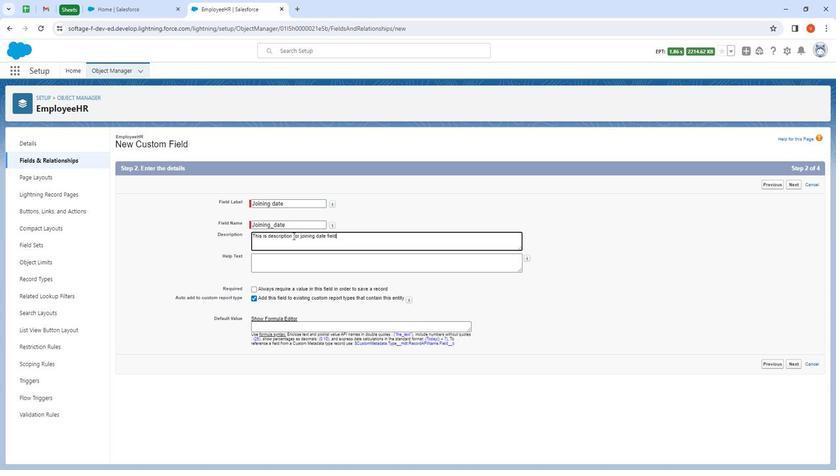 
Action: Mouse moved to (320, 271)
Screenshot: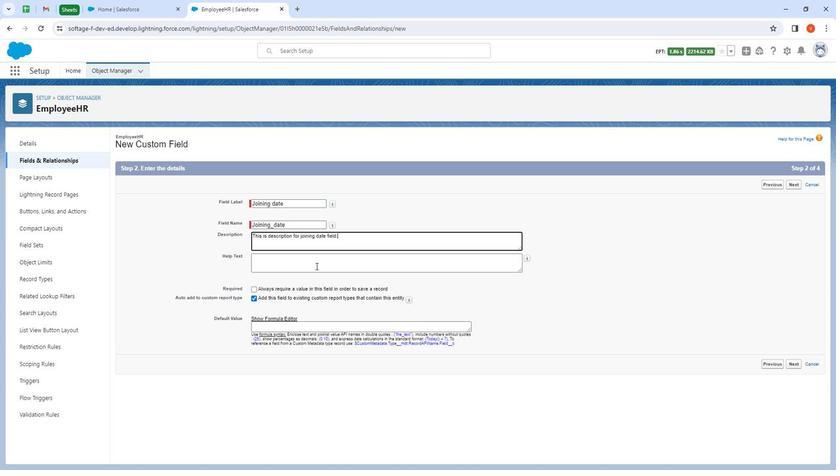 
Action: Mouse pressed left at (320, 271)
Screenshot: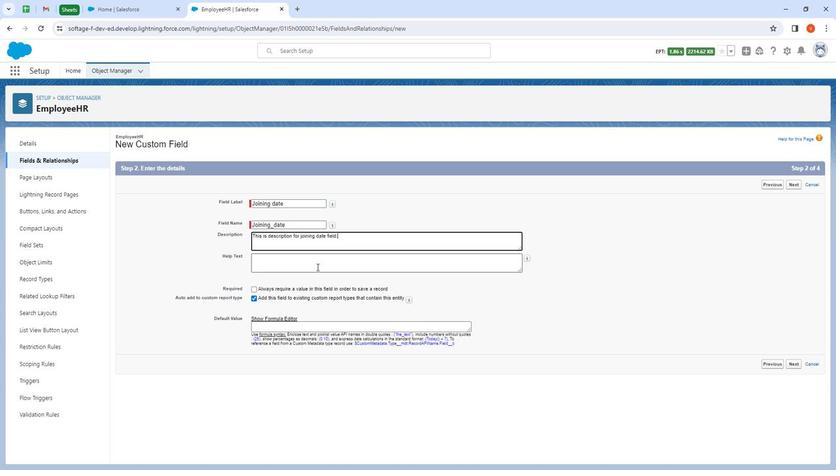 
Action: Mouse moved to (316, 269)
Screenshot: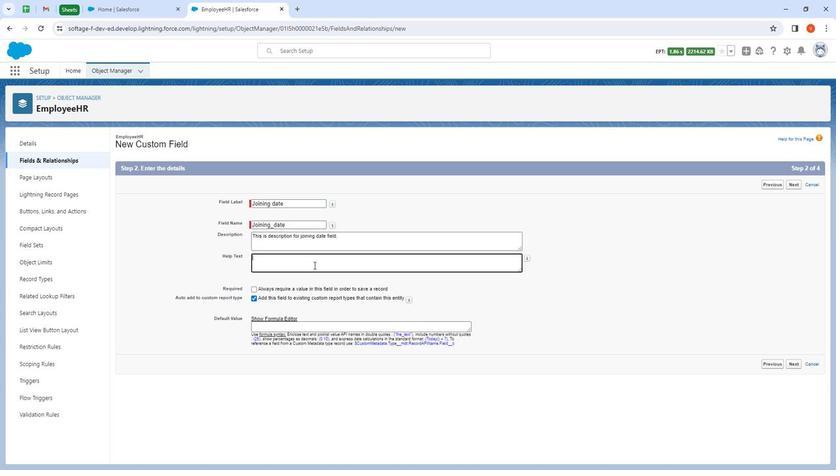 
Action: Key pressed <Key.shift>Enter<Key.space><Key.shift>Joining<Key.space>date<Key.space>of<Key.space>employee
Screenshot: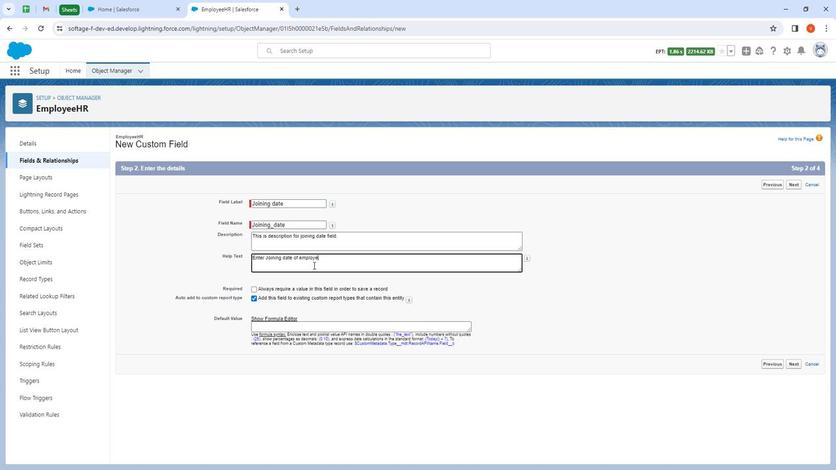
Action: Mouse moved to (802, 366)
Screenshot: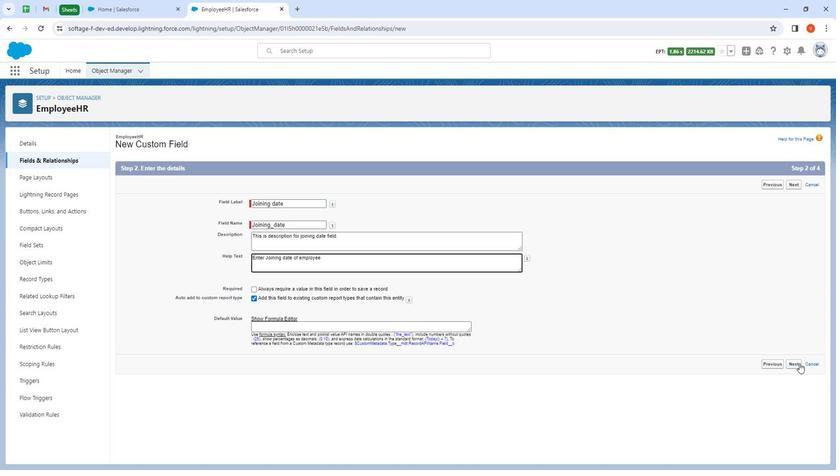 
Action: Mouse pressed left at (802, 366)
Screenshot: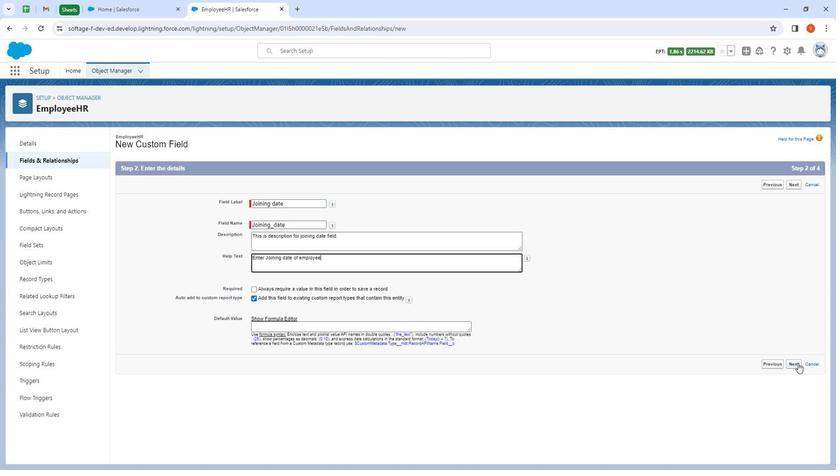 
Action: Mouse moved to (599, 301)
Screenshot: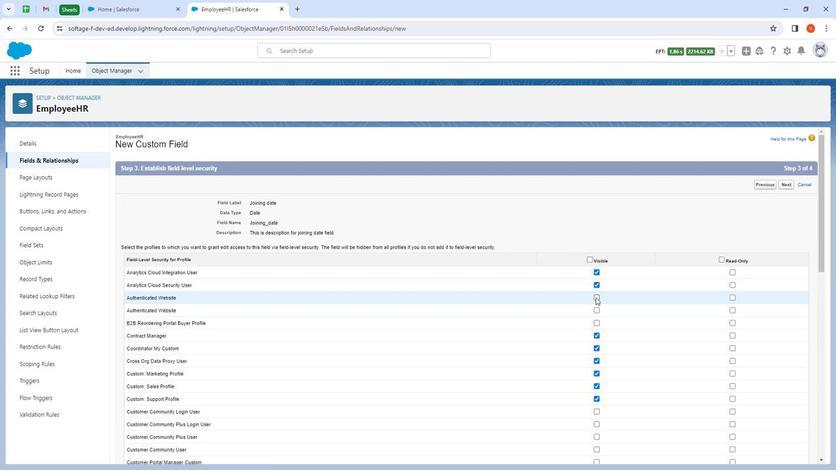 
Action: Mouse pressed left at (599, 301)
Screenshot: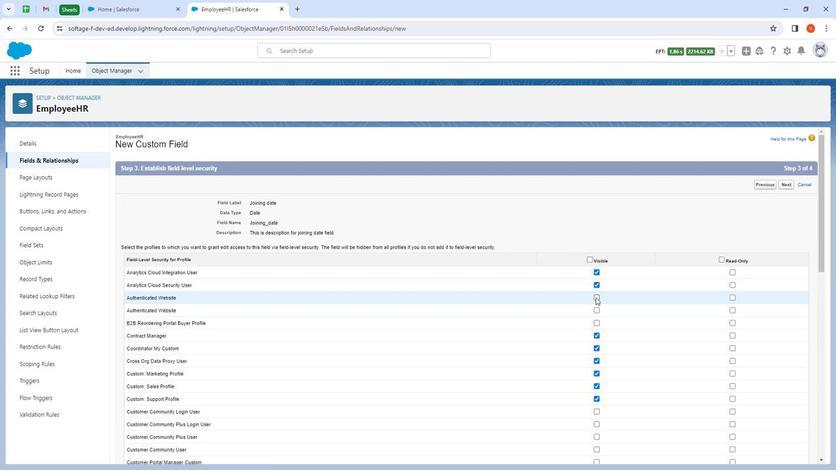 
Action: Mouse moved to (599, 316)
Screenshot: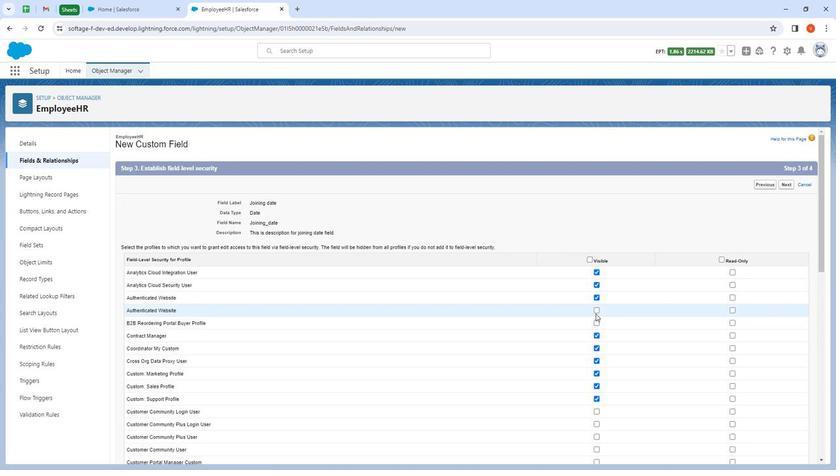 
Action: Mouse pressed left at (599, 316)
Screenshot: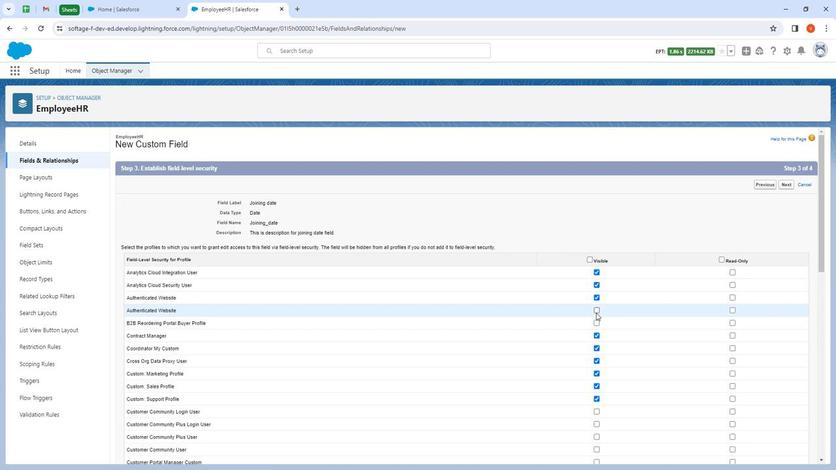 
Action: Mouse moved to (601, 324)
Screenshot: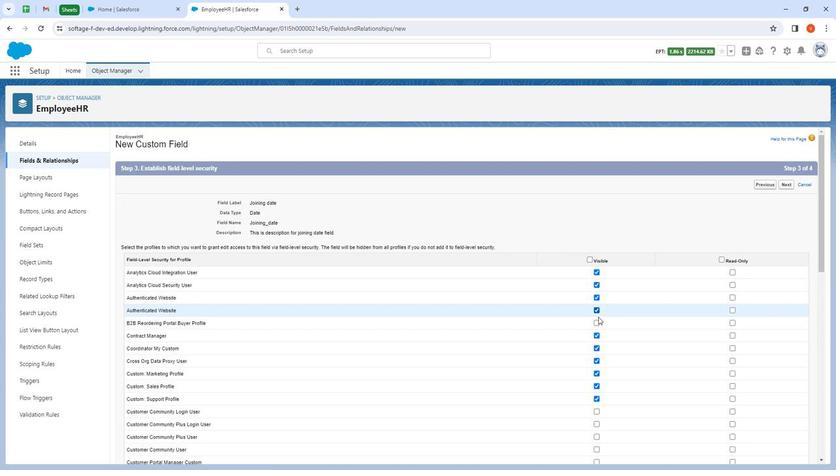 
Action: Mouse pressed left at (601, 324)
Screenshot: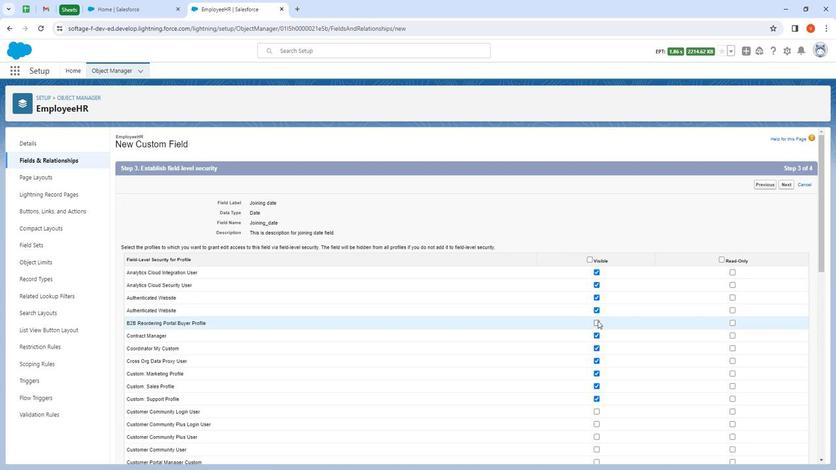 
Action: Mouse moved to (609, 331)
Screenshot: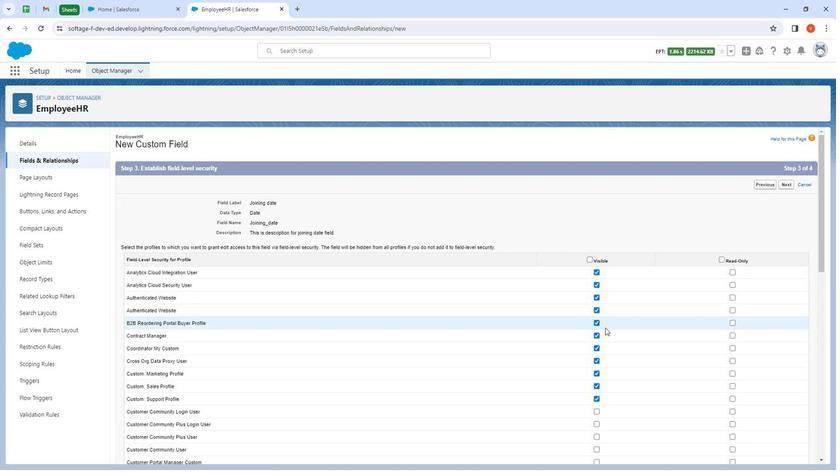 
Action: Mouse scrolled (609, 331) with delta (0, 0)
Screenshot: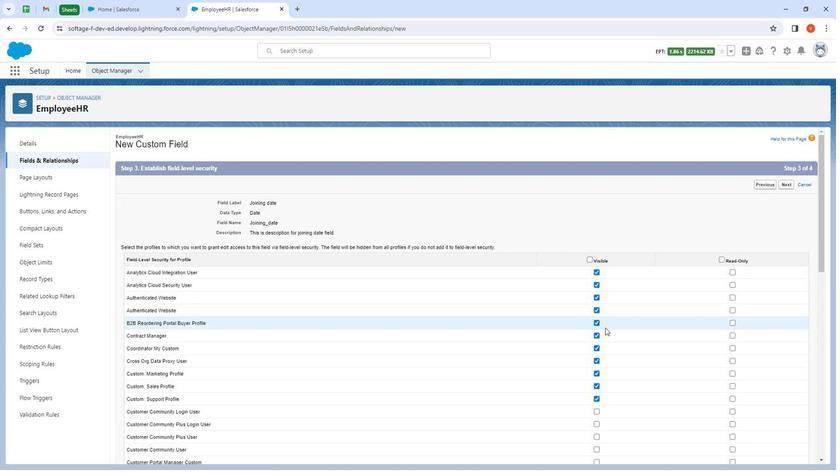 
Action: Mouse moved to (609, 331)
Screenshot: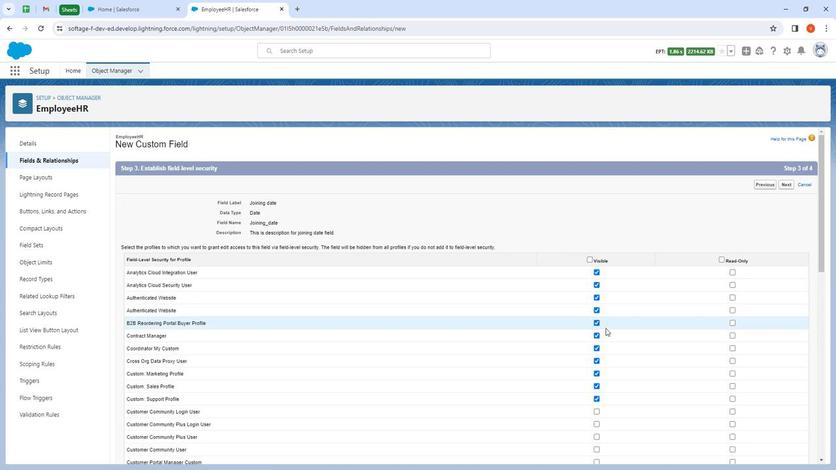 
Action: Mouse scrolled (609, 331) with delta (0, 0)
Screenshot: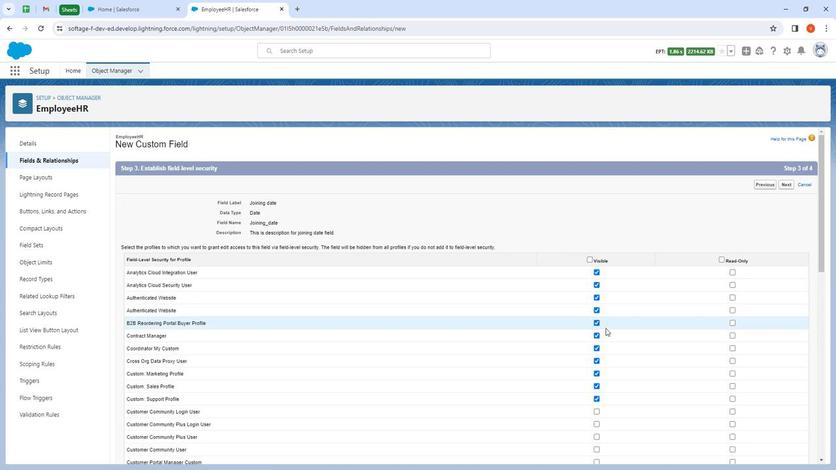 
Action: Mouse moved to (609, 331)
Screenshot: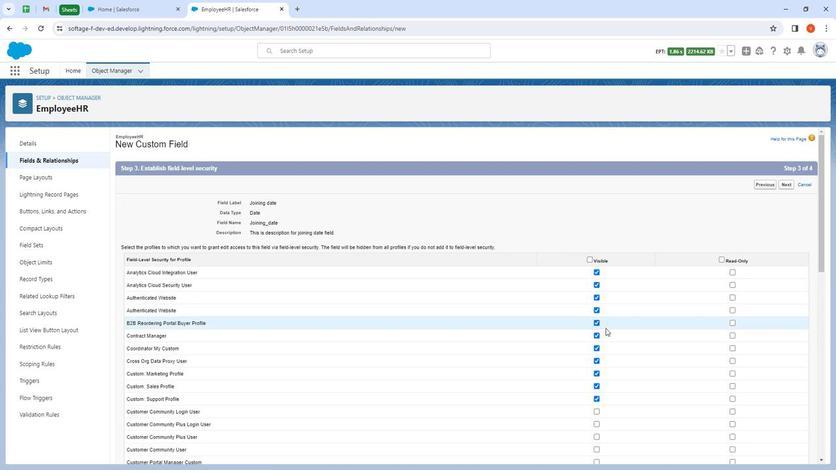 
Action: Mouse scrolled (609, 331) with delta (0, 0)
Screenshot: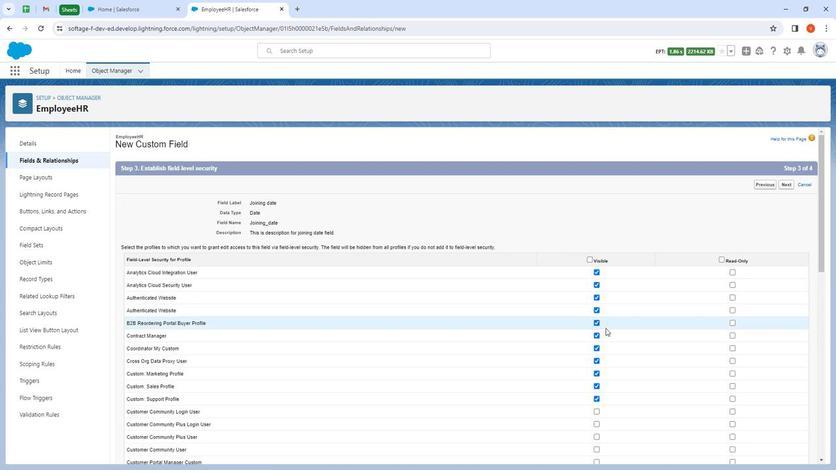 
Action: Mouse moved to (611, 331)
Screenshot: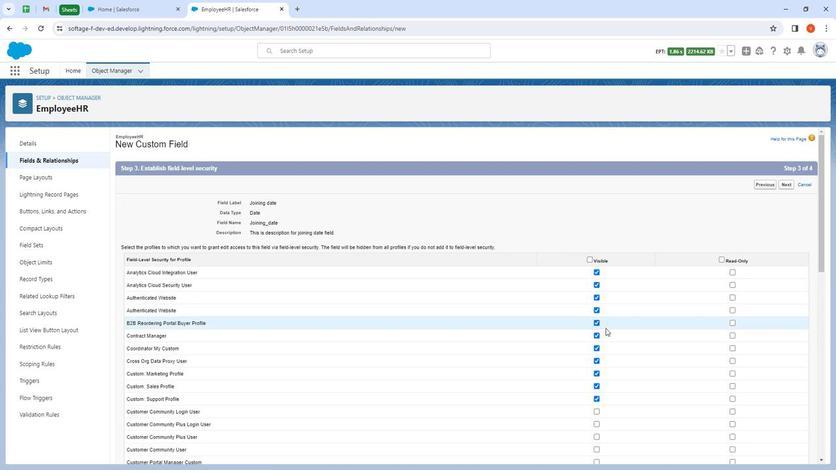 
Action: Mouse scrolled (611, 331) with delta (0, 0)
Screenshot: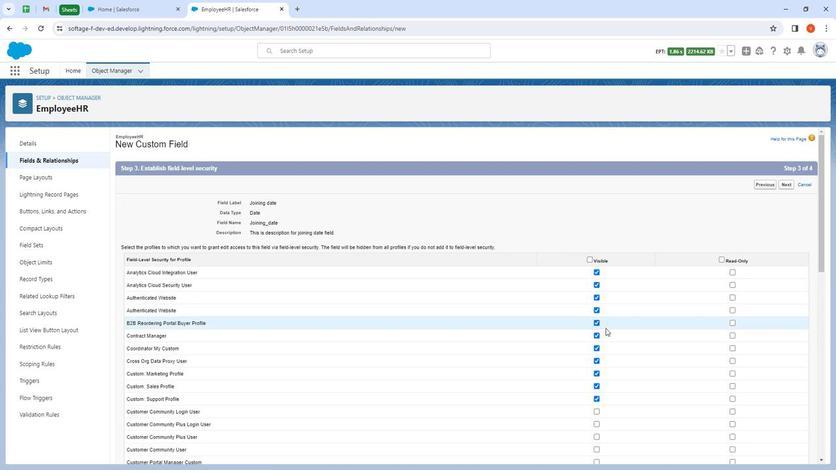 
Action: Mouse moved to (611, 331)
Screenshot: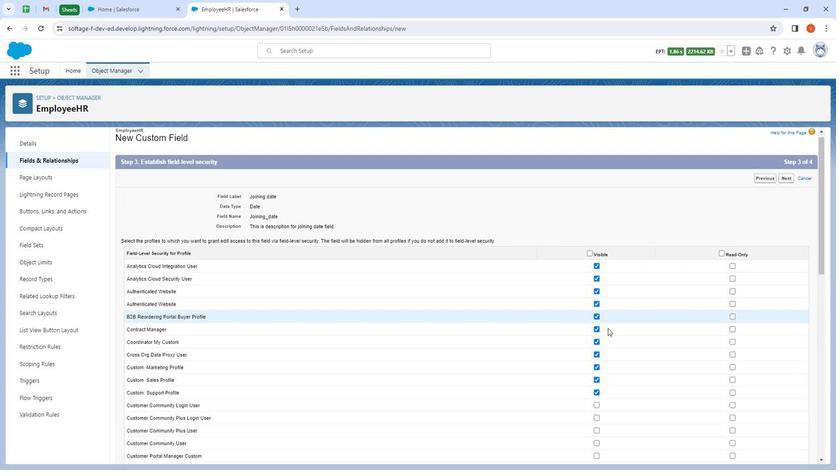 
Action: Mouse scrolled (611, 331) with delta (0, 0)
Screenshot: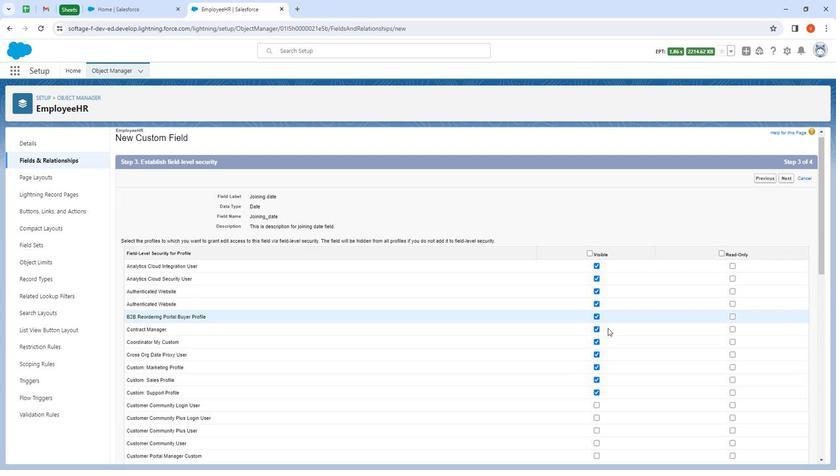 
Action: Mouse moved to (615, 315)
Screenshot: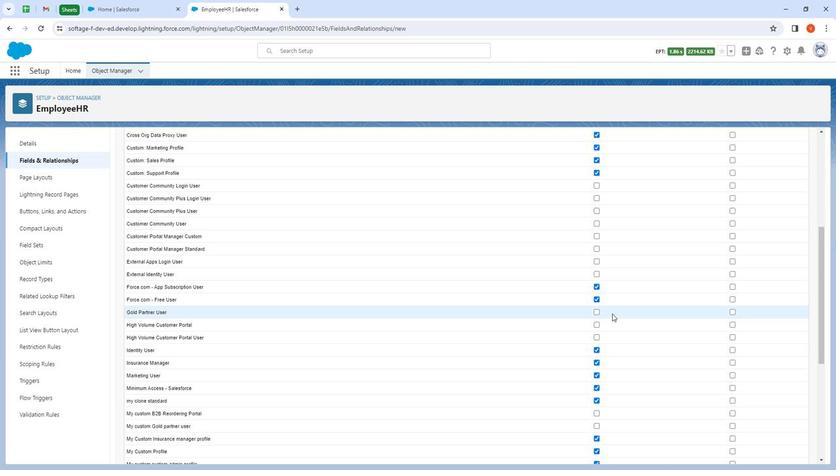 
Action: Mouse scrolled (615, 315) with delta (0, 0)
Screenshot: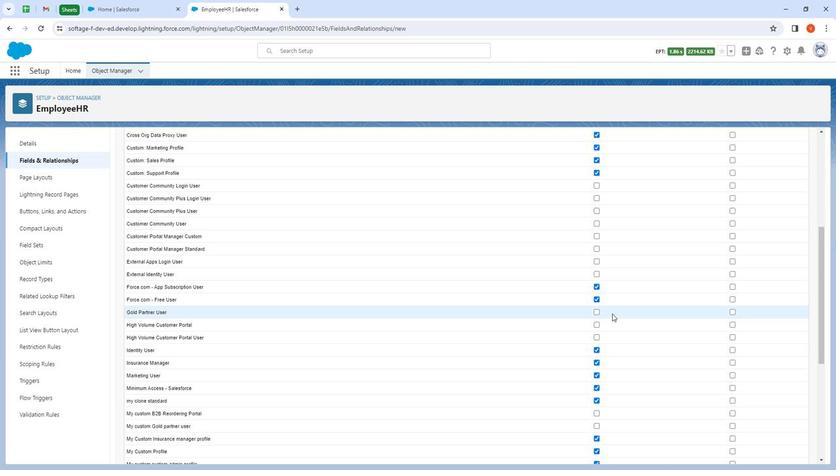 
Action: Mouse moved to (597, 272)
Screenshot: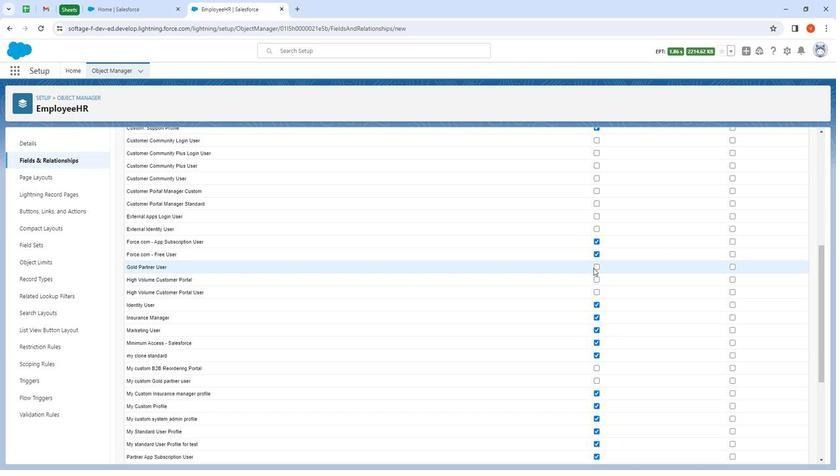 
Action: Mouse pressed left at (597, 272)
Screenshot: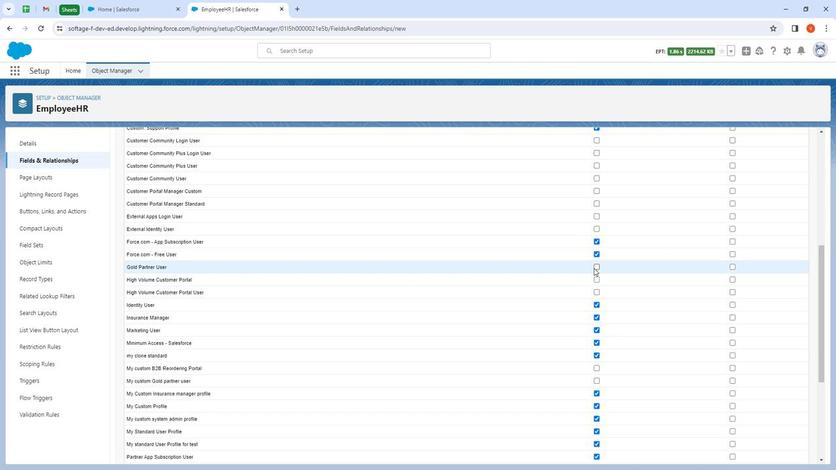 
Action: Mouse moved to (598, 283)
Screenshot: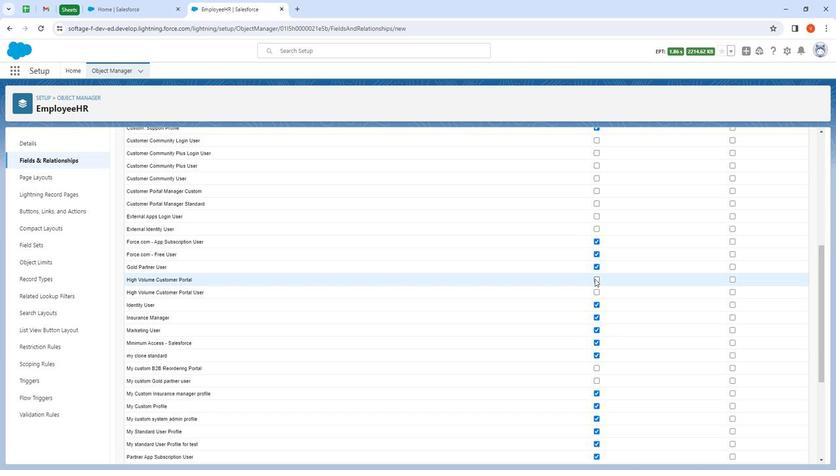 
Action: Mouse pressed left at (598, 283)
Screenshot: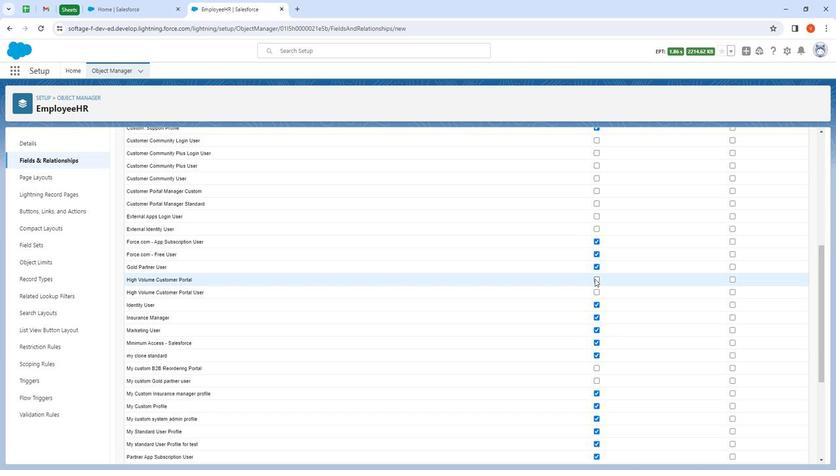 
Action: Mouse moved to (600, 294)
Screenshot: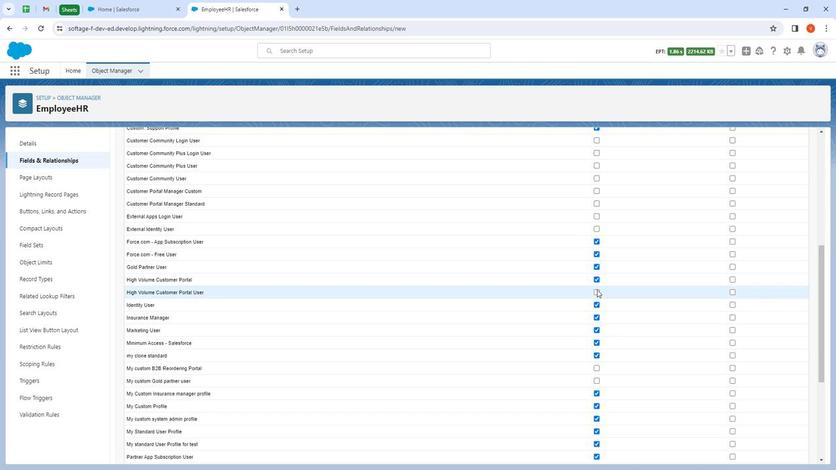 
Action: Mouse pressed left at (600, 294)
Screenshot: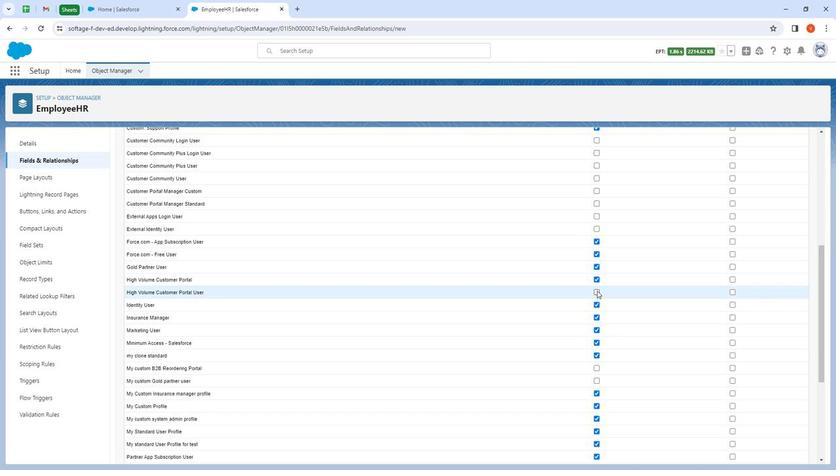 
Action: Mouse moved to (676, 332)
Screenshot: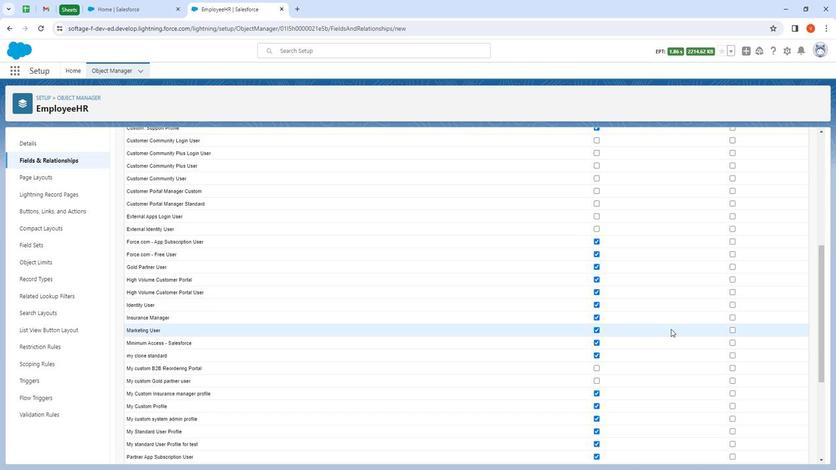 
Action: Mouse scrolled (676, 332) with delta (0, 0)
Screenshot: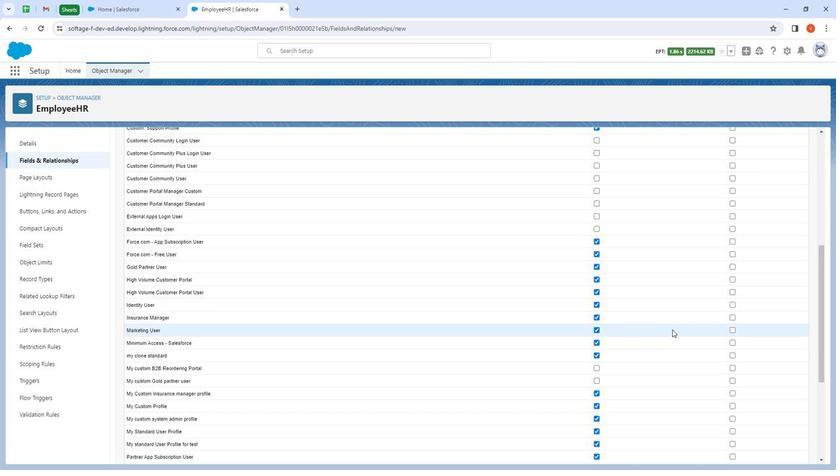 
Action: Mouse moved to (677, 335)
Screenshot: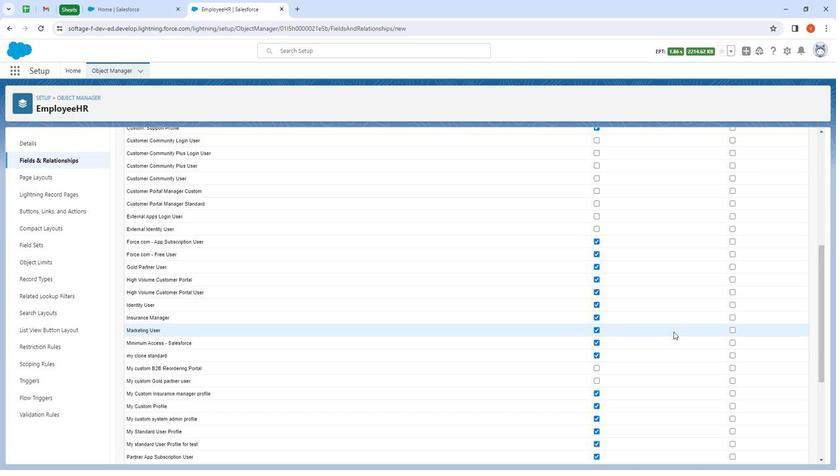 
Action: Mouse scrolled (677, 334) with delta (0, 0)
Screenshot: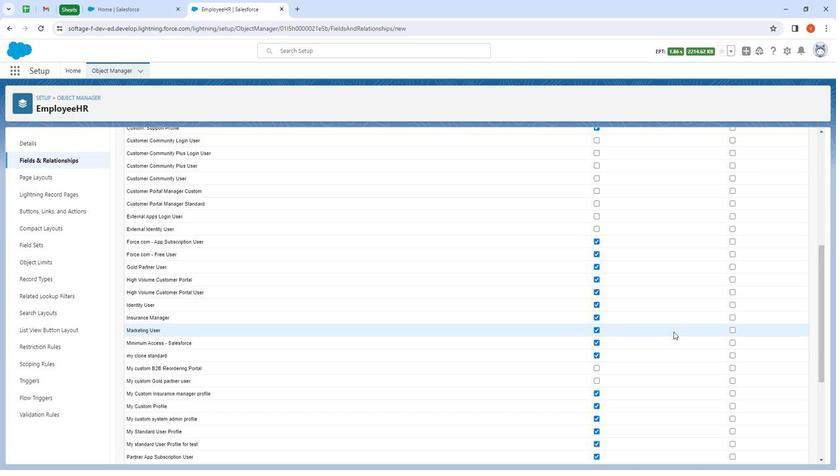 
Action: Mouse moved to (678, 337)
Screenshot: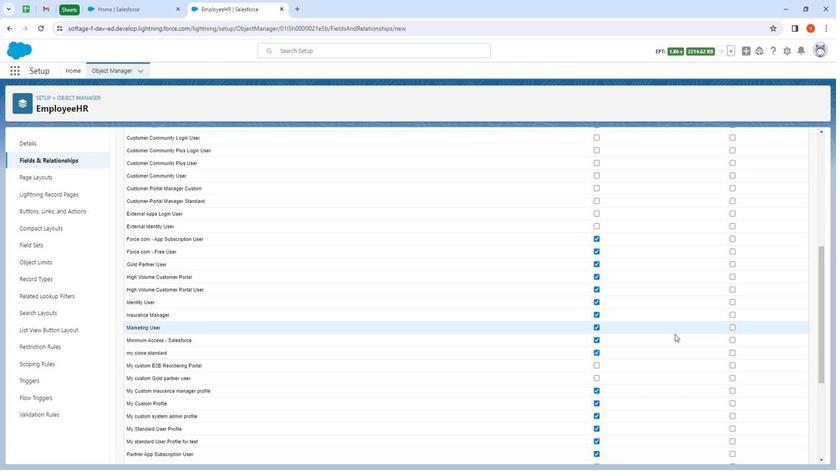 
Action: Mouse scrolled (678, 336) with delta (0, 0)
Screenshot: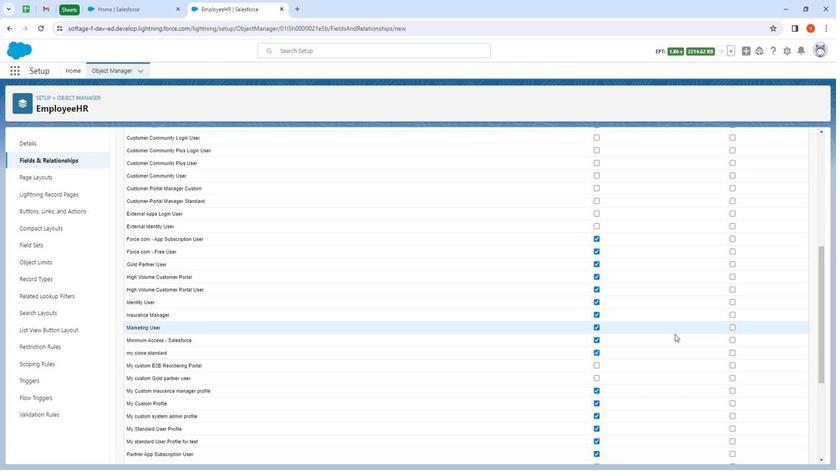 
Action: Mouse moved to (679, 338)
Screenshot: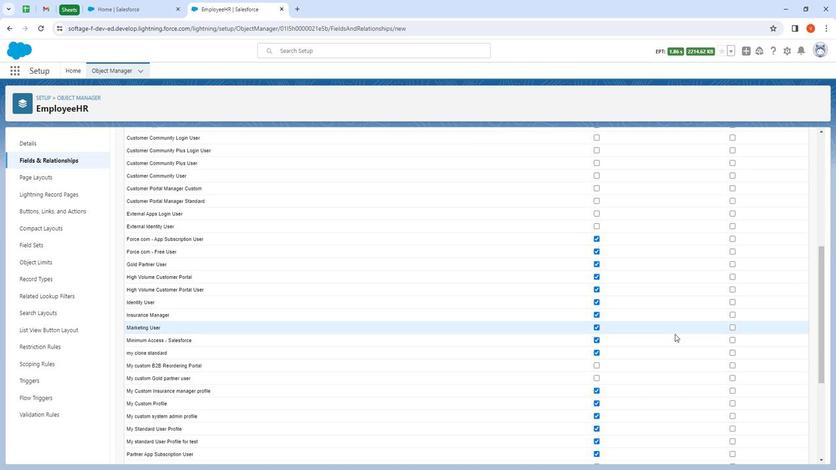 
Action: Mouse scrolled (679, 338) with delta (0, 0)
Screenshot: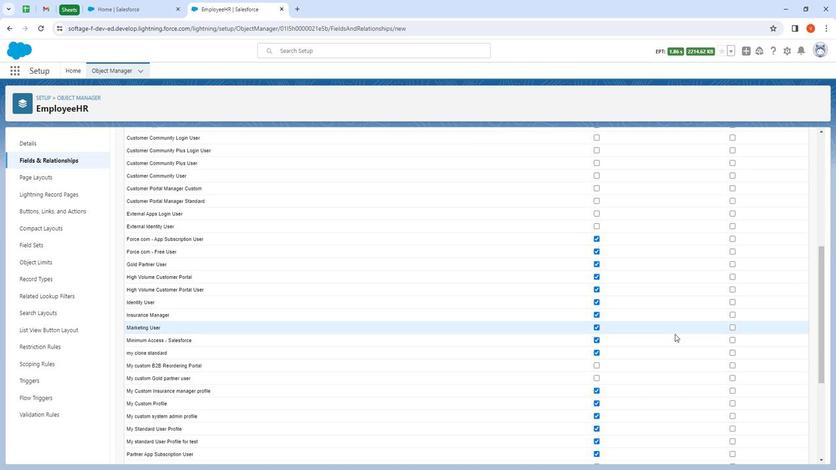 
Action: Mouse moved to (679, 339)
Screenshot: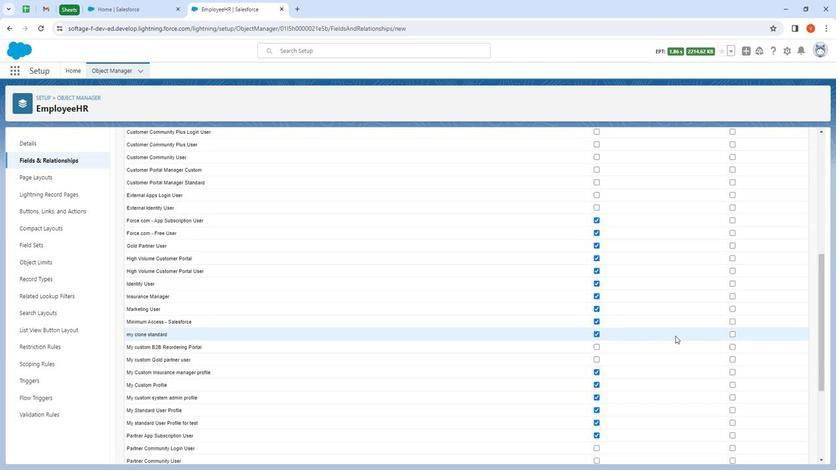 
Action: Mouse scrolled (679, 338) with delta (0, 0)
Screenshot: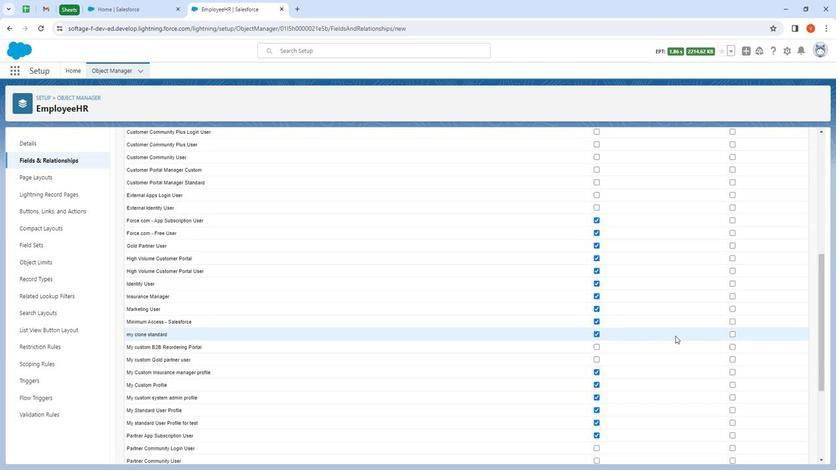 
Action: Mouse moved to (679, 339)
Screenshot: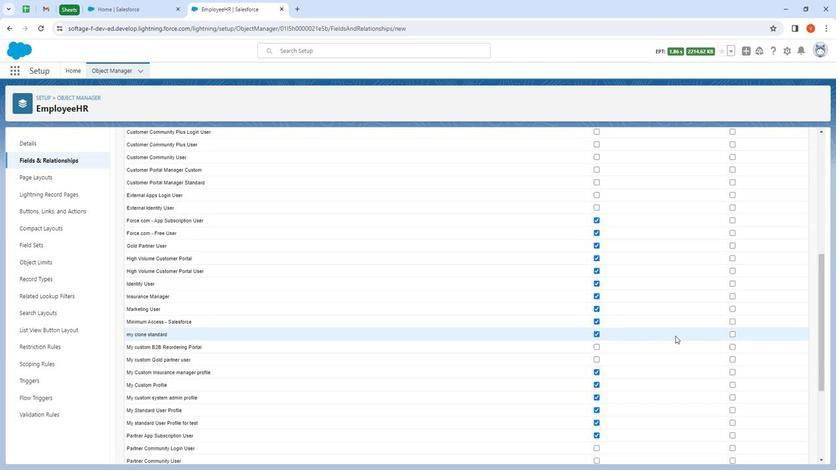 
Action: Mouse scrolled (679, 339) with delta (0, 0)
Screenshot: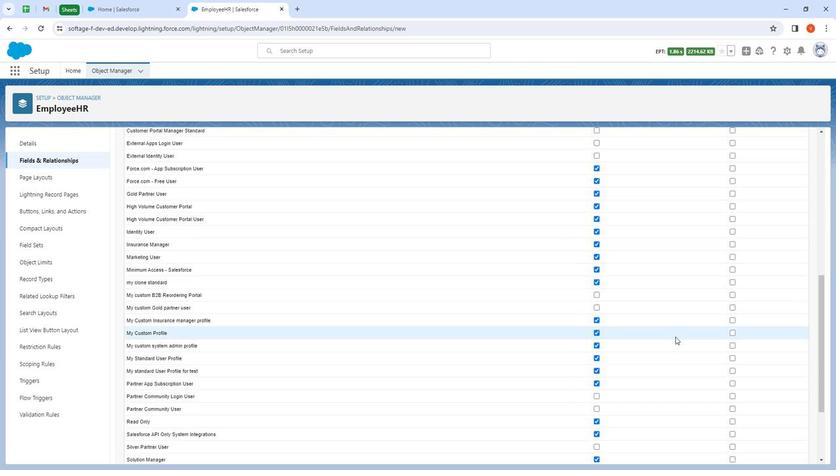 
Action: Mouse moved to (600, 292)
Screenshot: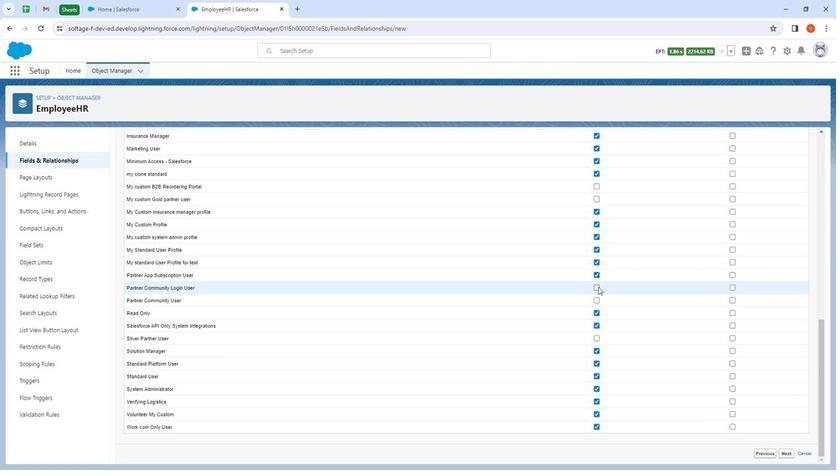 
Action: Mouse pressed left at (600, 292)
Screenshot: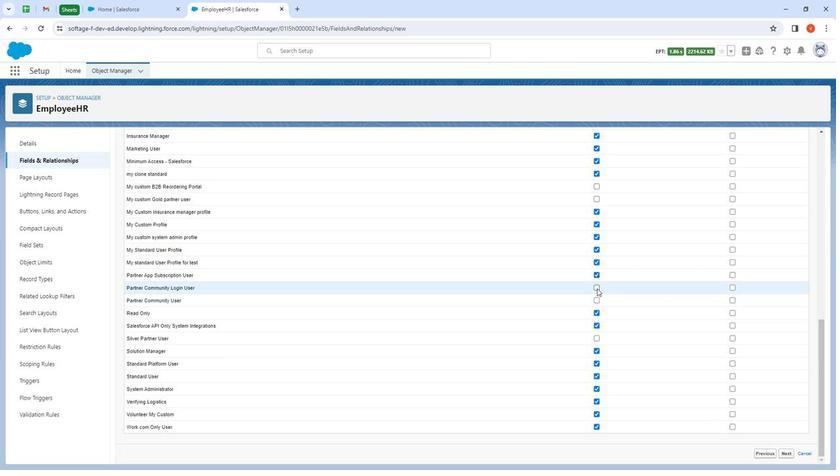 
Action: Mouse moved to (599, 302)
Screenshot: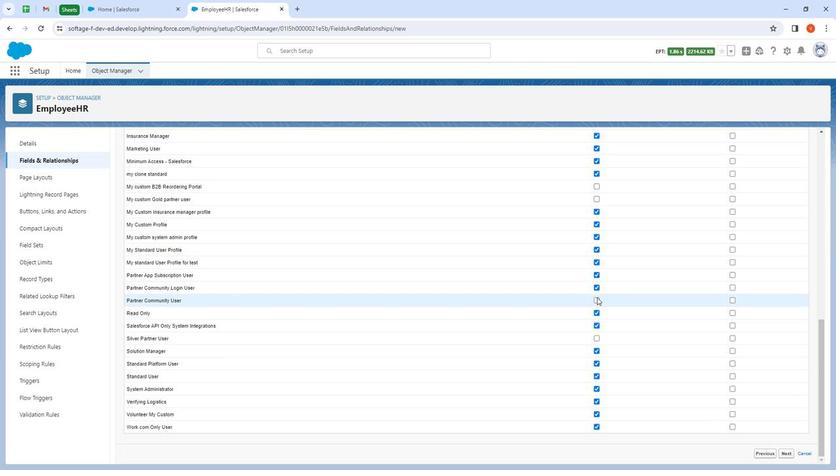
Action: Mouse pressed left at (599, 302)
Screenshot: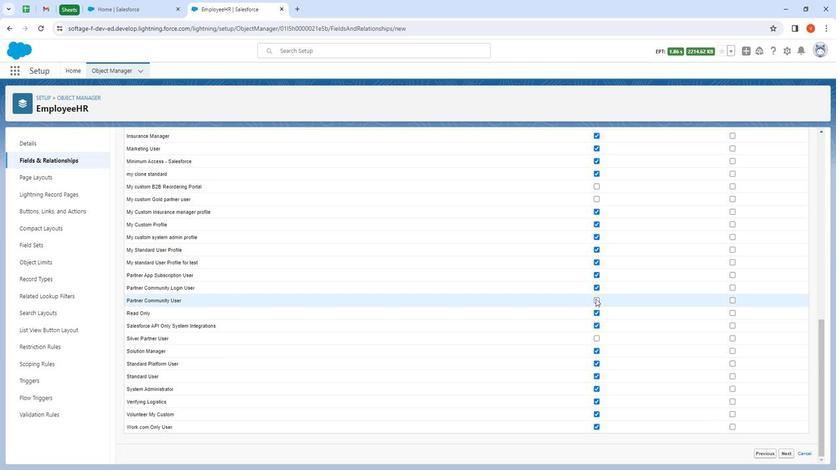 
Action: Mouse moved to (600, 341)
Screenshot: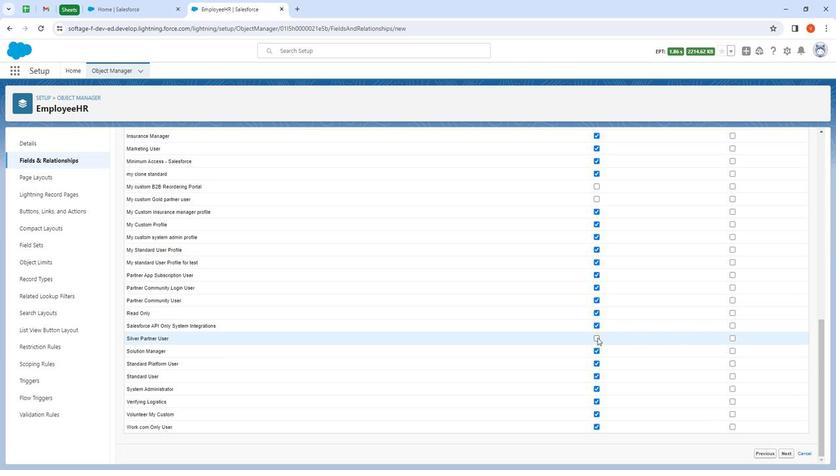 
Action: Mouse pressed left at (600, 341)
Screenshot: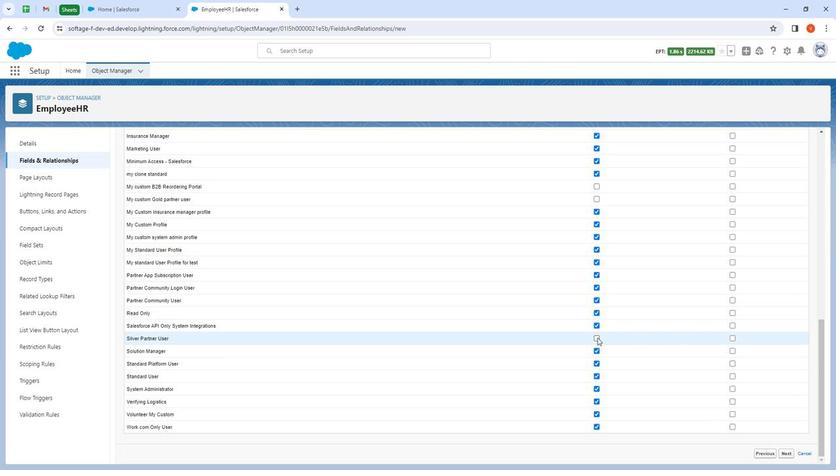 
Action: Mouse moved to (796, 455)
Screenshot: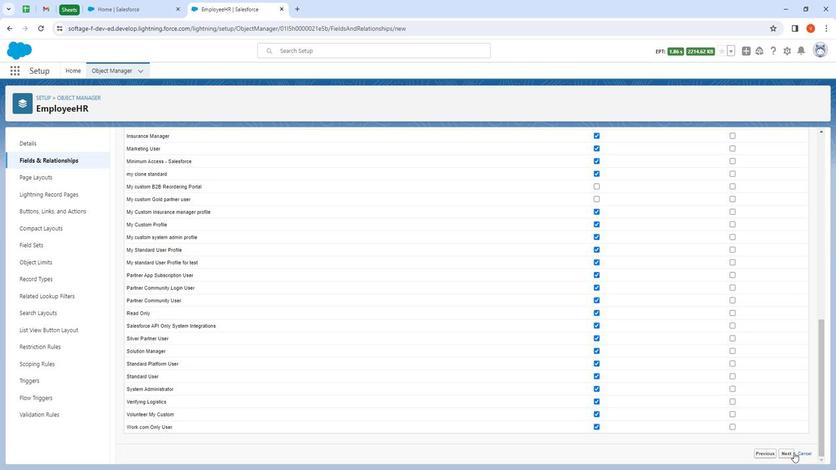 
Action: Mouse pressed left at (796, 455)
Screenshot: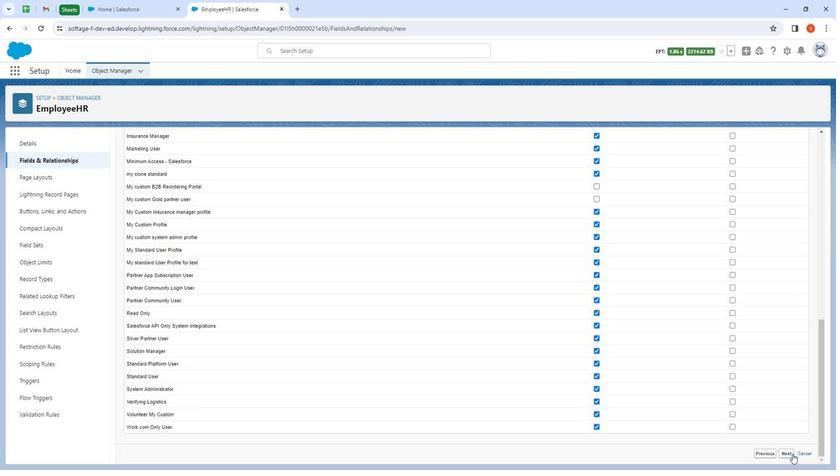 
Action: Mouse moved to (796, 318)
Screenshot: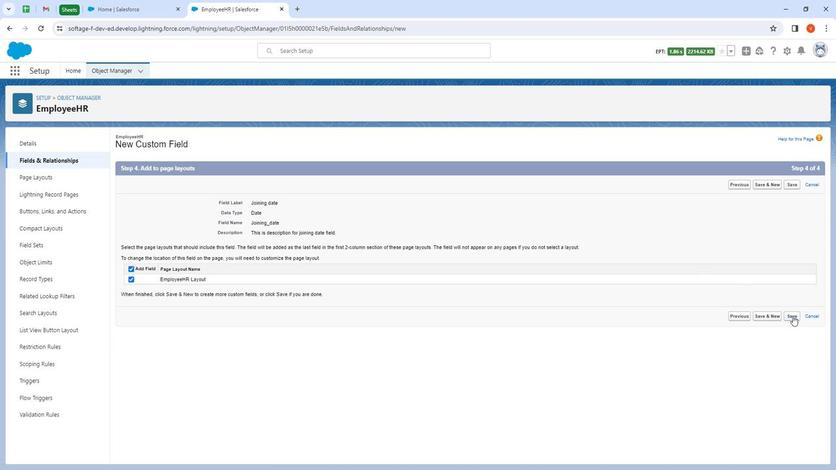 
Action: Mouse pressed left at (796, 318)
Screenshot: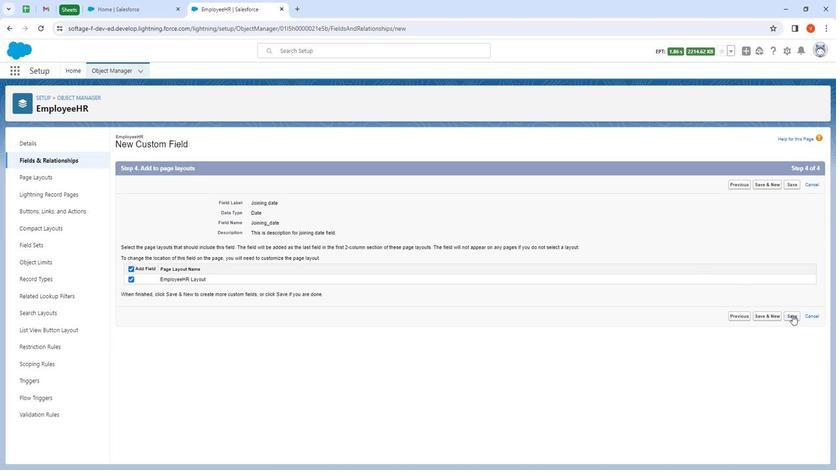 
Action: Mouse moved to (128, 73)
Screenshot: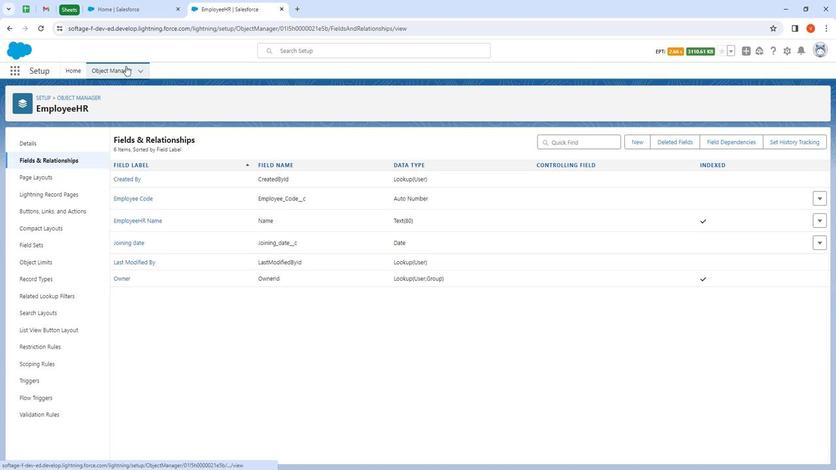 
Action: Mouse pressed left at (128, 73)
Screenshot: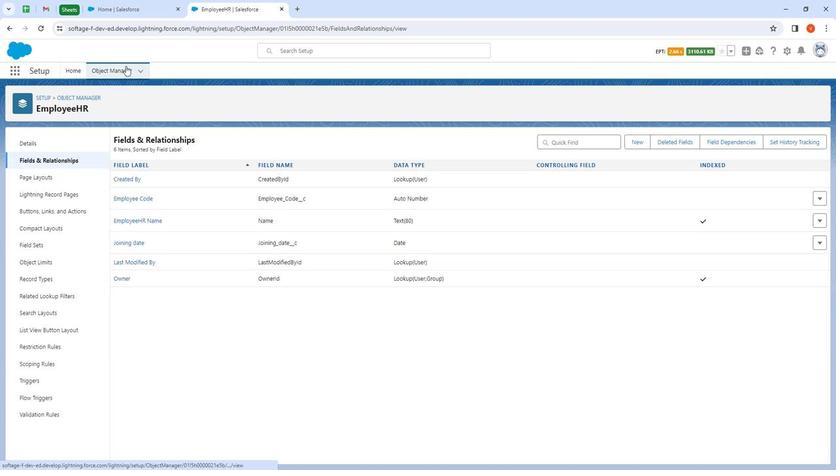 
Action: Mouse moved to (817, 107)
Screenshot: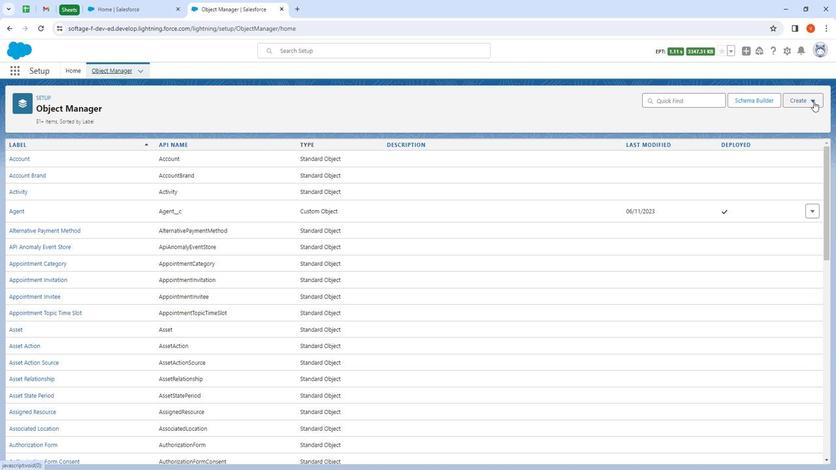
Action: Mouse pressed left at (817, 107)
Screenshot: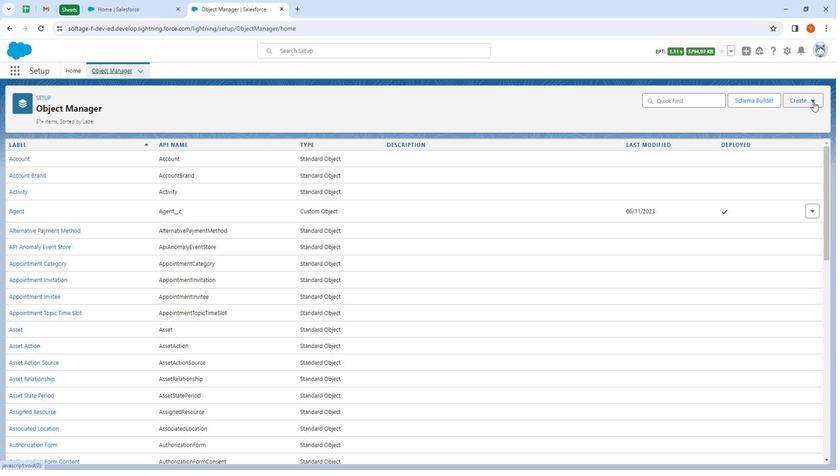 
Action: Mouse moved to (792, 131)
Screenshot: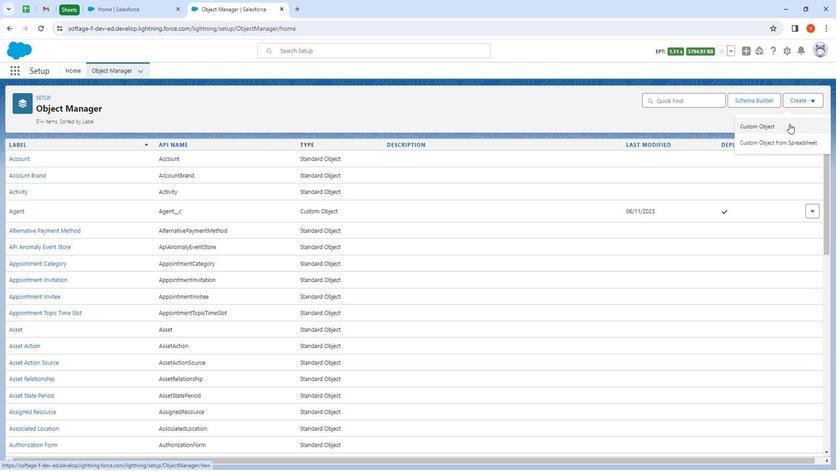 
Action: Mouse pressed left at (792, 131)
Screenshot: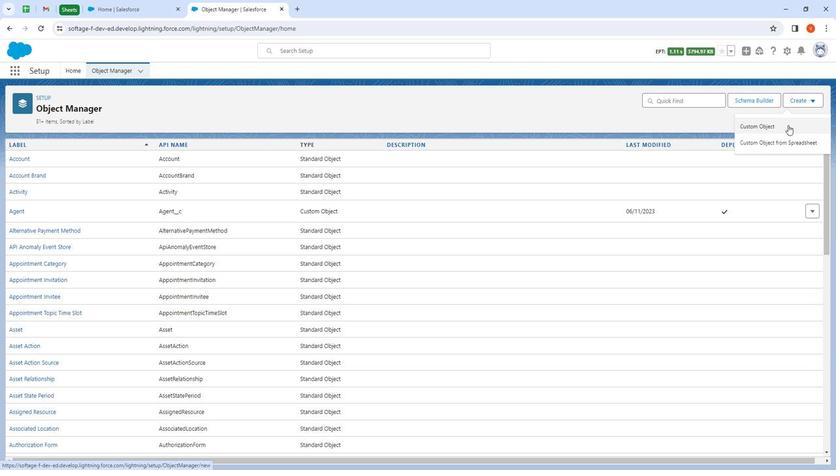 
Action: Mouse moved to (215, 220)
Screenshot: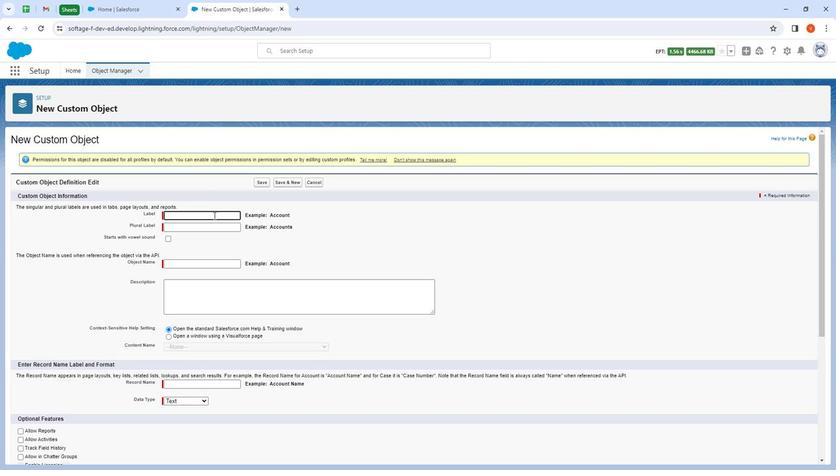 
Action: Mouse pressed left at (215, 220)
Screenshot: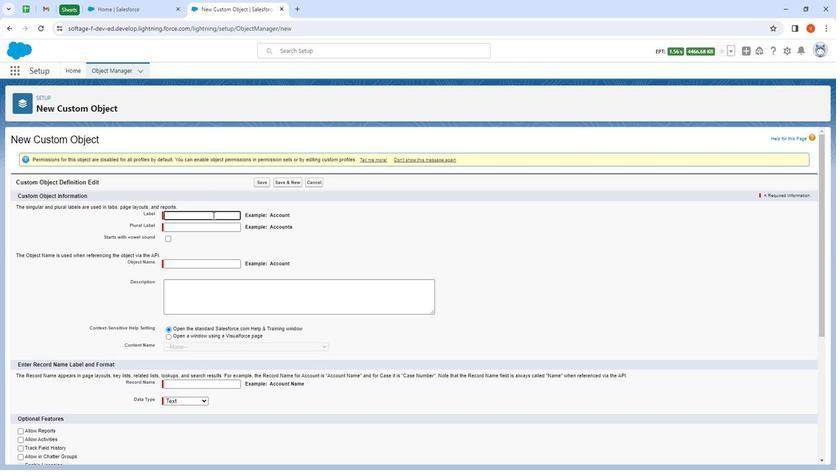 
Action: Mouse moved to (215, 219)
Screenshot: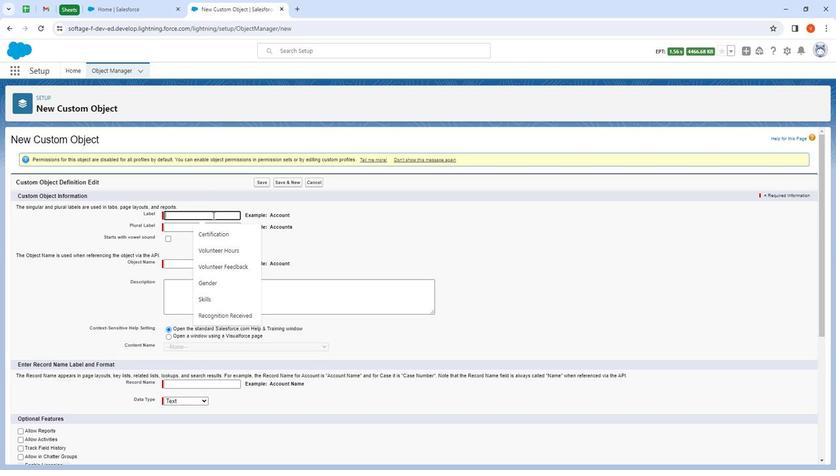 
Action: Key pressed <Key.shift>
Screenshot: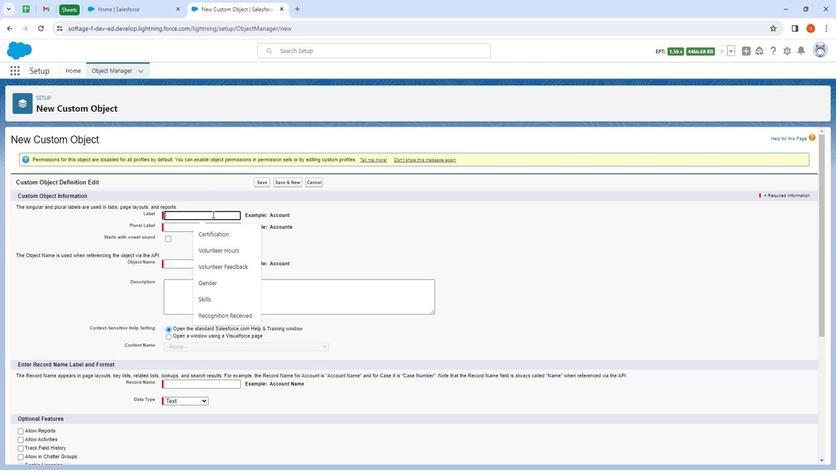 
Action: Mouse moved to (215, 219)
Screenshot: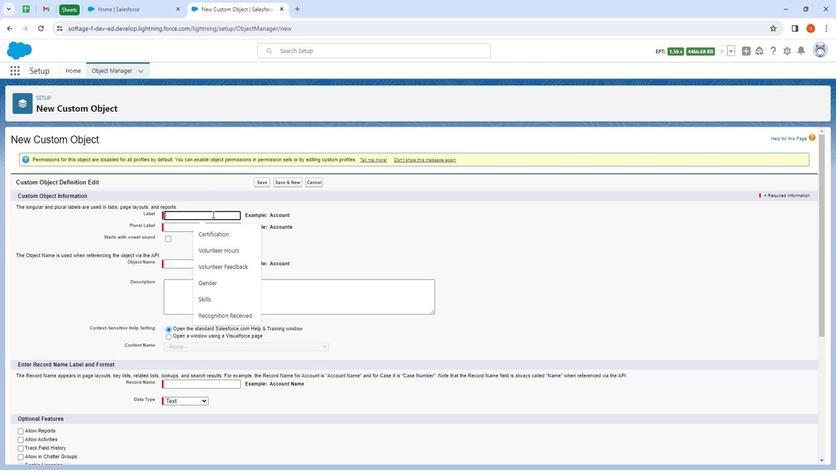 
Action: Key pressed <Key.shift><Key.shift><Key.shift><Key.shift><Key.shift>Performance<Key.space><Key.shift>Vid<Key.backspace>ew<Key.shift><Key.shift><Key.shift><Key.shift><Key.shift><Key.shift><Key.shift><Key.shift>HR
Screenshot: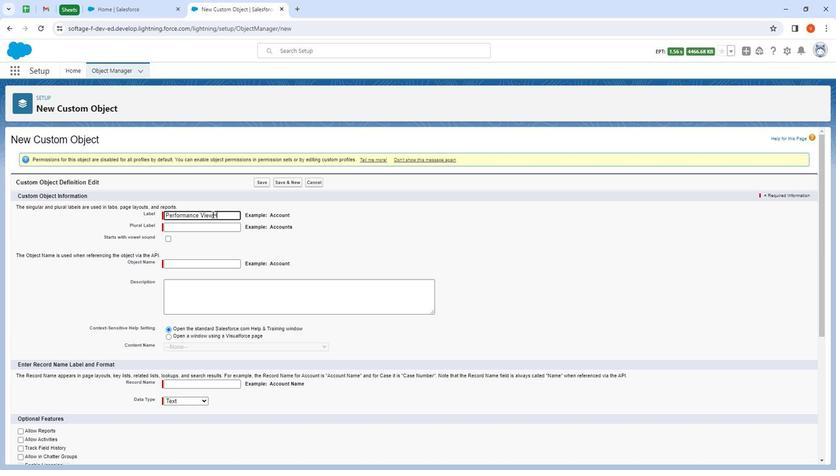 
Action: Mouse moved to (181, 230)
Screenshot: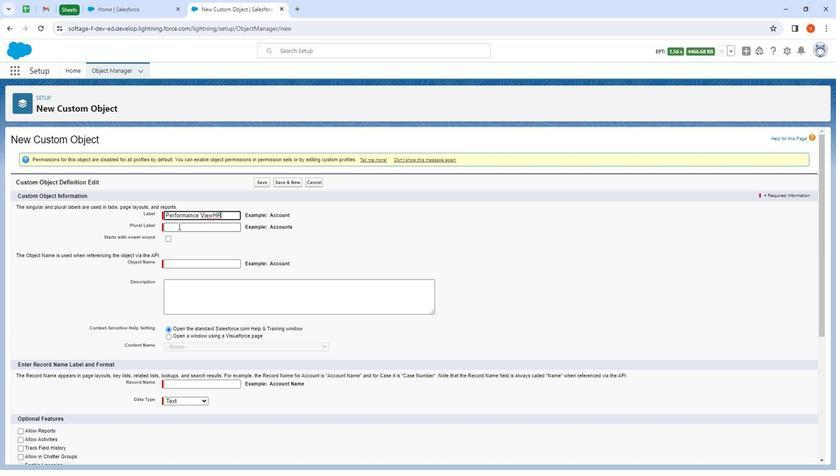 
Action: Mouse pressed left at (181, 230)
Screenshot: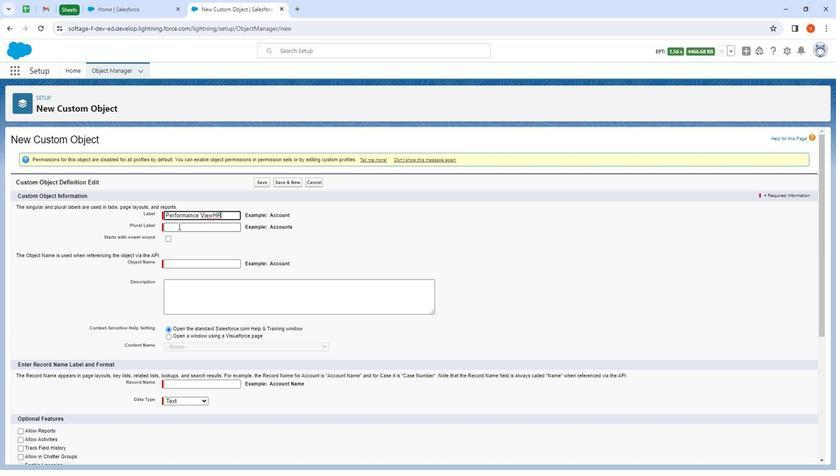 
Action: Mouse moved to (180, 228)
Screenshot: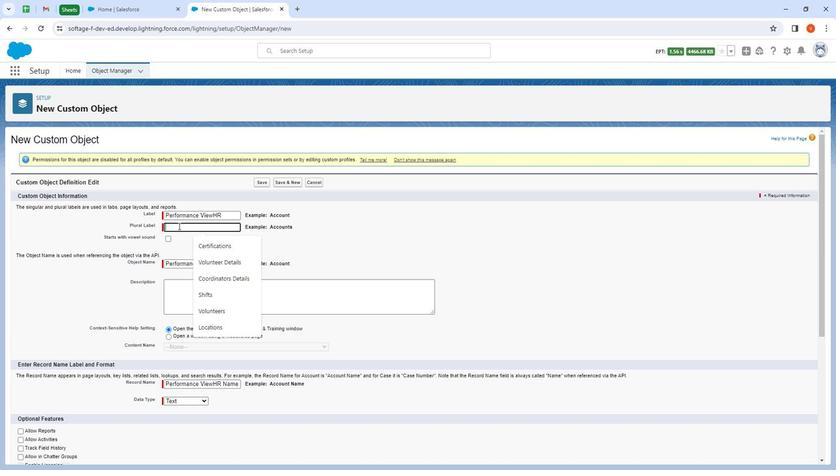 
Action: Key pressed <Key.shift>
Screenshot: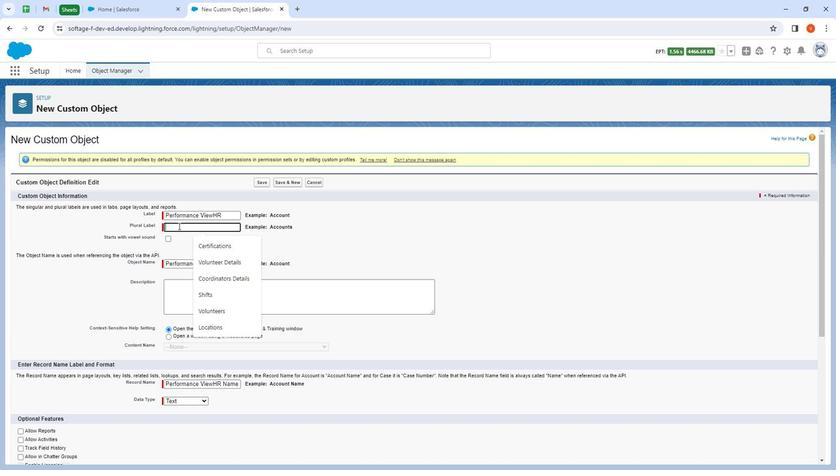 
Action: Mouse moved to (177, 227)
Screenshot: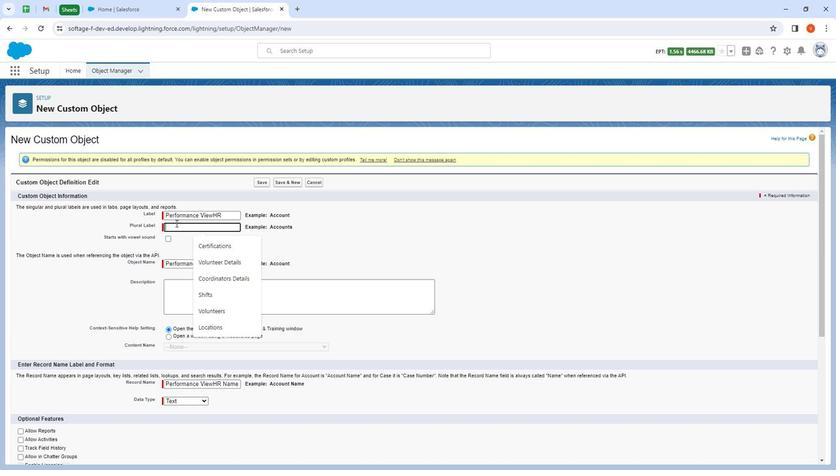 
Action: Key pressed <Key.shift><Key.shift><Key.shift><Key.shift><Key.shift>Performance<Key.space><Key.shift>View<Key.shift><Key.shift><Key.shift><Key.shift><Key.shift><Key.shift><Key.shift><Key.shift><Key.shift><Key.shift>HR<Key.left><Key.left><Key.left><Key.right>s
Screenshot: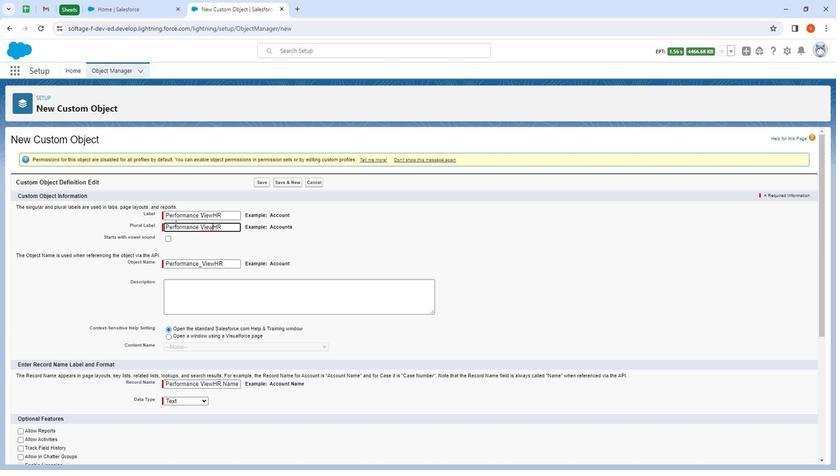 
Action: Mouse moved to (192, 241)
Screenshot: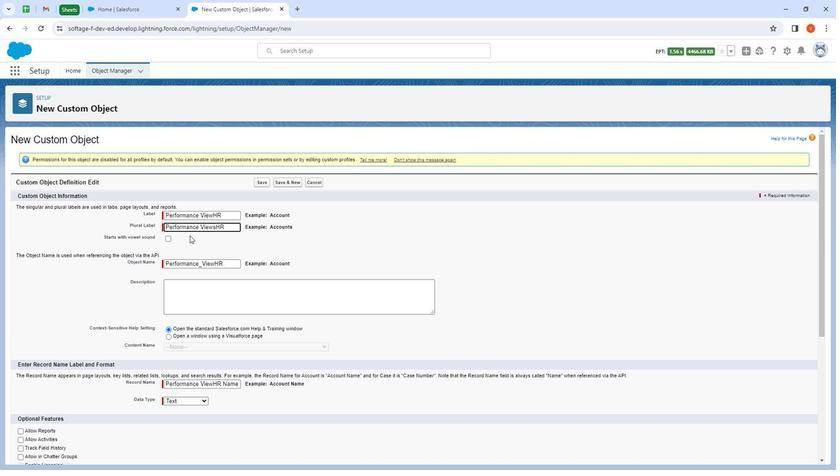 
Action: Mouse pressed left at (192, 241)
Screenshot: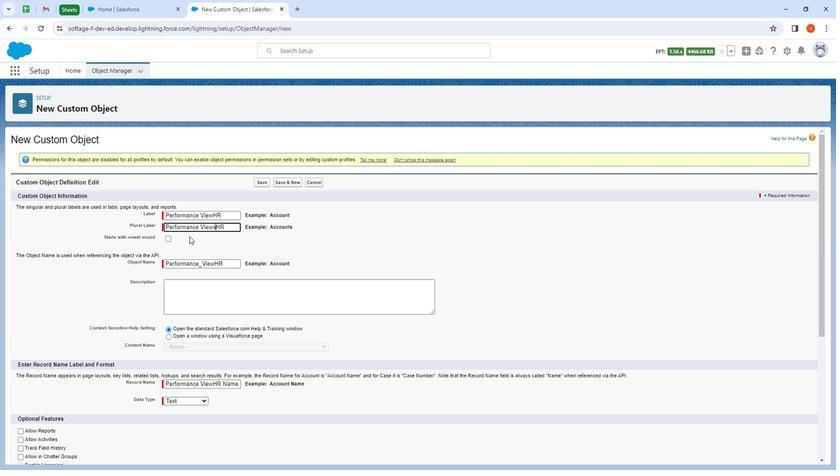 
Action: Mouse moved to (230, 264)
Screenshot: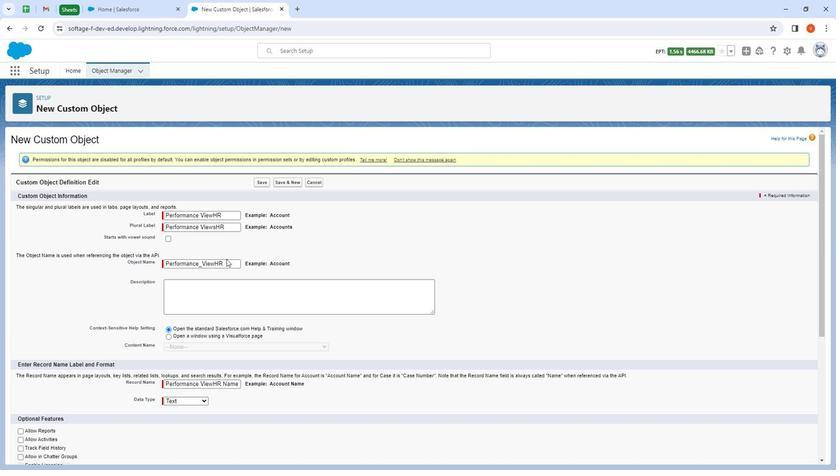 
Action: Mouse scrolled (230, 264) with delta (0, 0)
Screenshot: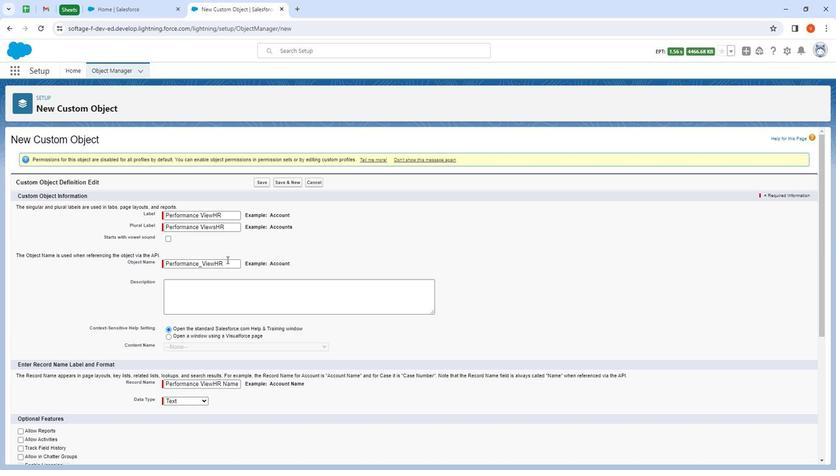 
Action: Mouse moved to (190, 251)
Screenshot: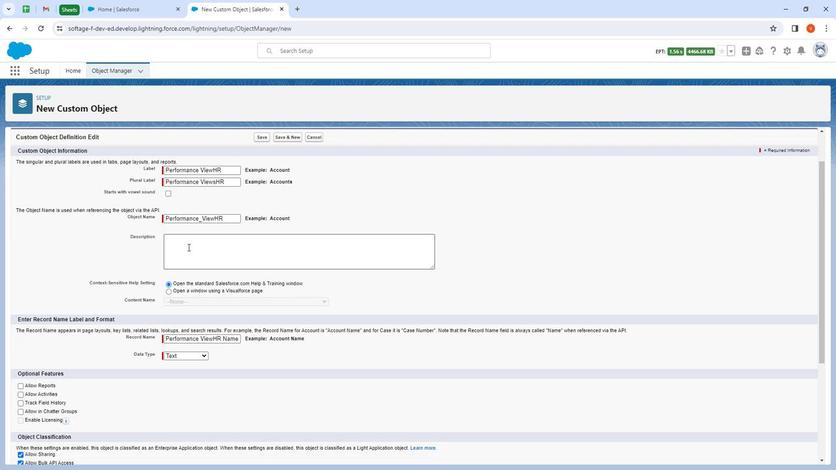 
Action: Mouse pressed left at (190, 251)
Screenshot: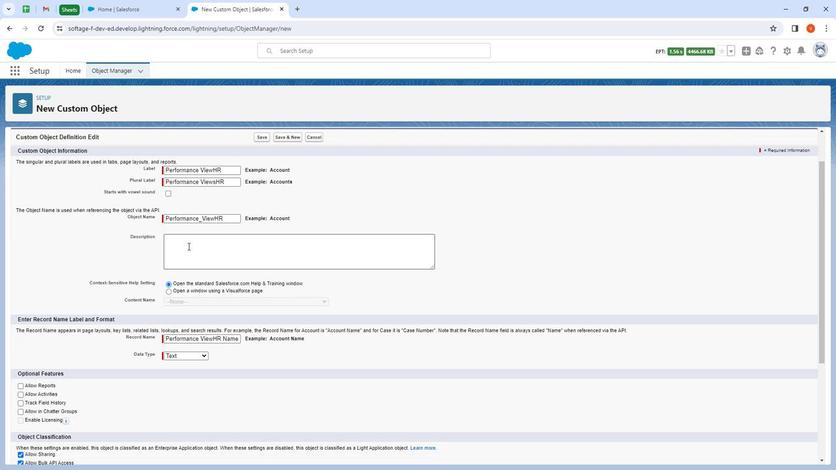 
Action: Key pressed <Key.shift>This<Key.space>is<Key.space>description<Key.space>for<Key.space><Key.shift><Key.shift><Key.shift><Key.shift><Key.shift><Key.shift><Key.shift><Key.shift><Key.shift><Key.shift><Key.shift><Key.shift><Key.shift><Key.shift><Key.shift><Key.shift>New<Key.space>object<Key.space><Key.shift>Performance<Key.space>view
Screenshot: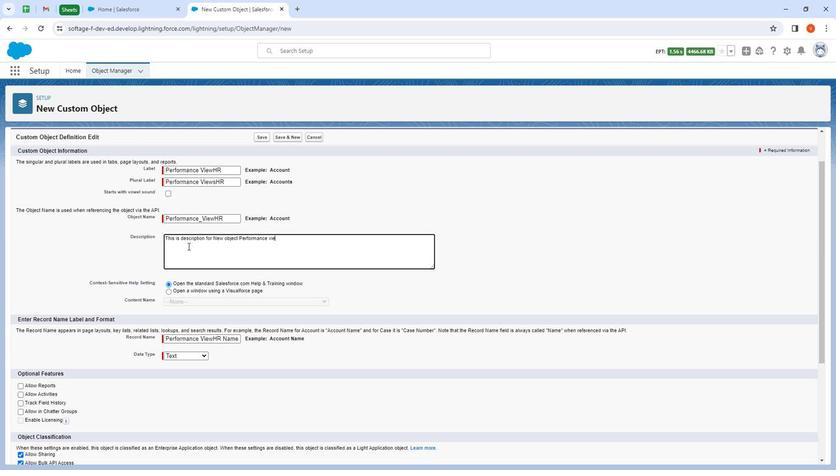 
Action: Mouse moved to (111, 362)
Screenshot: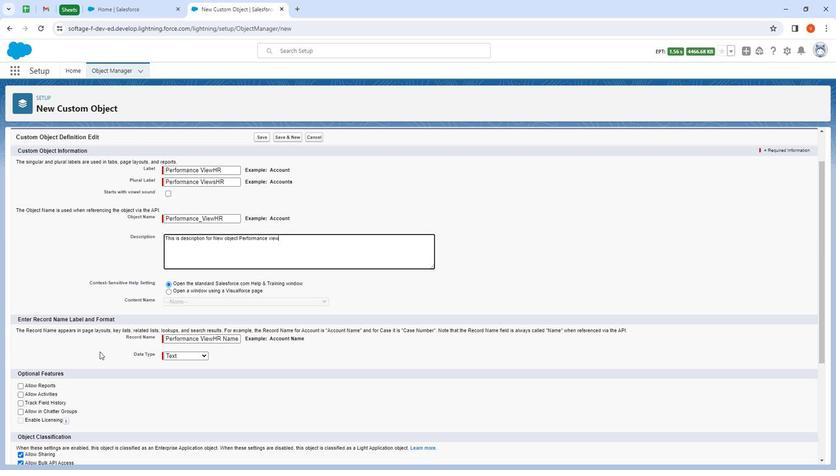 
Action: Mouse scrolled (111, 362) with delta (0, 0)
Screenshot: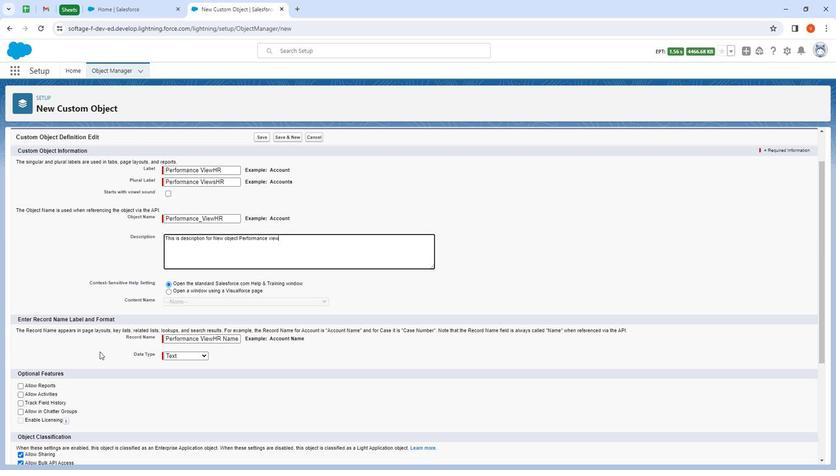 
Action: Mouse moved to (115, 364)
Screenshot: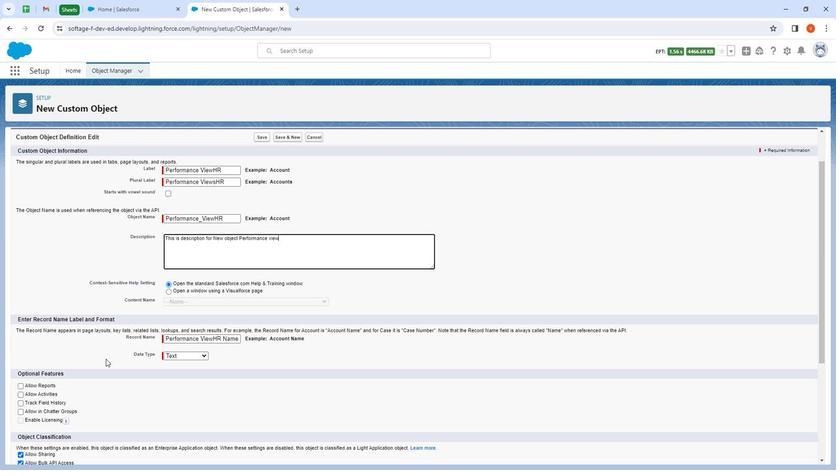 
Action: Mouse scrolled (115, 363) with delta (0, 0)
Screenshot: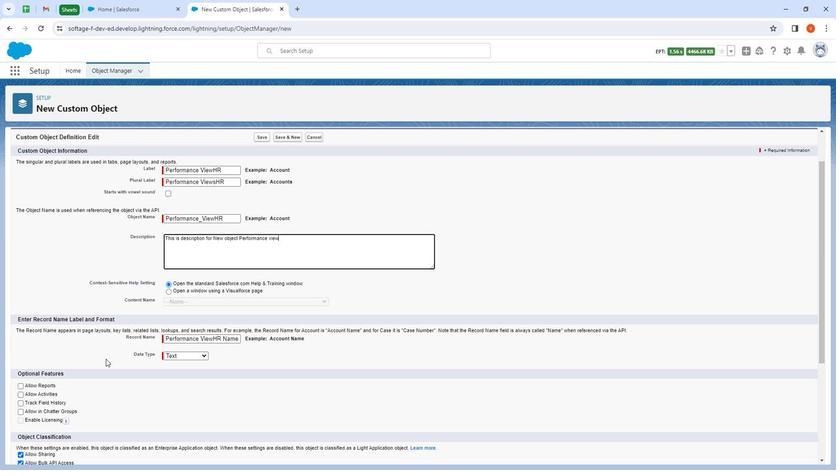 
Action: Mouse moved to (120, 364)
Screenshot: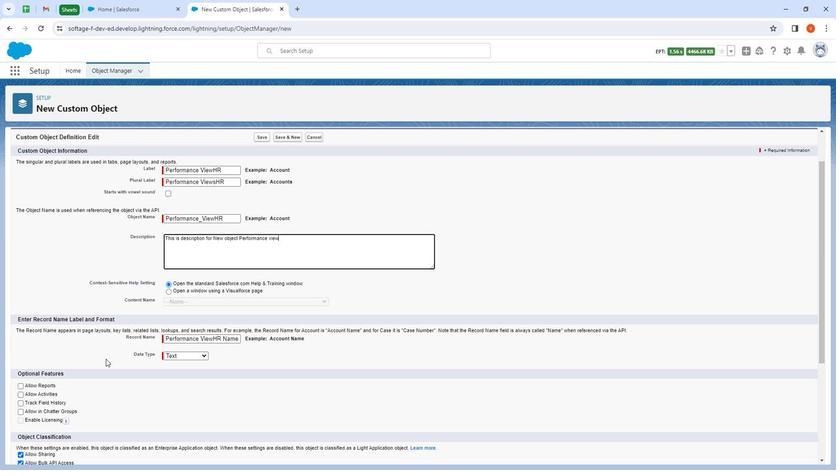 
Action: Mouse scrolled (120, 363) with delta (0, 0)
Screenshot: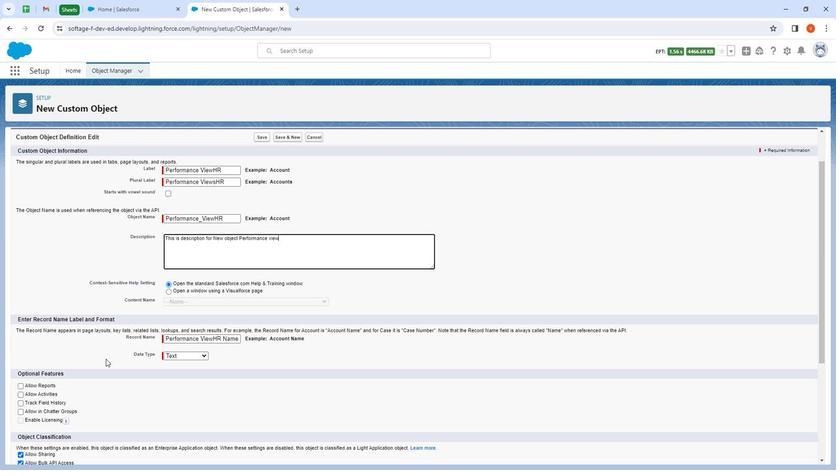 
Action: Mouse moved to (125, 364)
